 Task: Find connections with filter location Laixi with filter topic #Jobwith filter profile language German with filter current company R1 RCM with filter school Jadavpur University with filter industry Dairy Product Manufacturing with filter service category Customer Support with filter keywords title Principal
Action: Mouse moved to (256, 297)
Screenshot: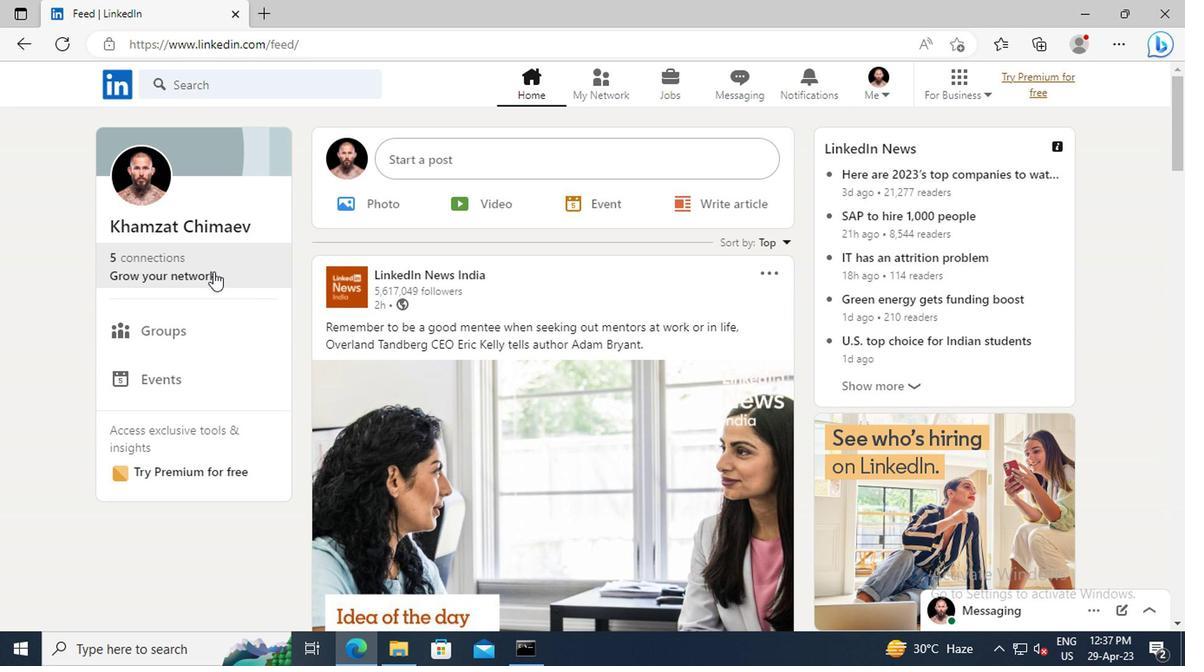 
Action: Mouse pressed left at (256, 297)
Screenshot: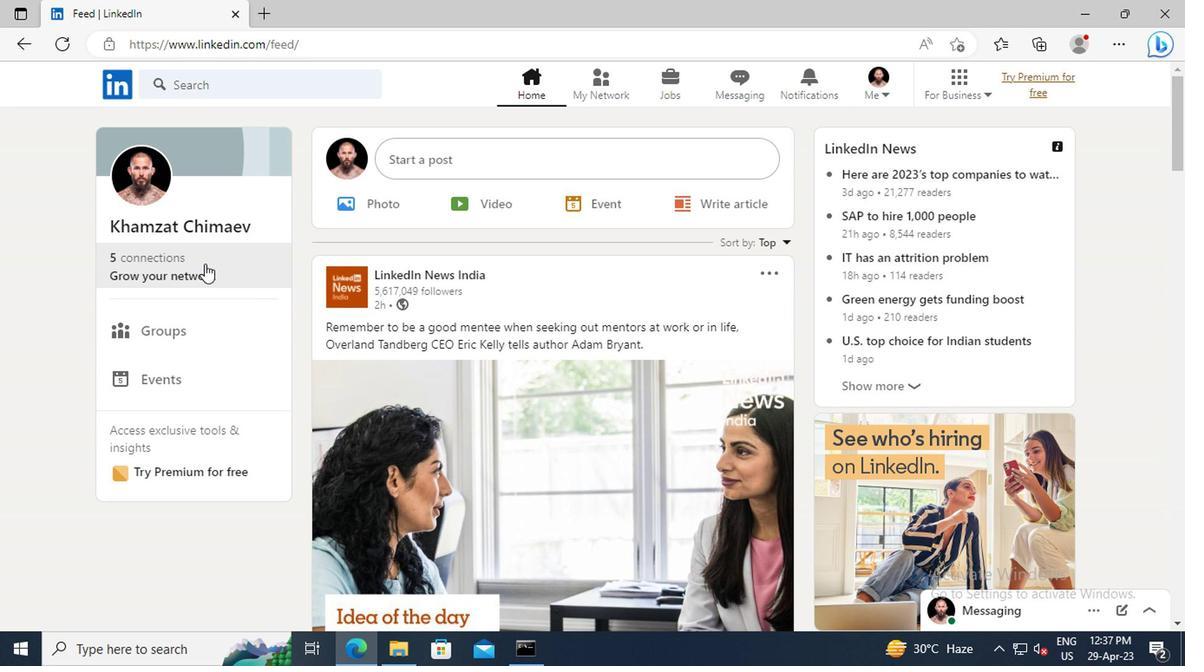 
Action: Mouse moved to (246, 242)
Screenshot: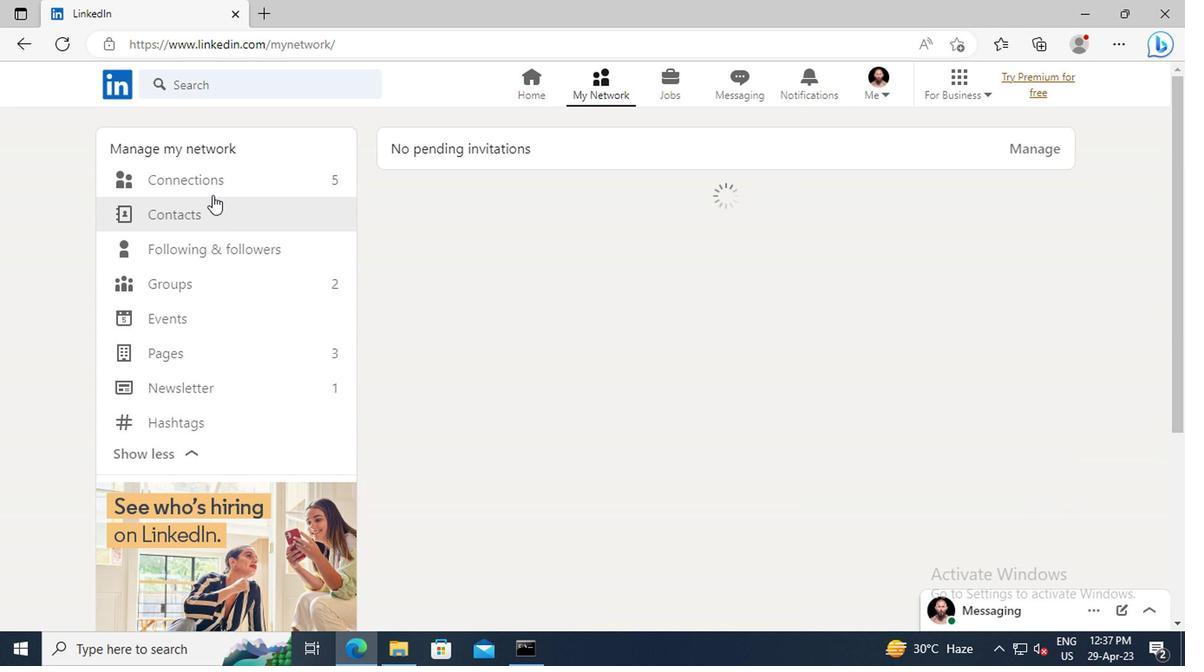 
Action: Mouse pressed left at (246, 242)
Screenshot: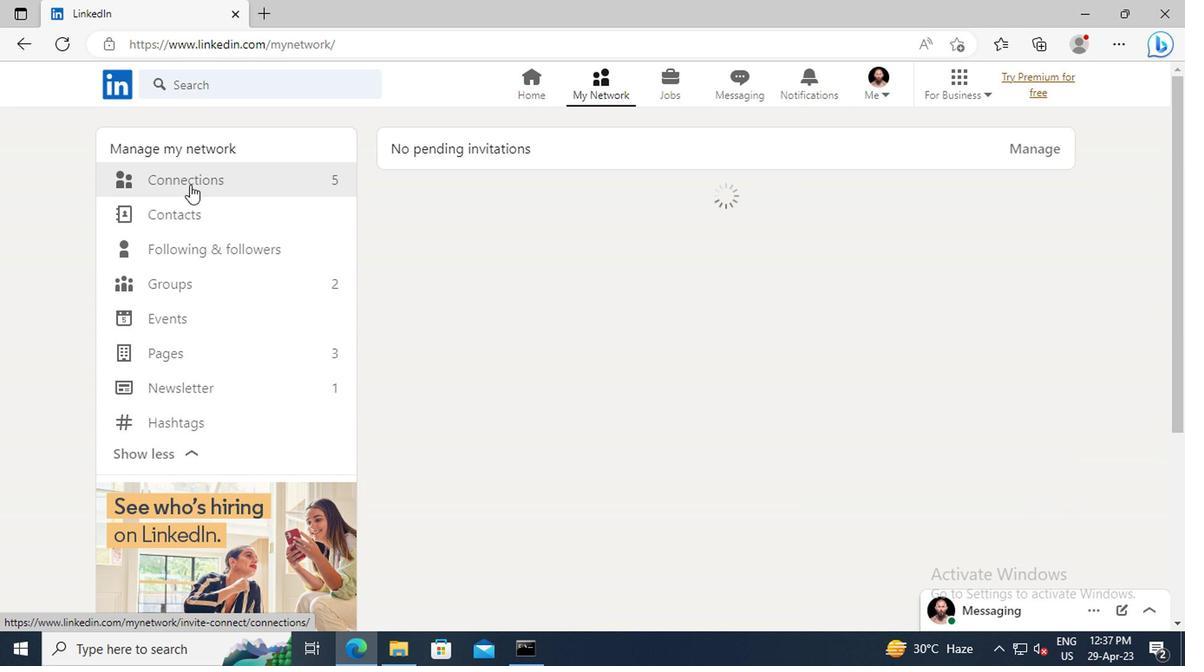 
Action: Mouse moved to (611, 242)
Screenshot: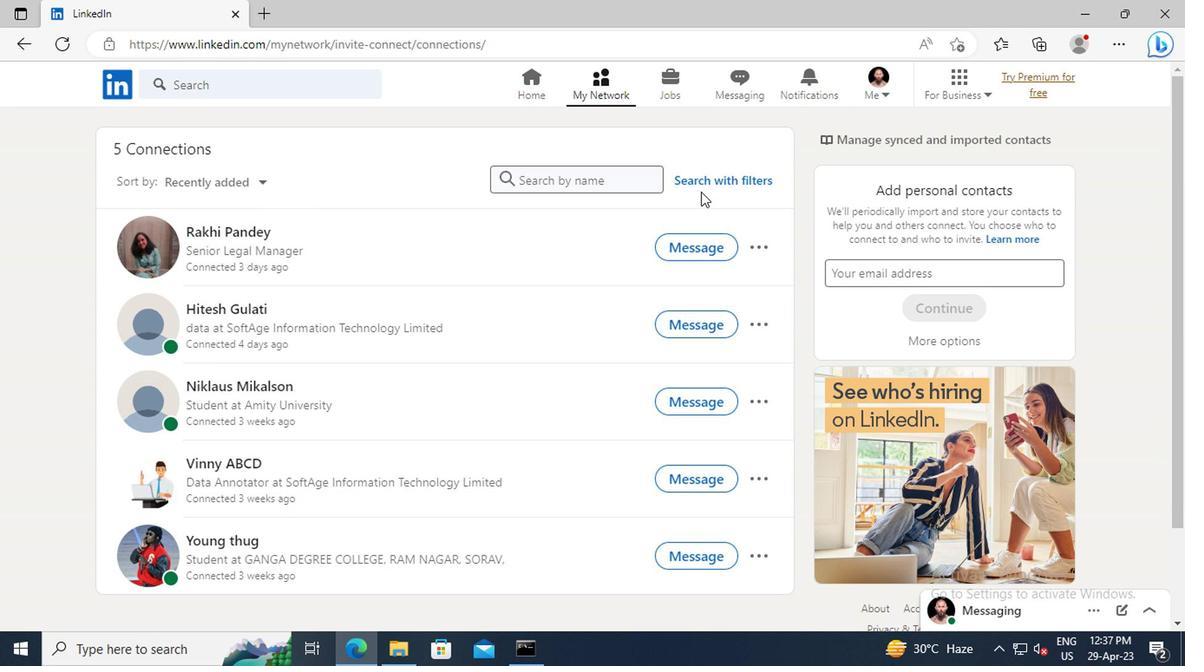
Action: Mouse pressed left at (611, 242)
Screenshot: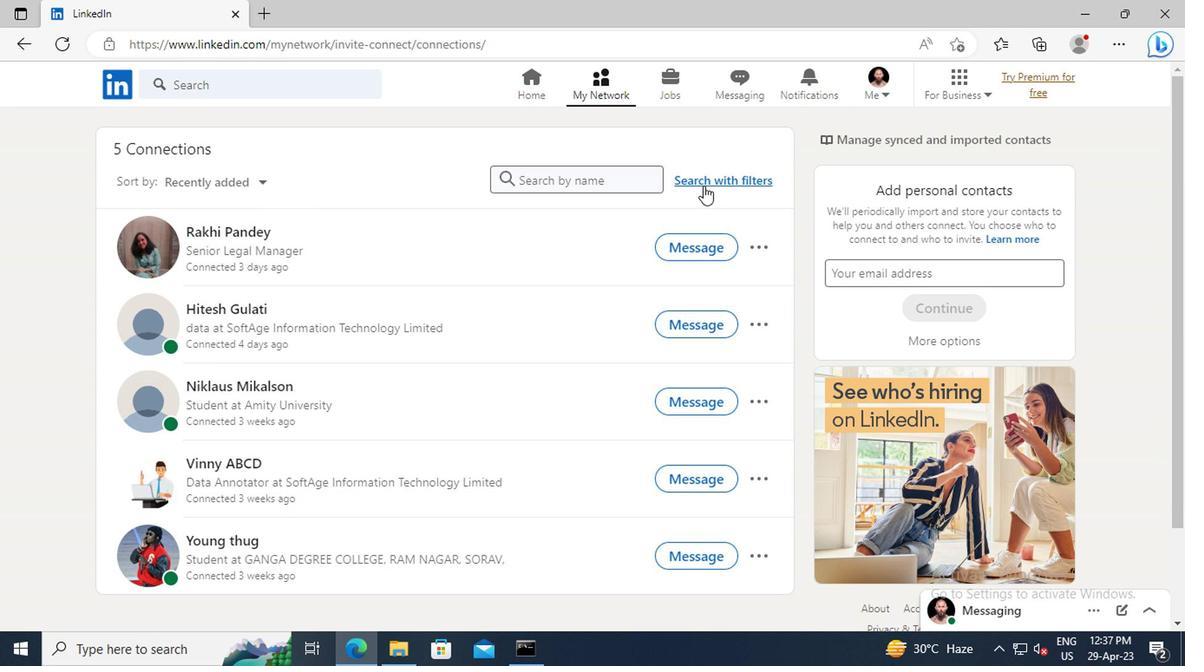 
Action: Mouse moved to (583, 208)
Screenshot: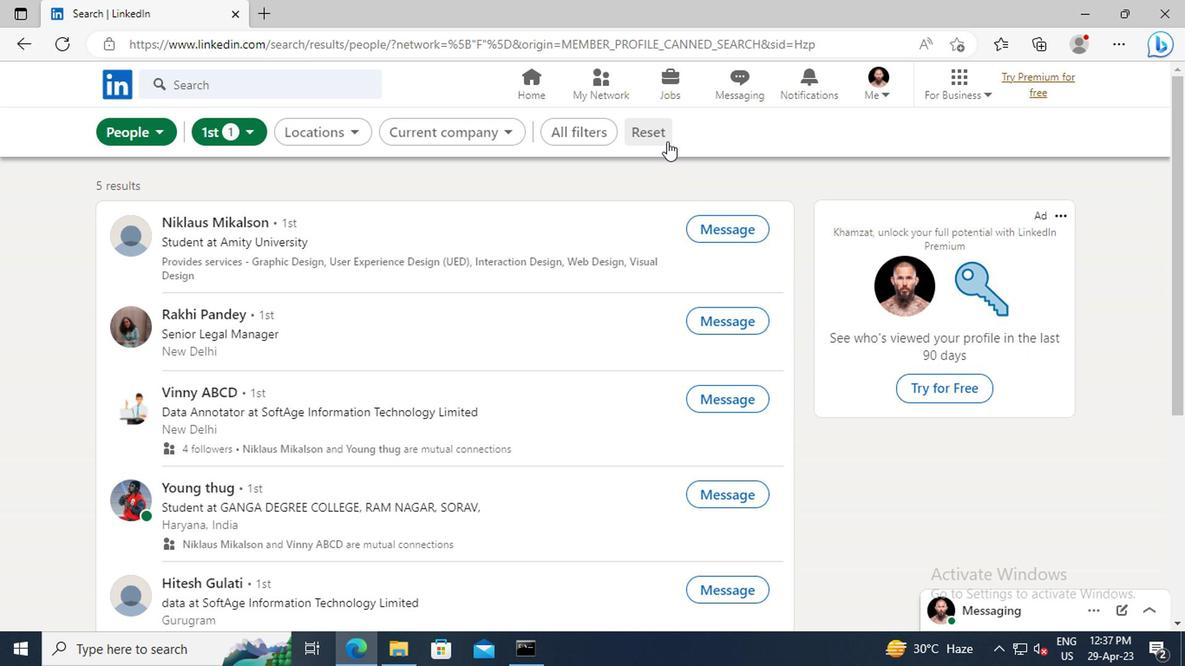 
Action: Mouse pressed left at (583, 208)
Screenshot: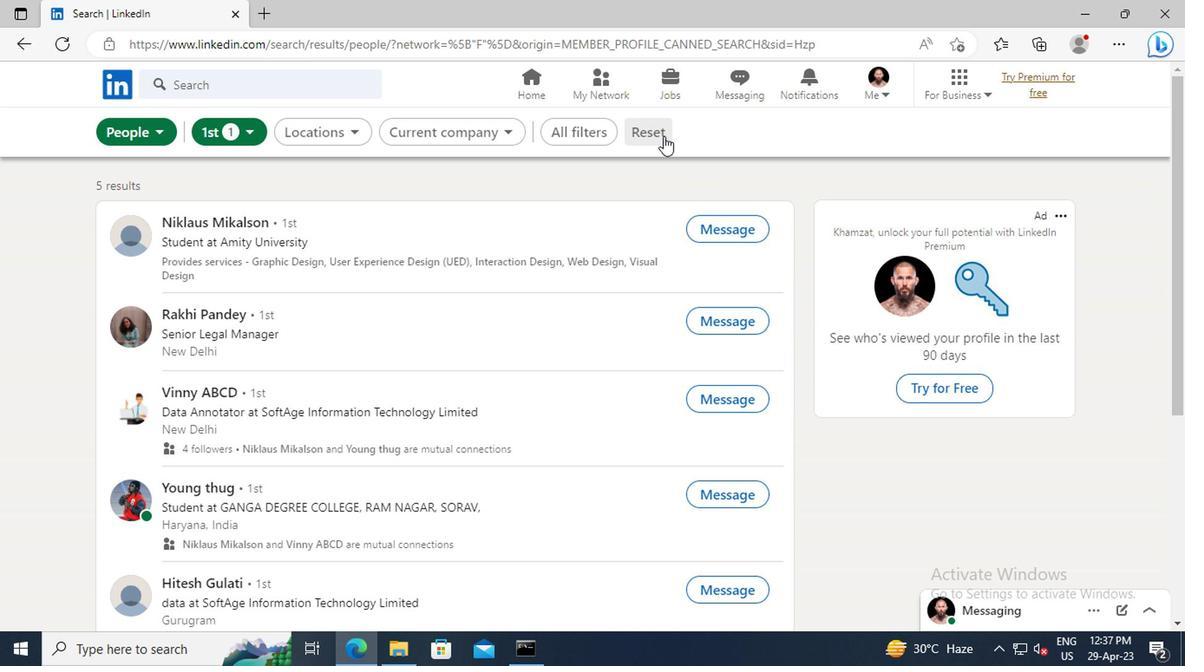 
Action: Mouse moved to (566, 204)
Screenshot: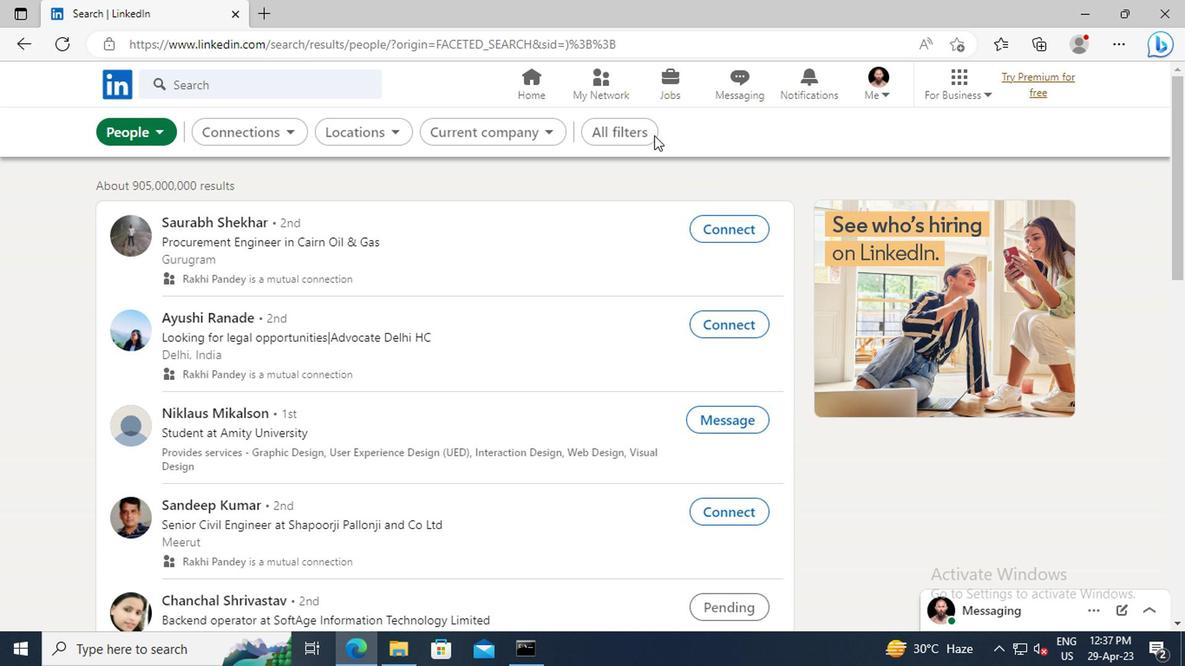 
Action: Mouse pressed left at (566, 204)
Screenshot: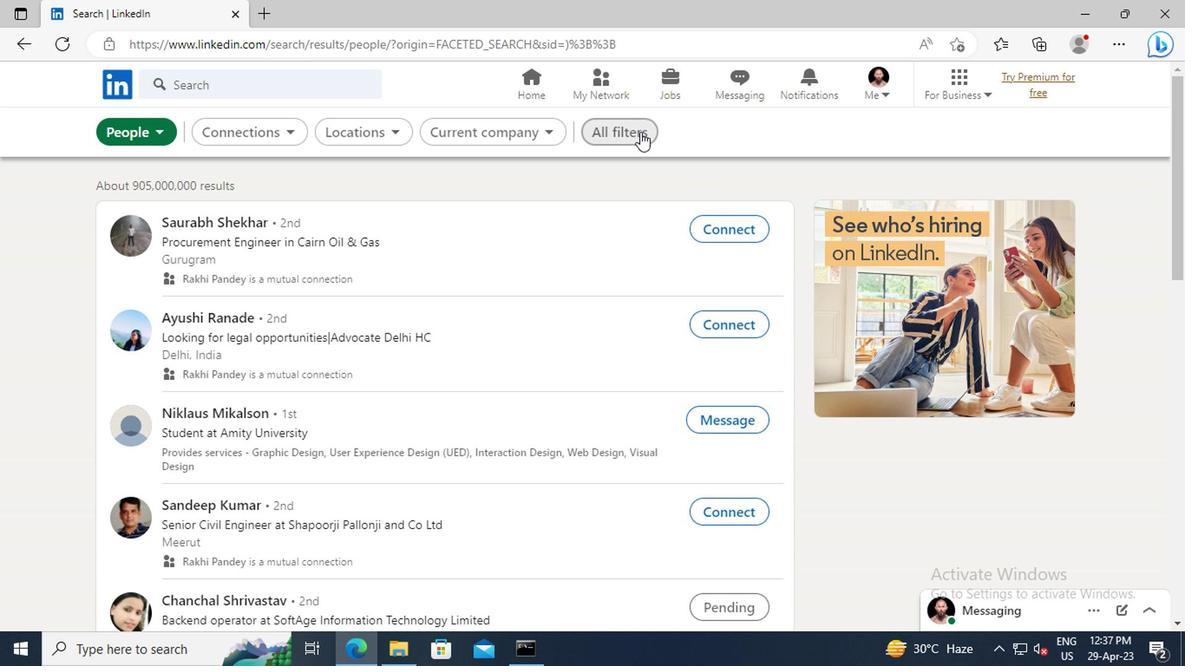 
Action: Mouse moved to (810, 331)
Screenshot: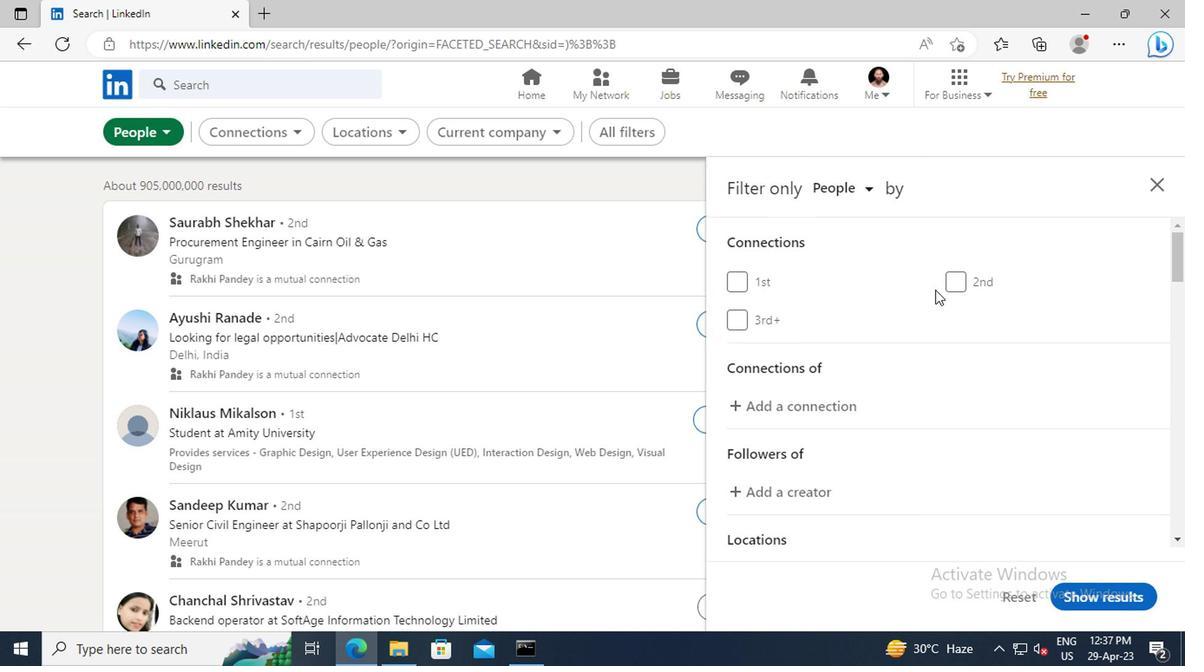 
Action: Mouse scrolled (810, 330) with delta (0, 0)
Screenshot: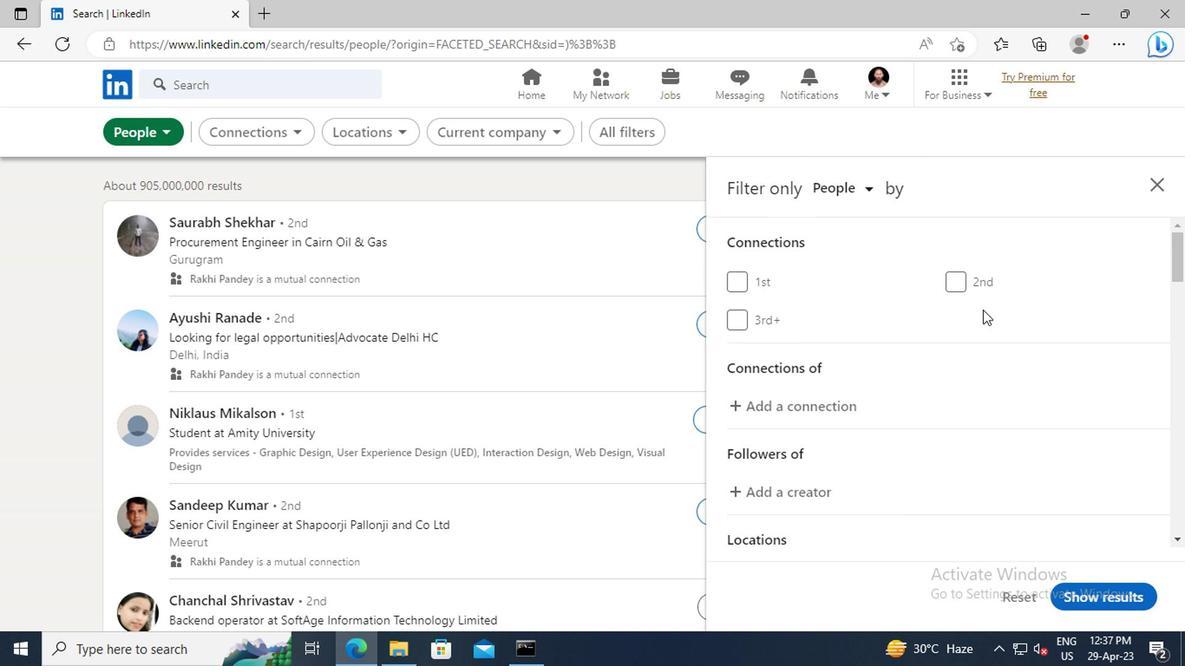 
Action: Mouse scrolled (810, 330) with delta (0, 0)
Screenshot: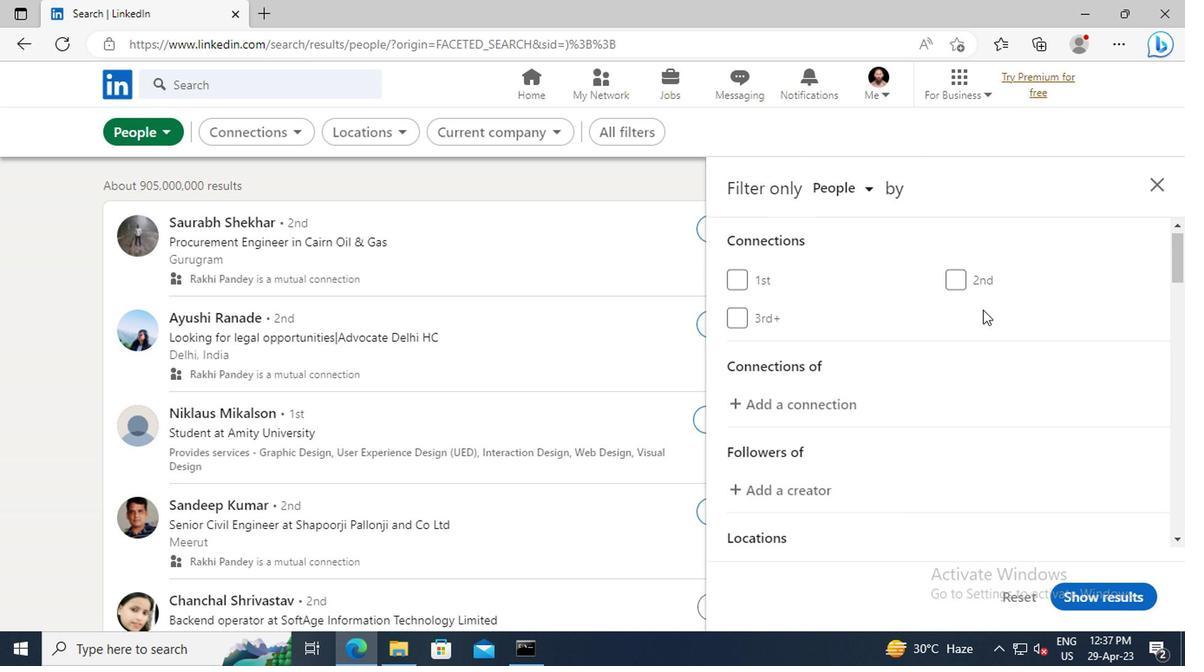 
Action: Mouse scrolled (810, 330) with delta (0, 0)
Screenshot: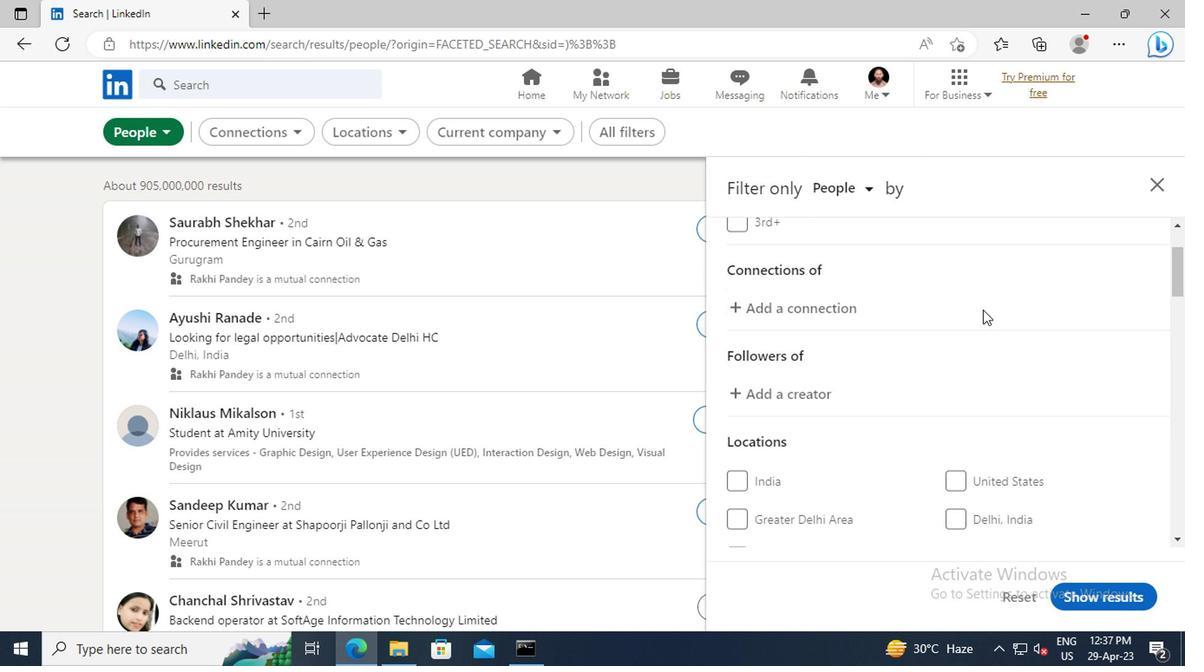 
Action: Mouse scrolled (810, 330) with delta (0, 0)
Screenshot: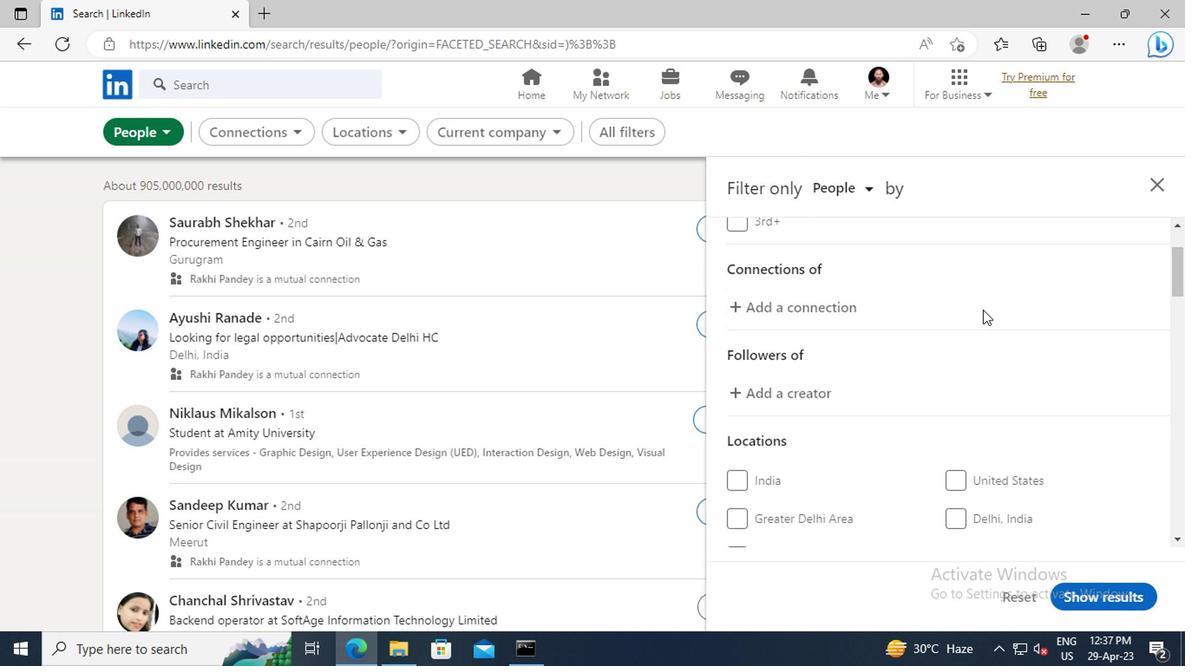 
Action: Mouse scrolled (810, 330) with delta (0, 0)
Screenshot: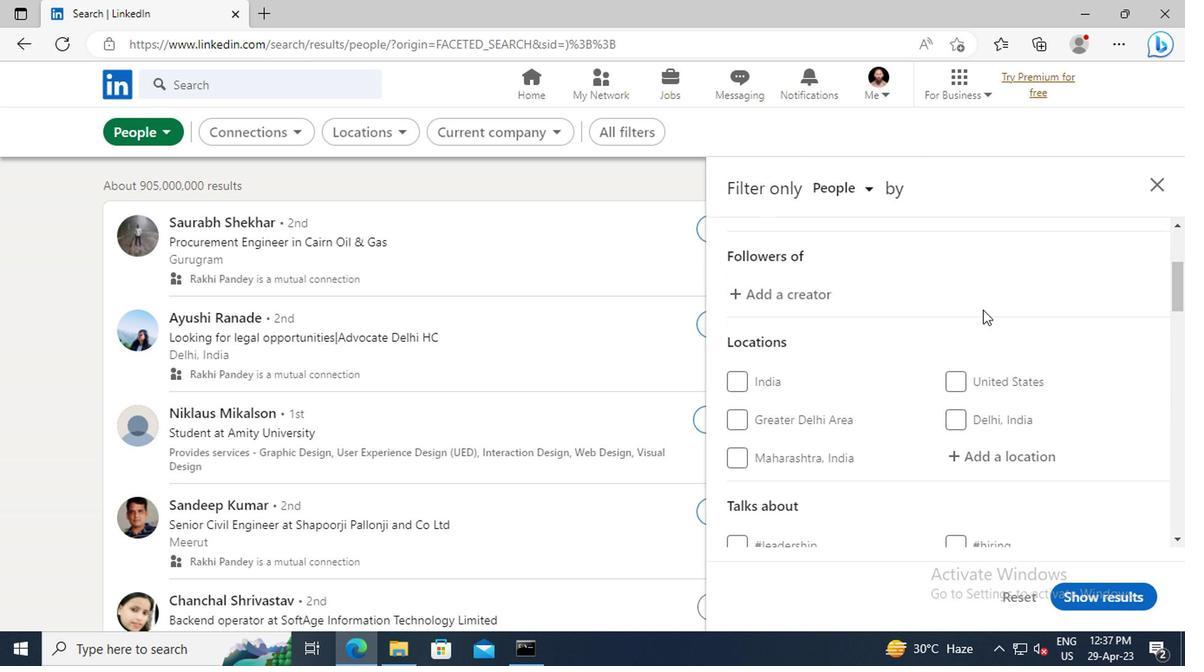 
Action: Mouse scrolled (810, 330) with delta (0, 0)
Screenshot: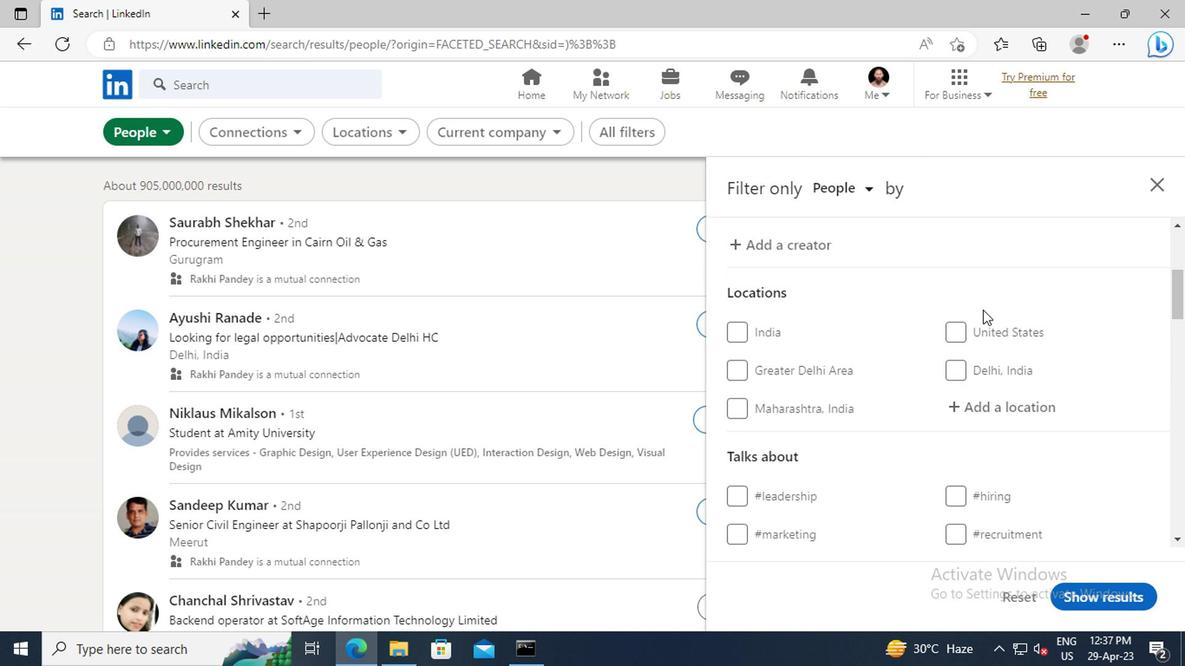
Action: Mouse moved to (807, 360)
Screenshot: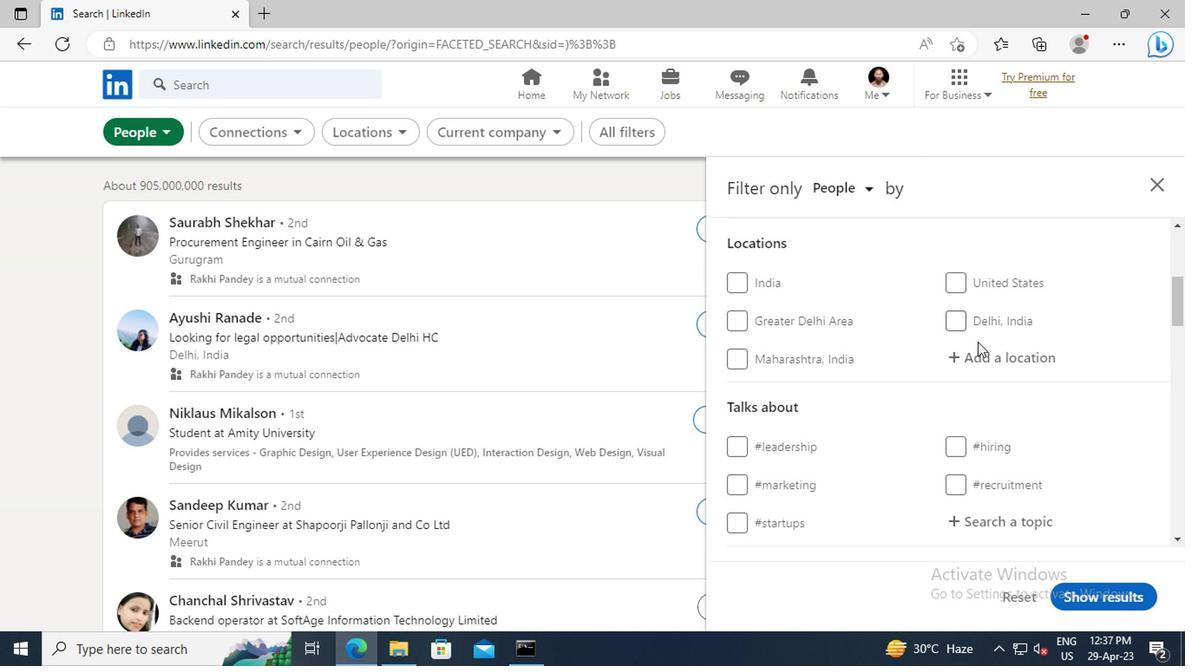 
Action: Mouse pressed left at (807, 360)
Screenshot: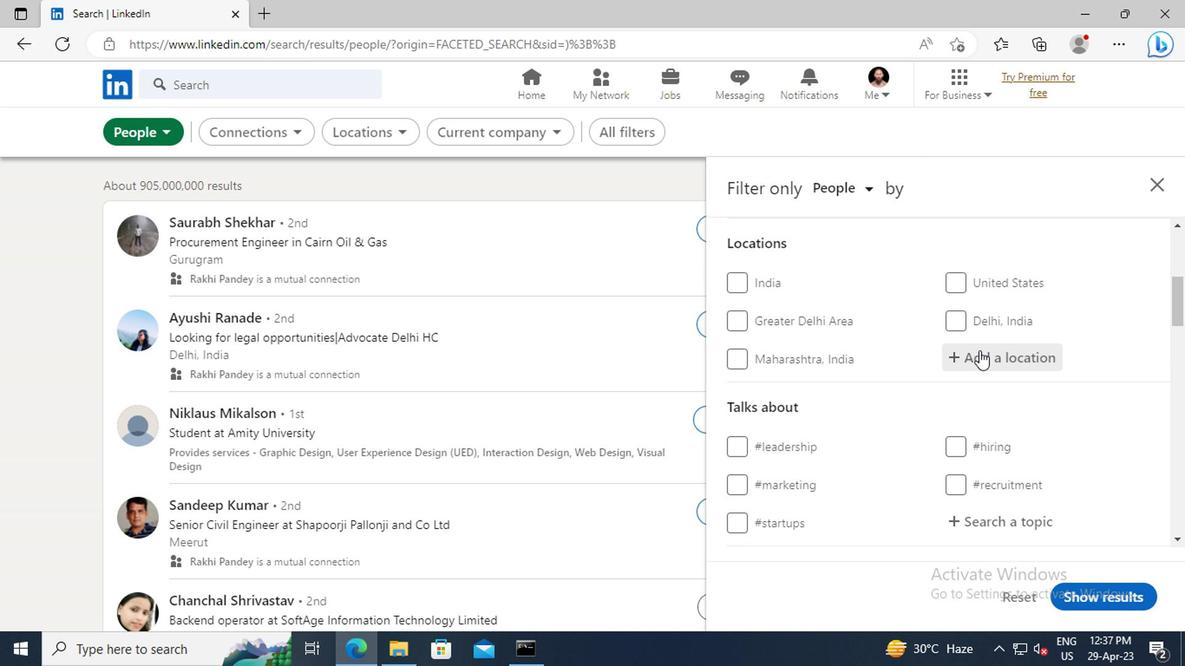 
Action: Key pressed <Key.shift>LAIXI<Key.enter>
Screenshot: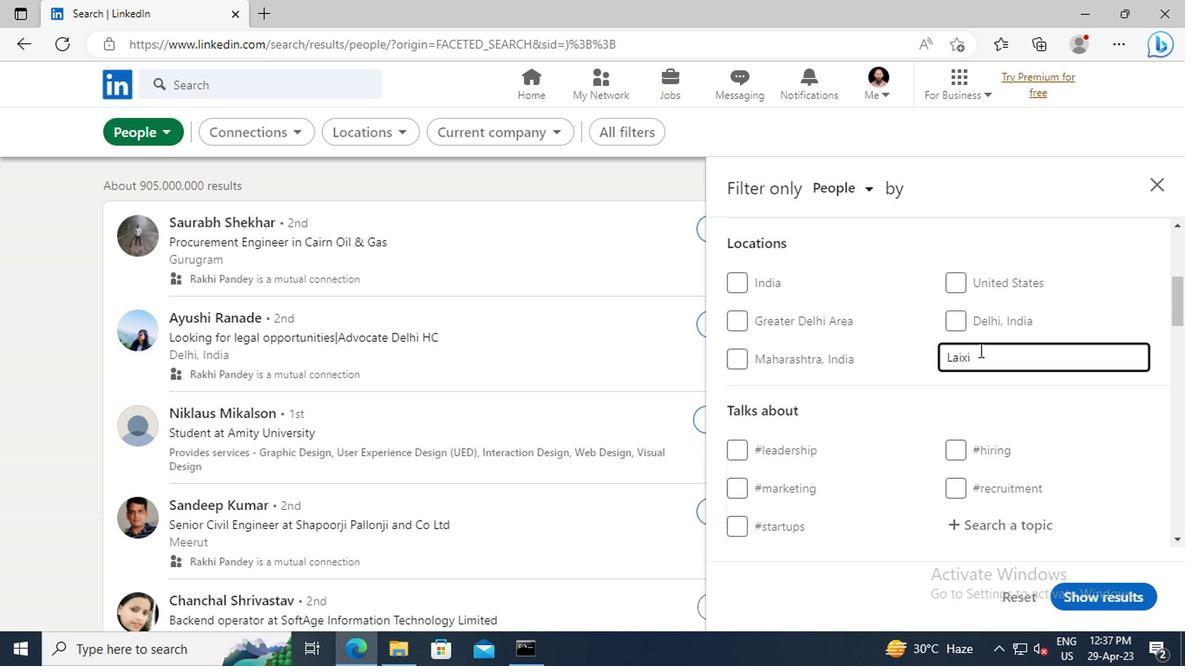 
Action: Mouse scrolled (807, 359) with delta (0, 0)
Screenshot: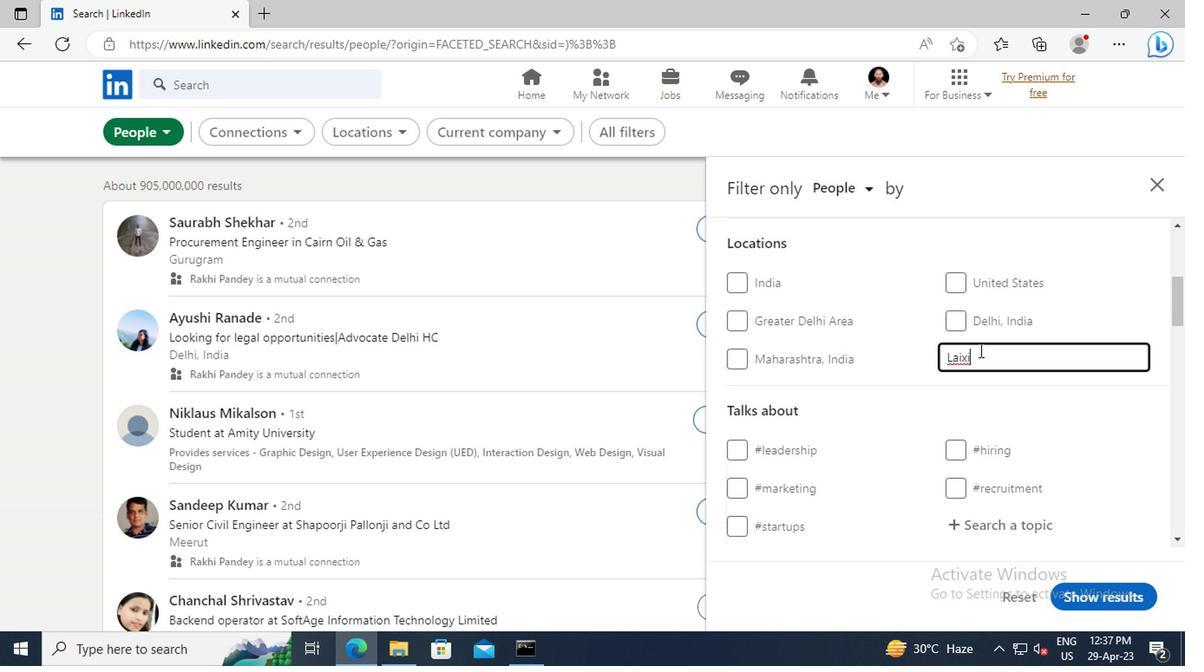 
Action: Mouse scrolled (807, 359) with delta (0, 0)
Screenshot: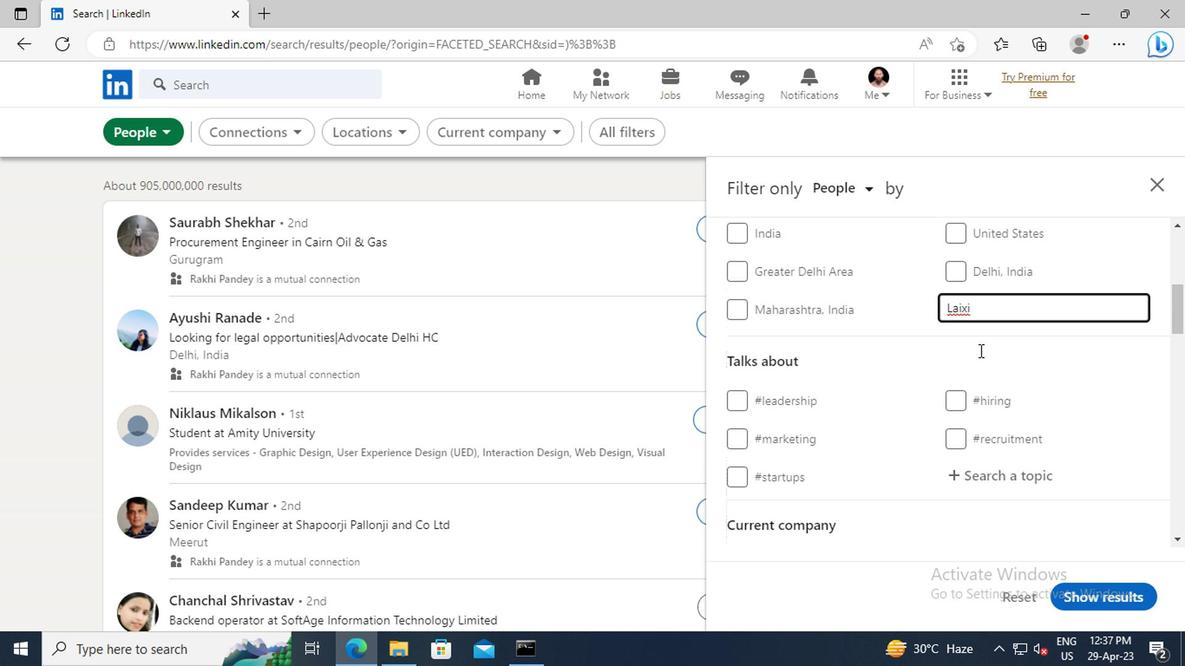 
Action: Mouse moved to (806, 410)
Screenshot: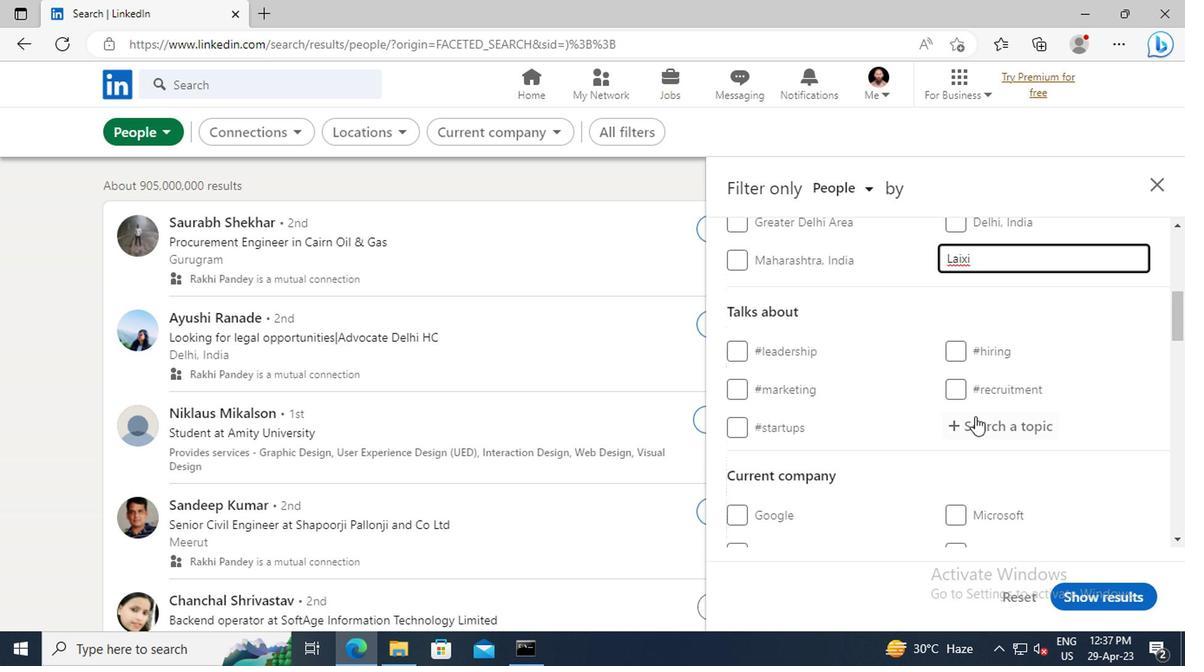 
Action: Mouse pressed left at (806, 410)
Screenshot: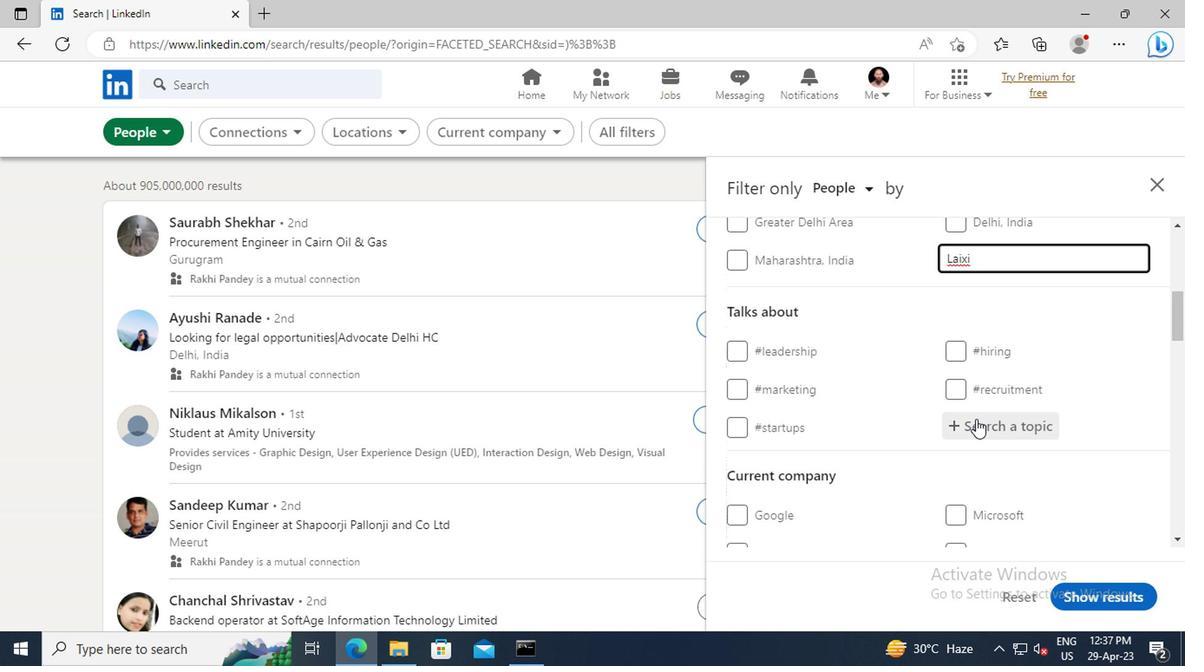 
Action: Key pressed <Key.shift>JOB
Screenshot: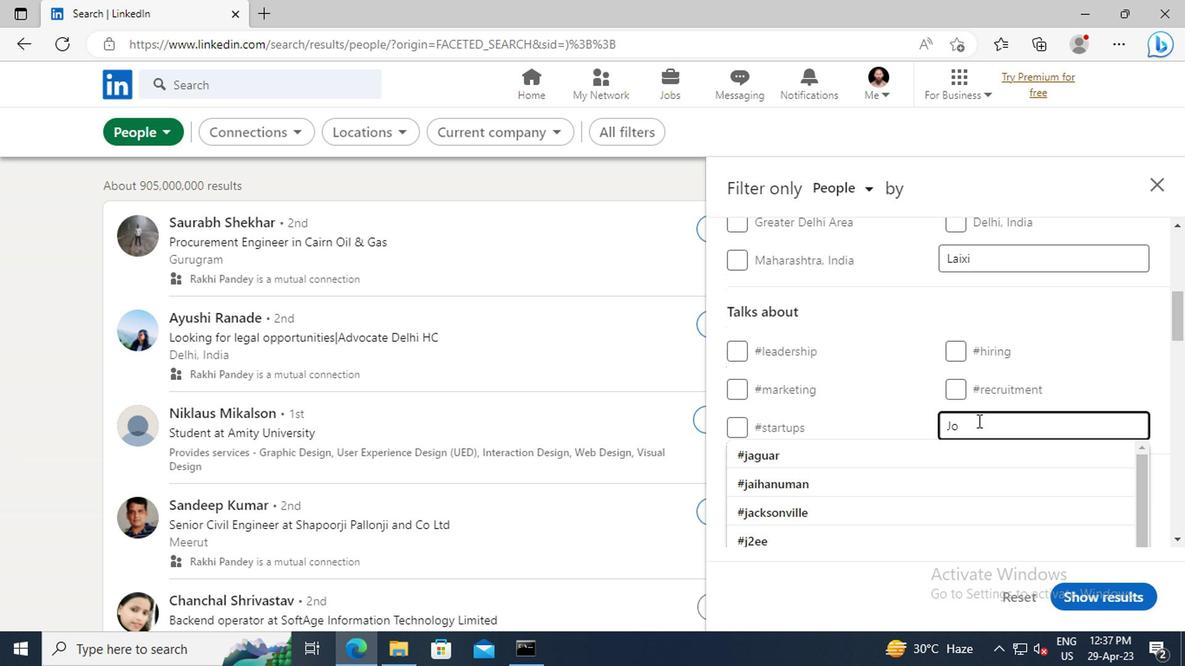 
Action: Mouse moved to (806, 432)
Screenshot: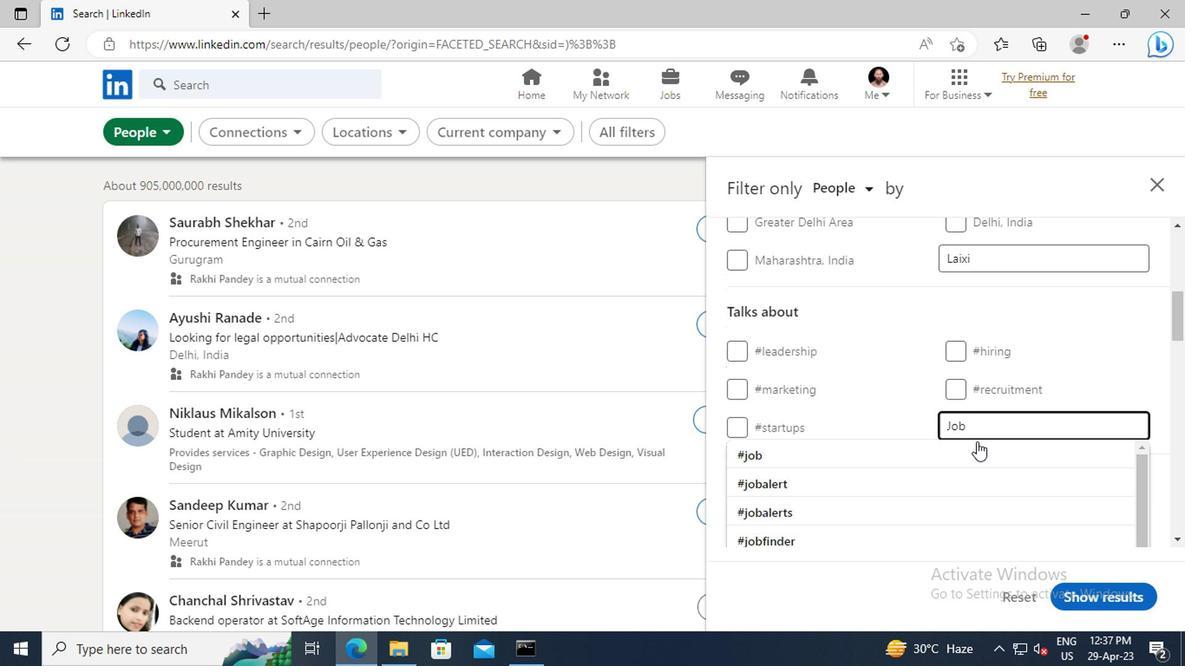 
Action: Mouse pressed left at (806, 432)
Screenshot: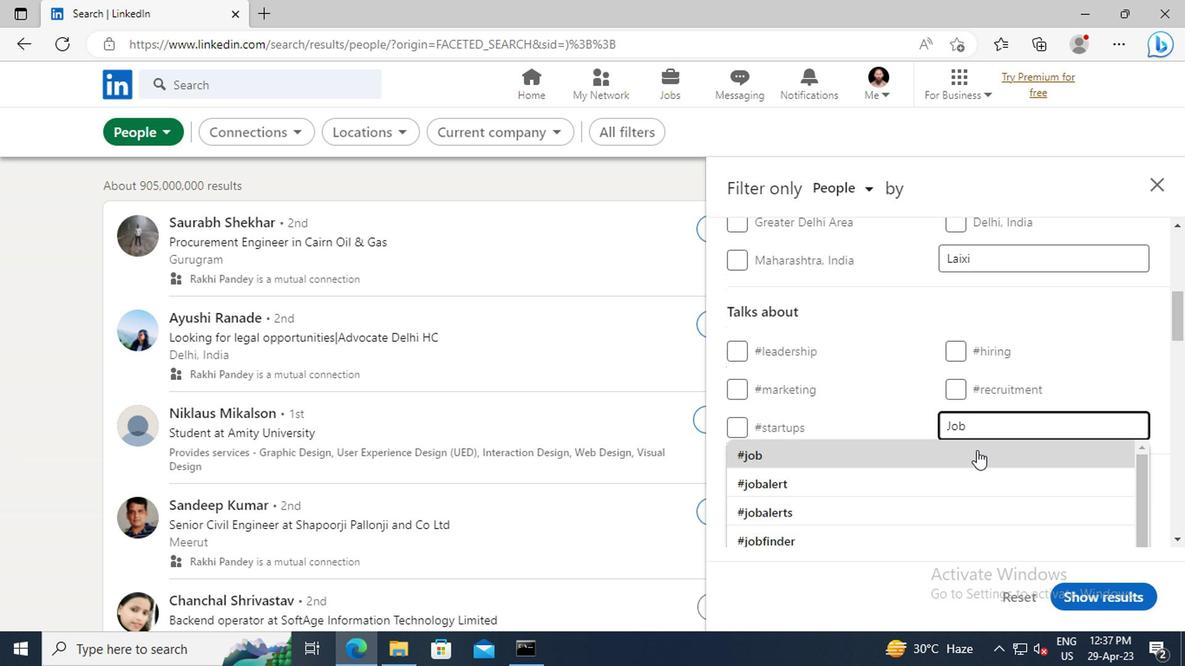 
Action: Mouse moved to (807, 426)
Screenshot: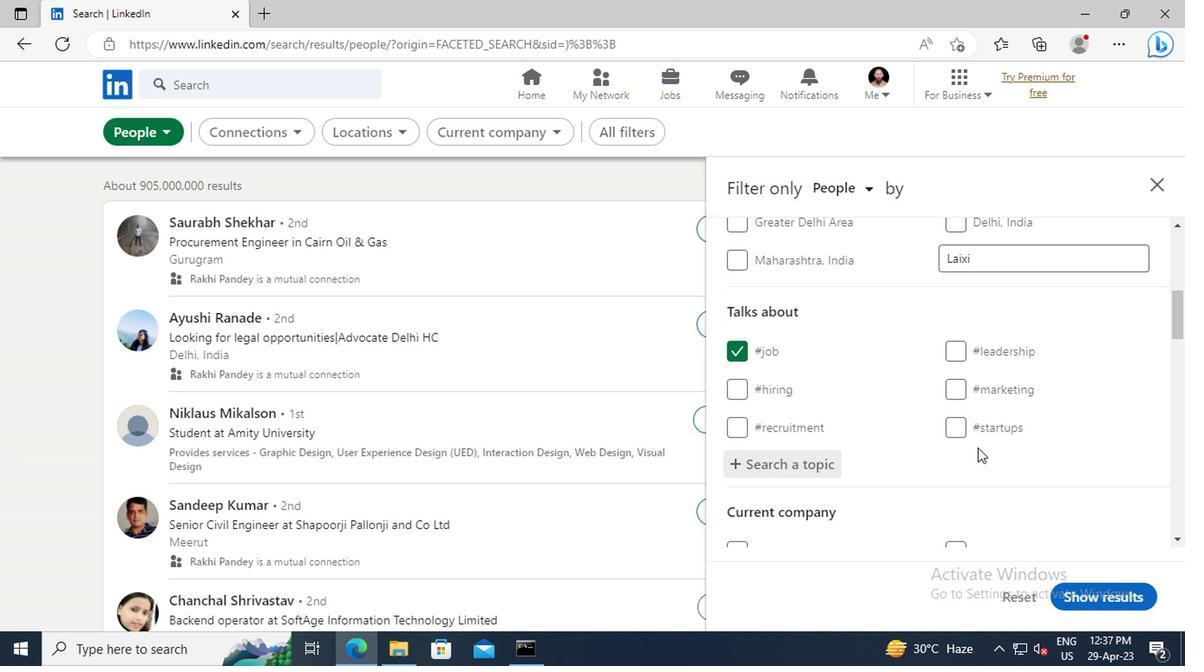 
Action: Mouse scrolled (807, 425) with delta (0, 0)
Screenshot: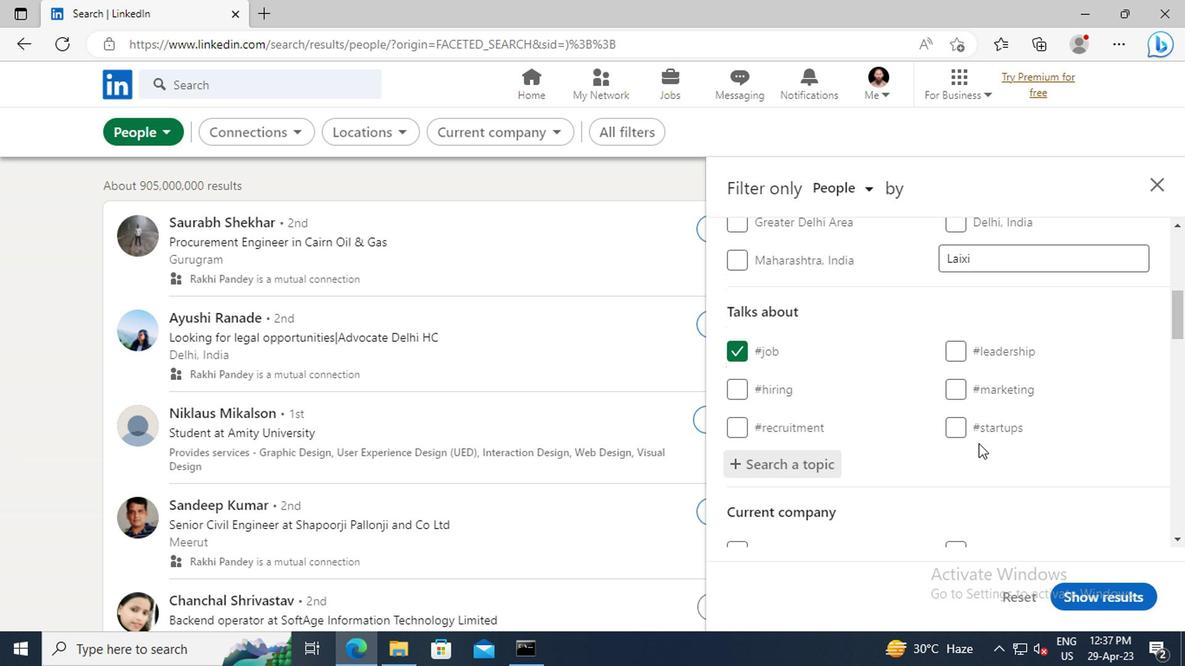 
Action: Mouse moved to (813, 404)
Screenshot: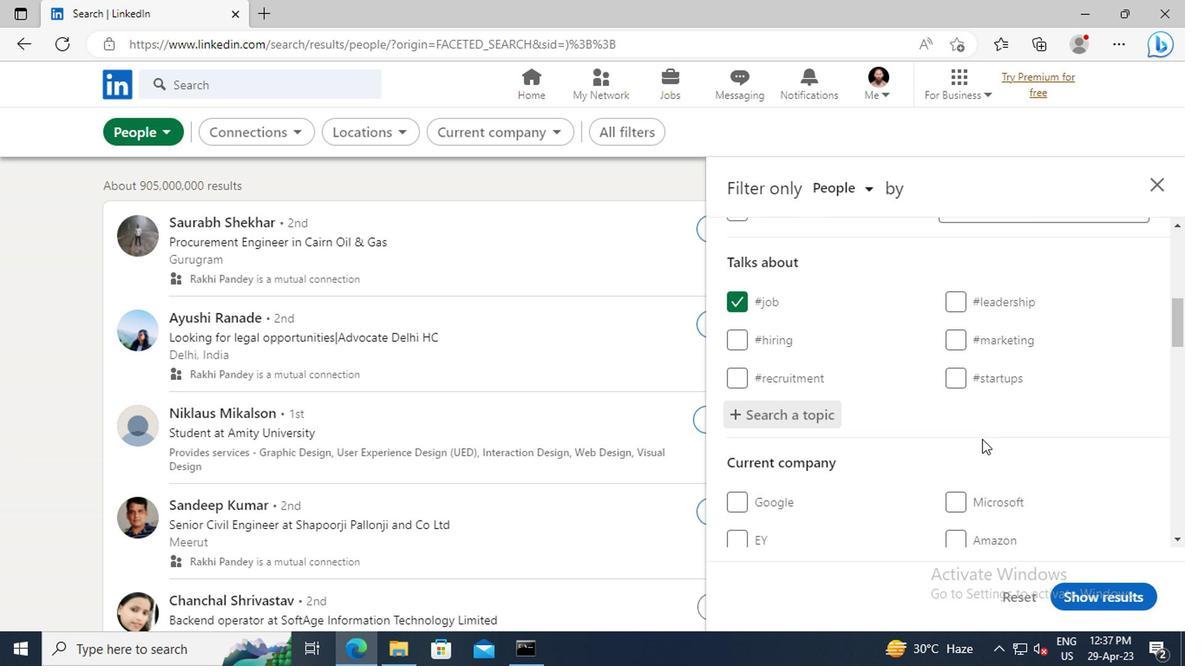
Action: Mouse scrolled (813, 403) with delta (0, 0)
Screenshot: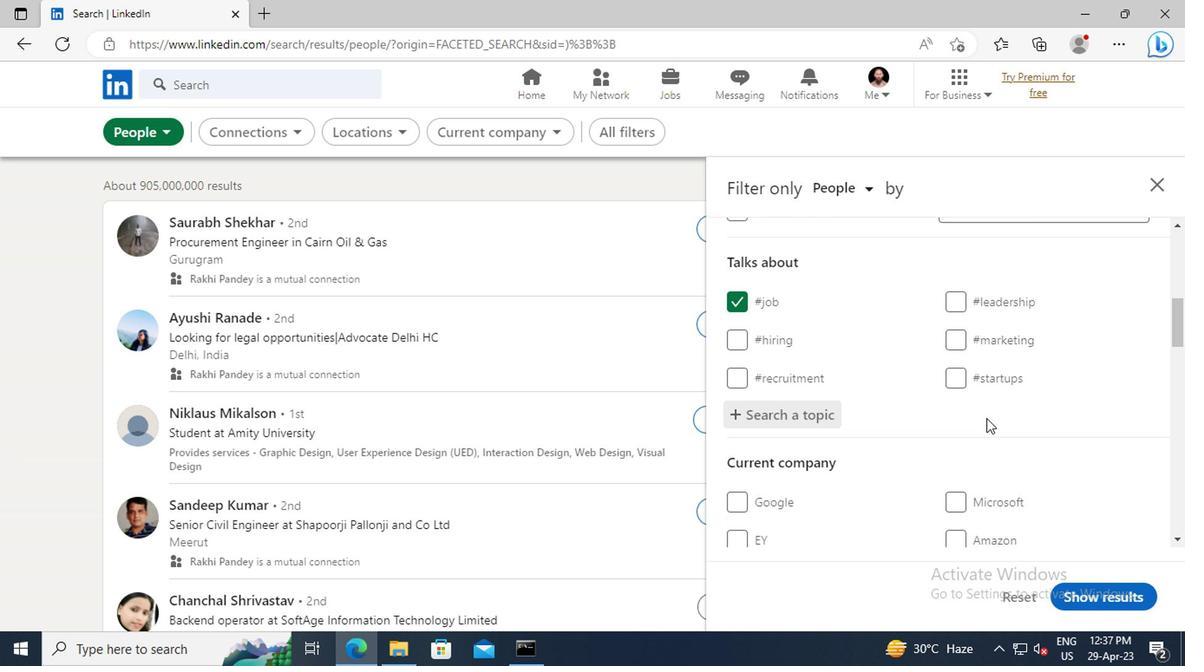 
Action: Mouse scrolled (813, 403) with delta (0, 0)
Screenshot: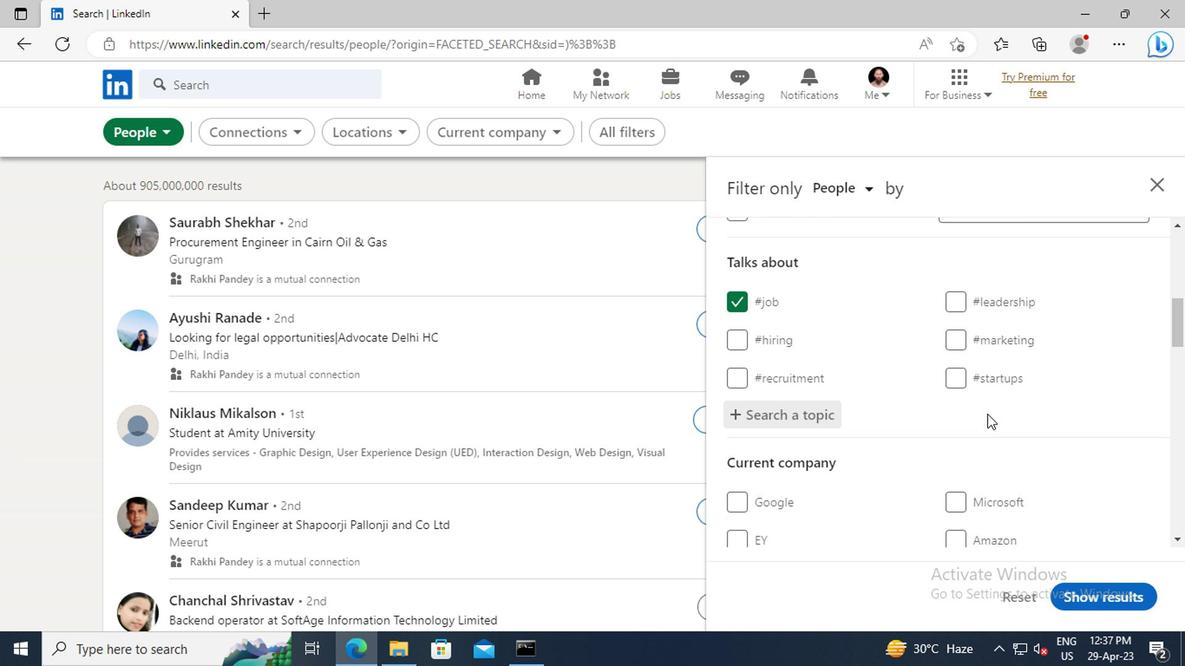 
Action: Mouse moved to (814, 390)
Screenshot: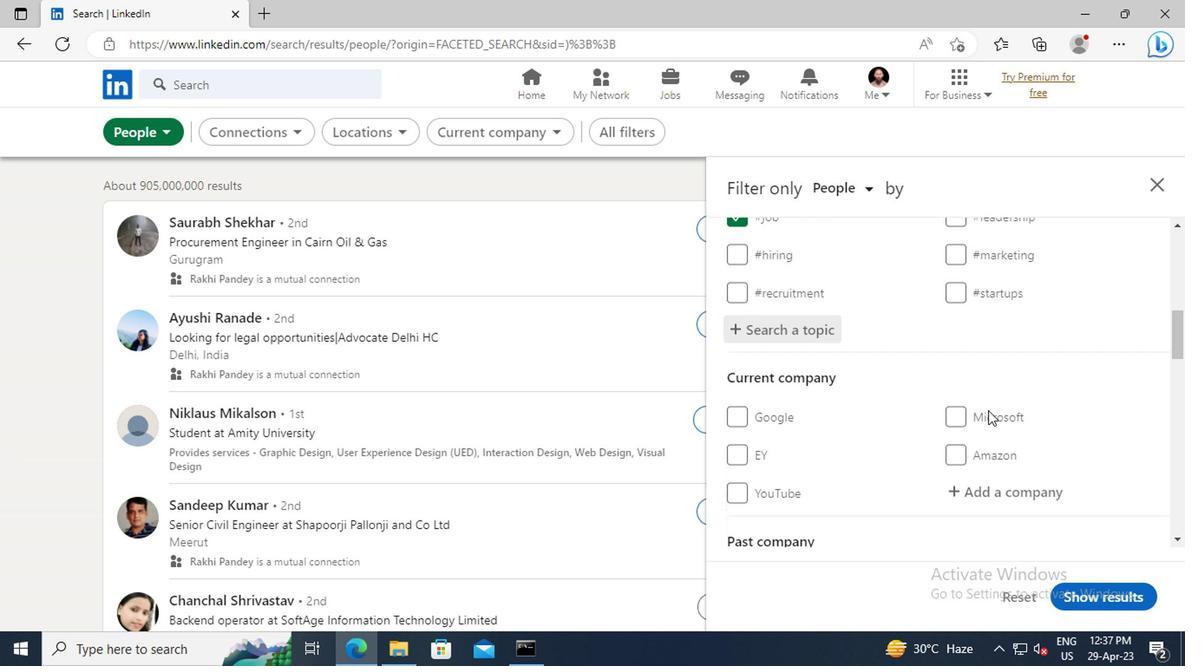 
Action: Mouse scrolled (814, 389) with delta (0, 0)
Screenshot: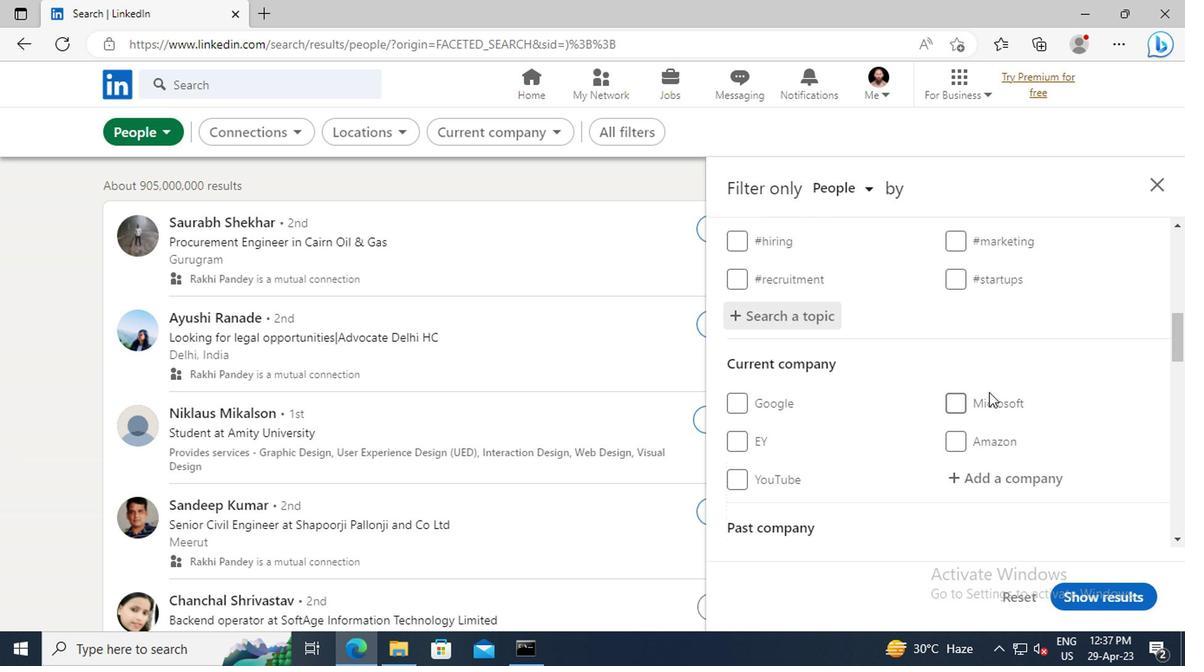
Action: Mouse scrolled (814, 389) with delta (0, 0)
Screenshot: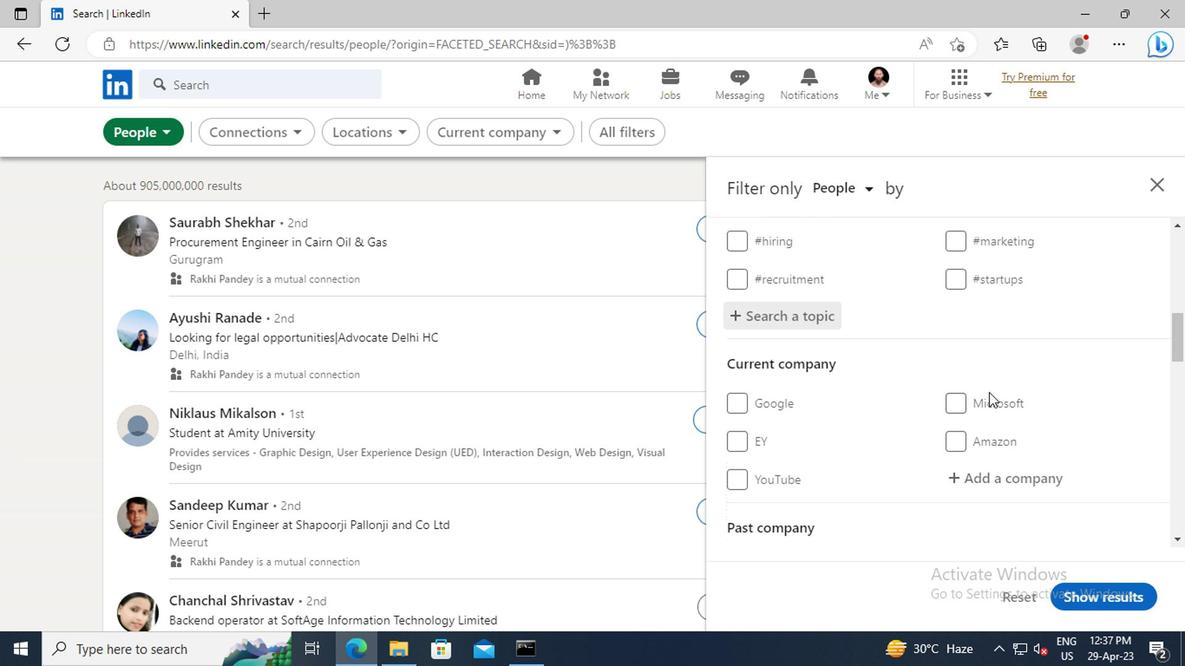 
Action: Mouse scrolled (814, 389) with delta (0, 0)
Screenshot: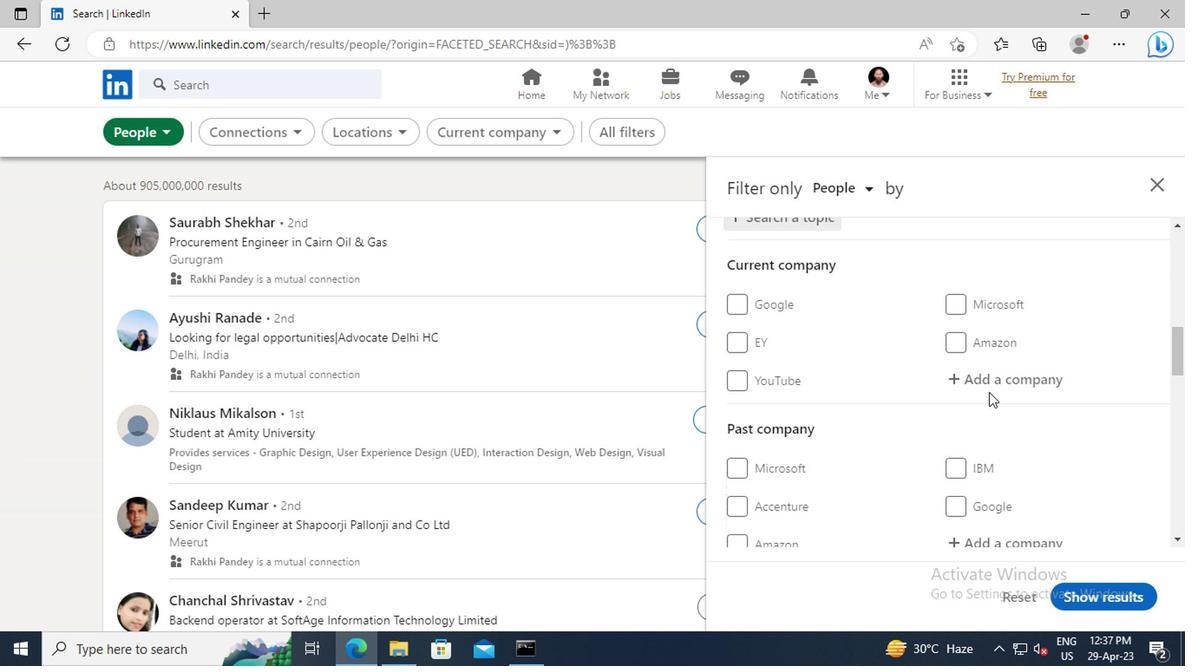 
Action: Mouse scrolled (814, 389) with delta (0, 0)
Screenshot: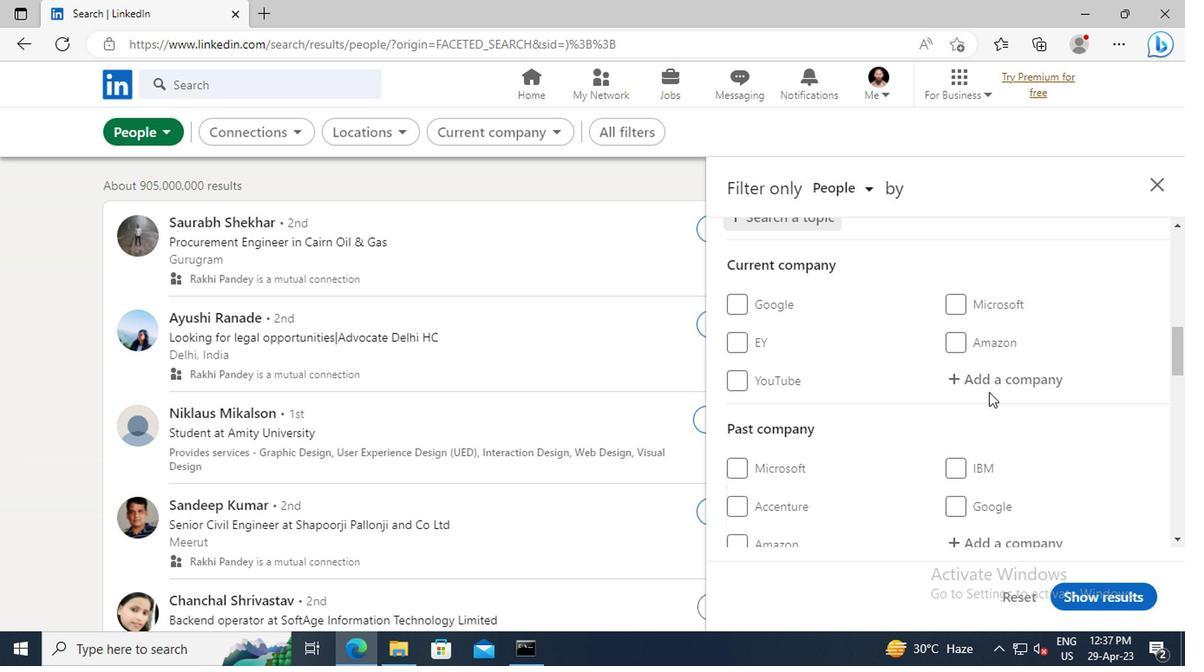 
Action: Mouse scrolled (814, 389) with delta (0, 0)
Screenshot: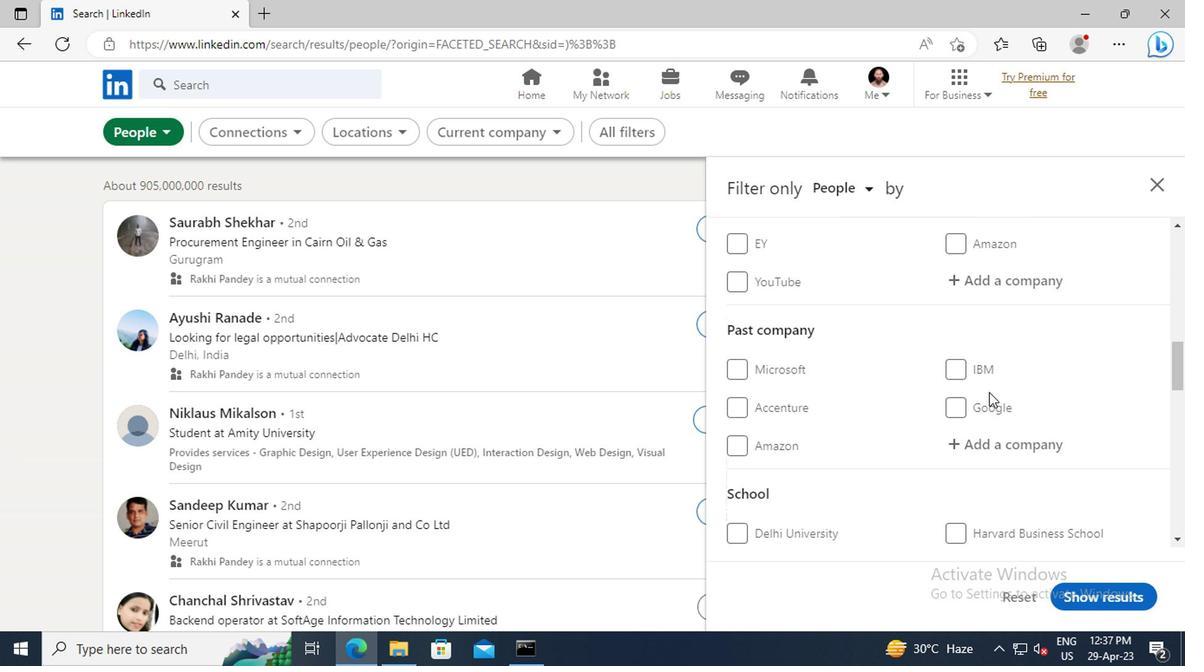 
Action: Mouse scrolled (814, 389) with delta (0, 0)
Screenshot: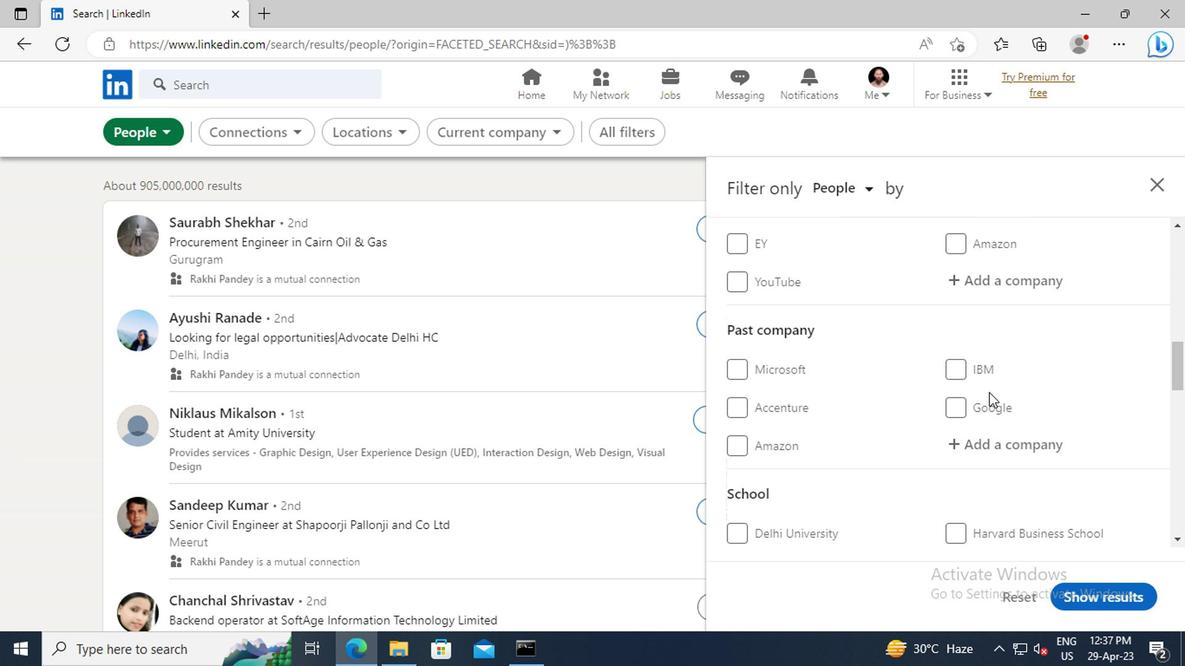 
Action: Mouse scrolled (814, 389) with delta (0, 0)
Screenshot: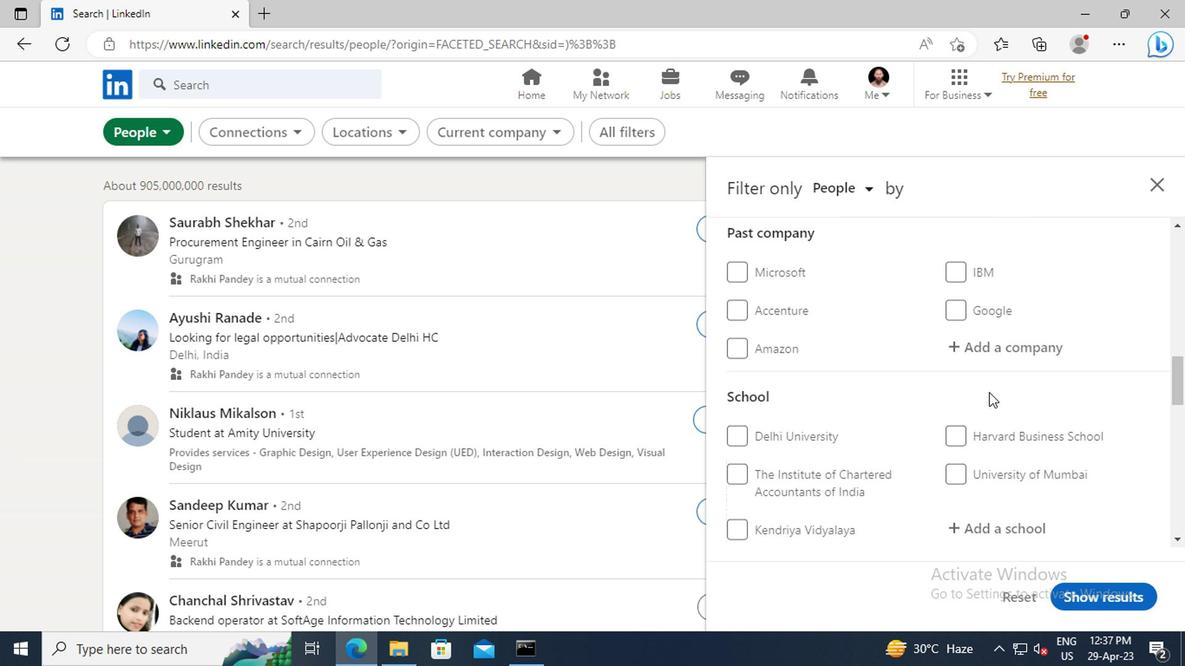 
Action: Mouse scrolled (814, 389) with delta (0, 0)
Screenshot: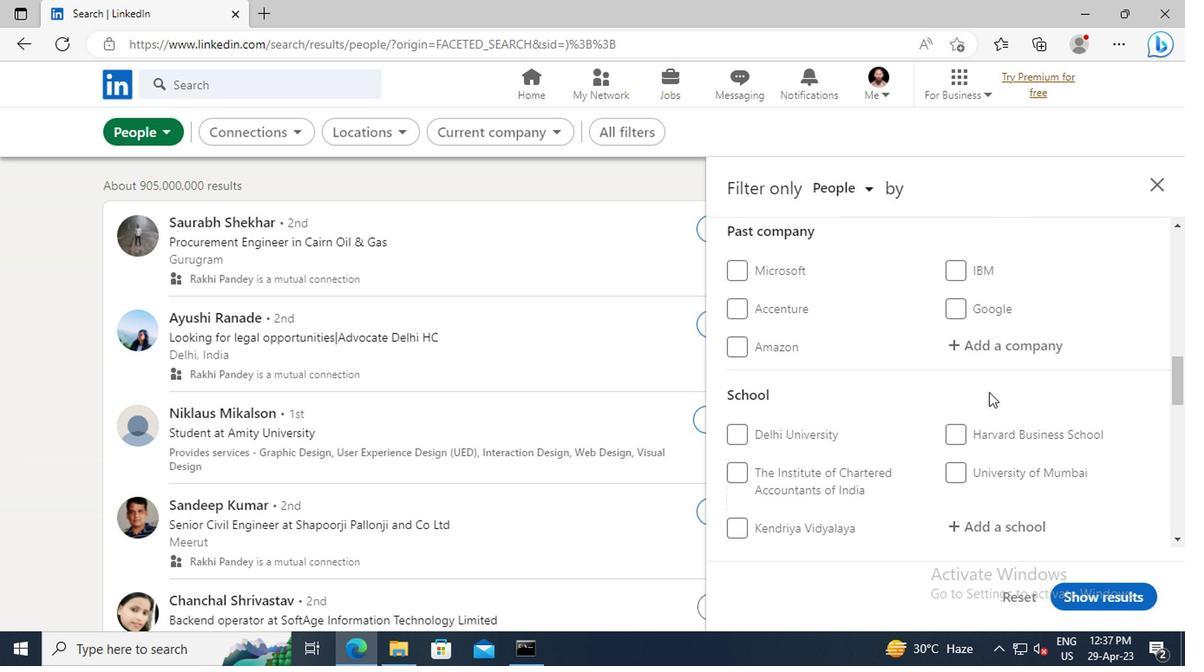 
Action: Mouse scrolled (814, 389) with delta (0, 0)
Screenshot: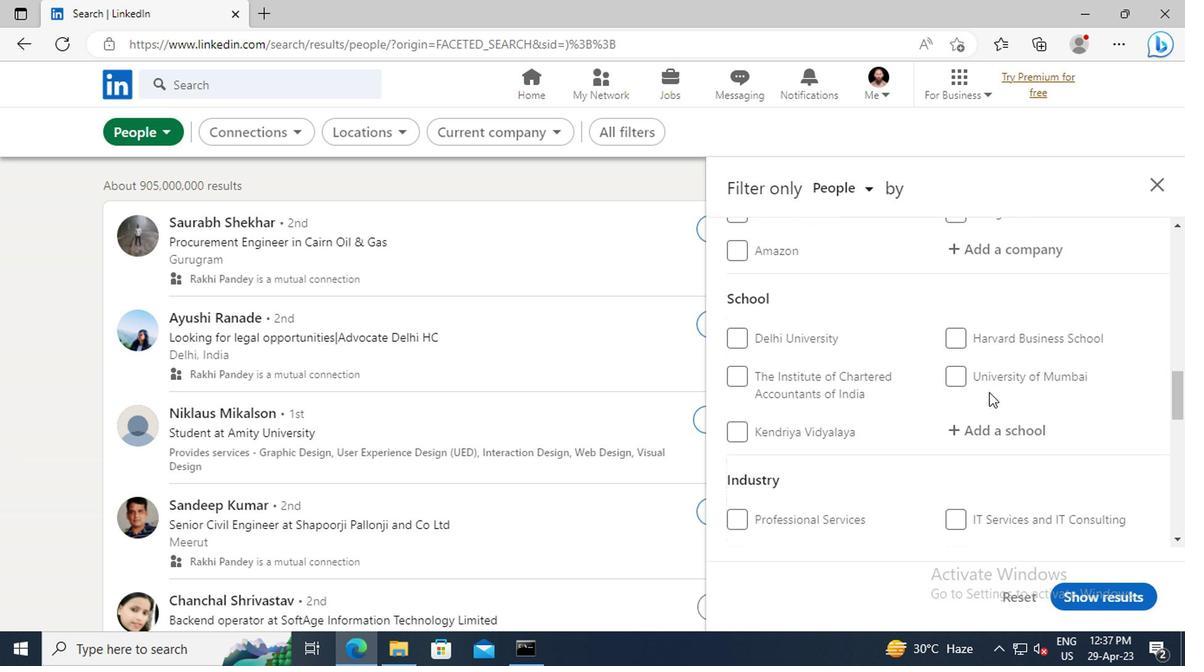 
Action: Mouse scrolled (814, 389) with delta (0, 0)
Screenshot: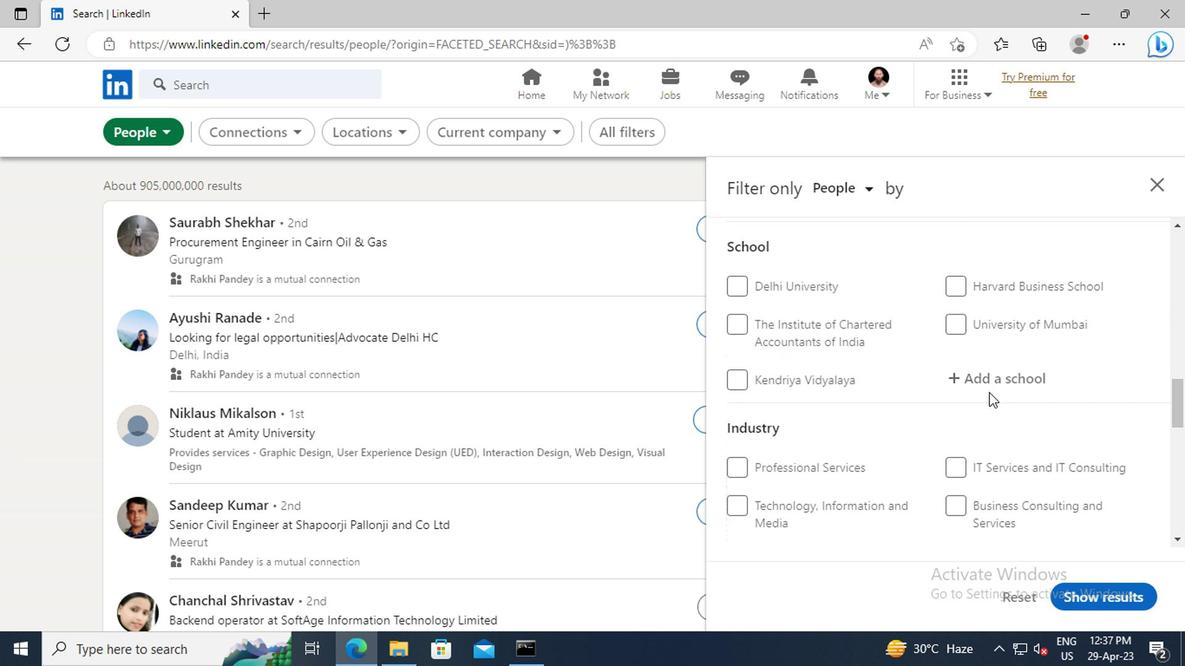 
Action: Mouse scrolled (814, 389) with delta (0, 0)
Screenshot: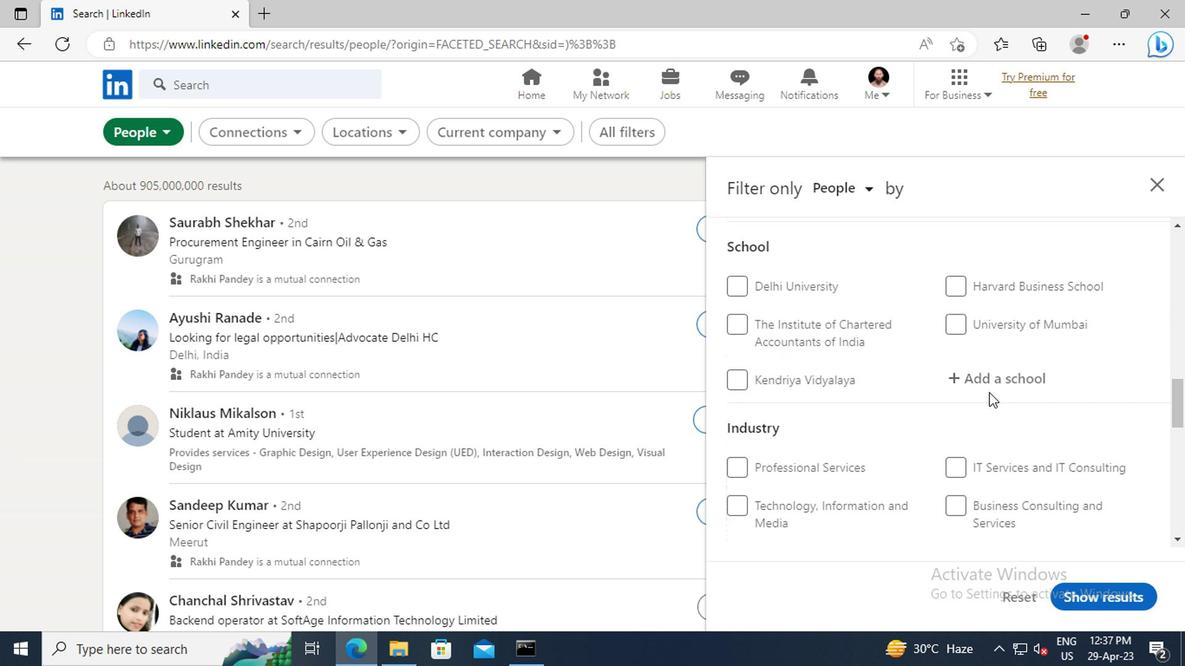 
Action: Mouse scrolled (814, 389) with delta (0, 0)
Screenshot: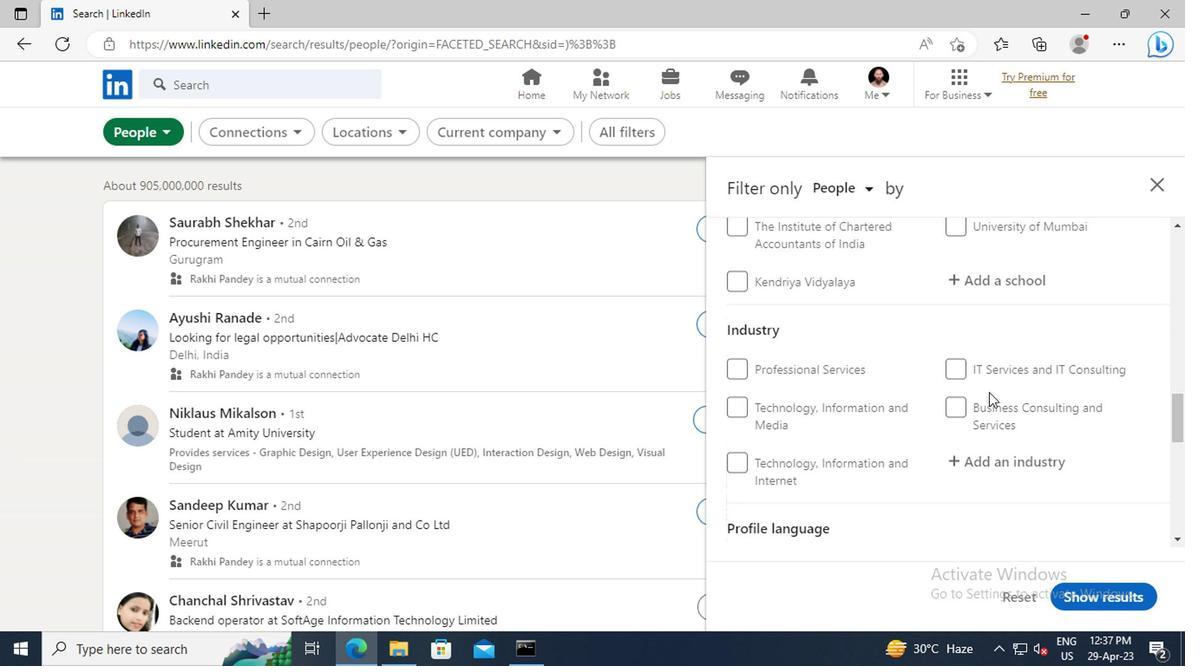 
Action: Mouse scrolled (814, 389) with delta (0, 0)
Screenshot: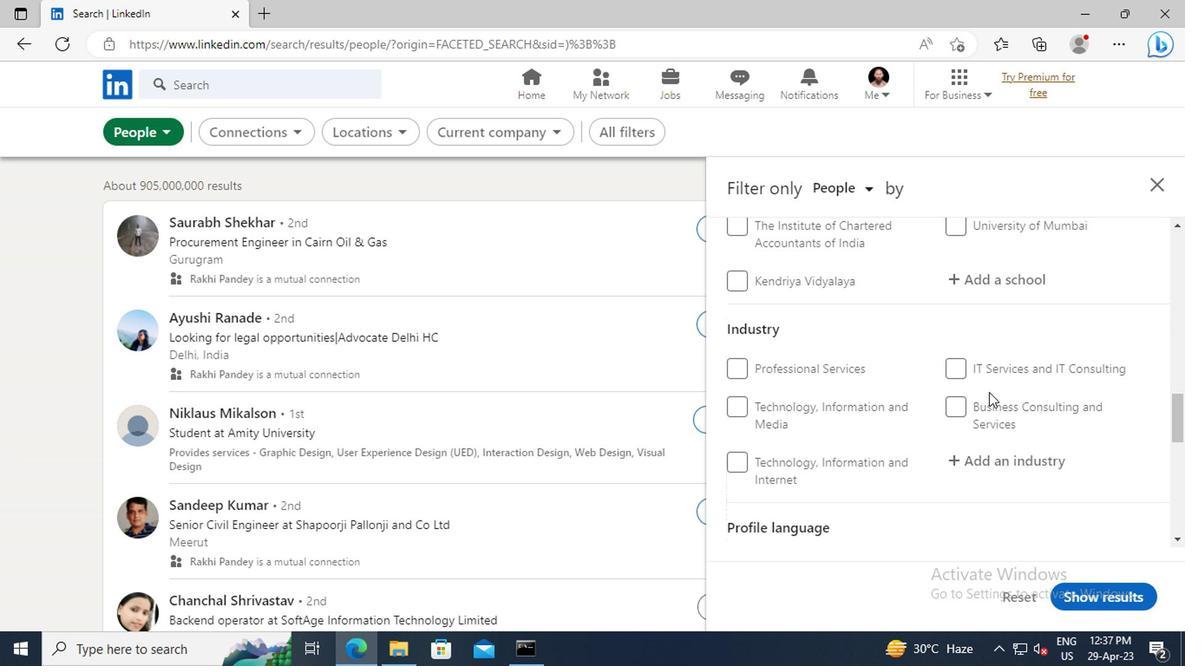 
Action: Mouse scrolled (814, 389) with delta (0, 0)
Screenshot: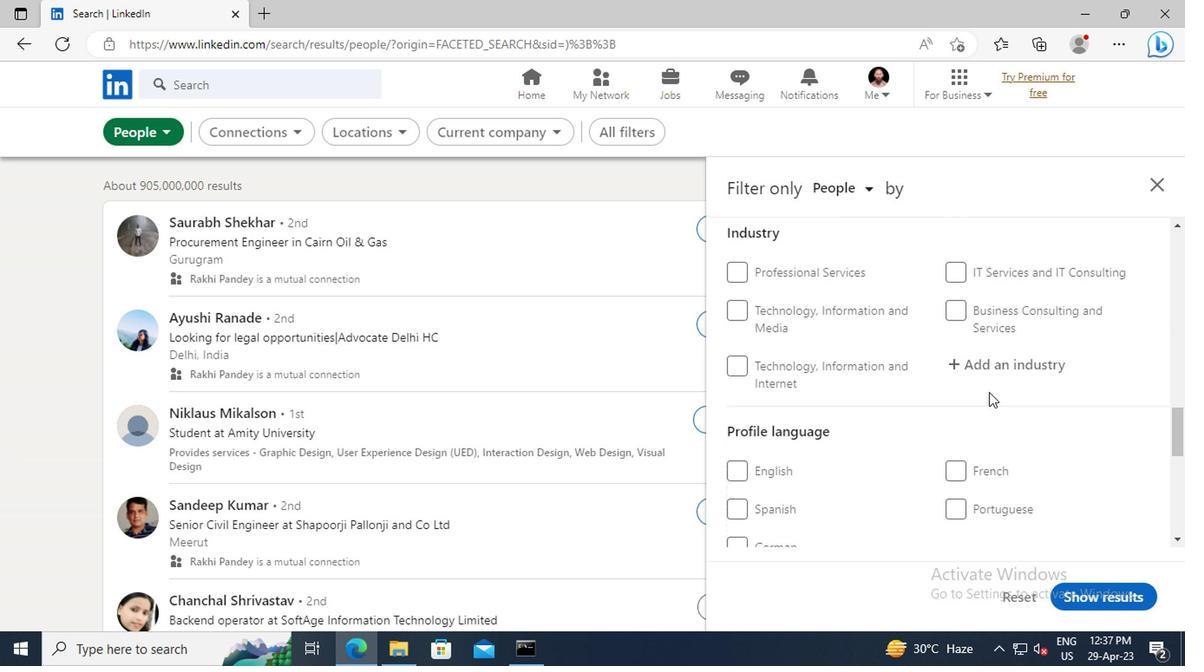 
Action: Mouse moved to (637, 461)
Screenshot: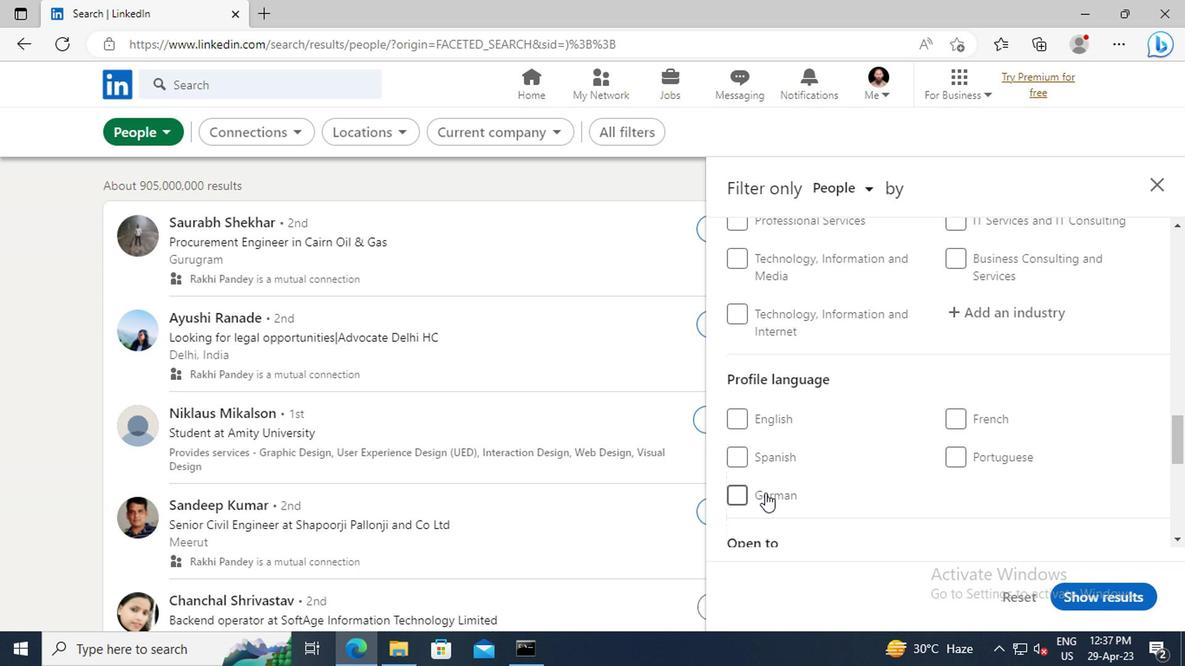 
Action: Mouse pressed left at (637, 461)
Screenshot: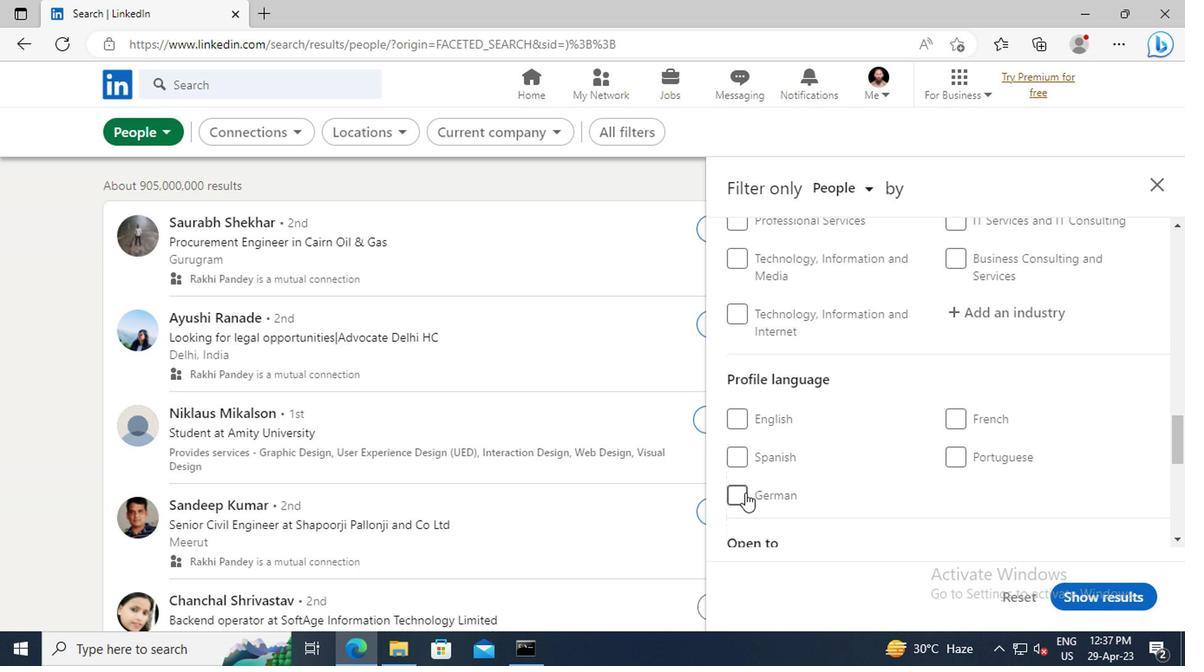 
Action: Mouse moved to (801, 422)
Screenshot: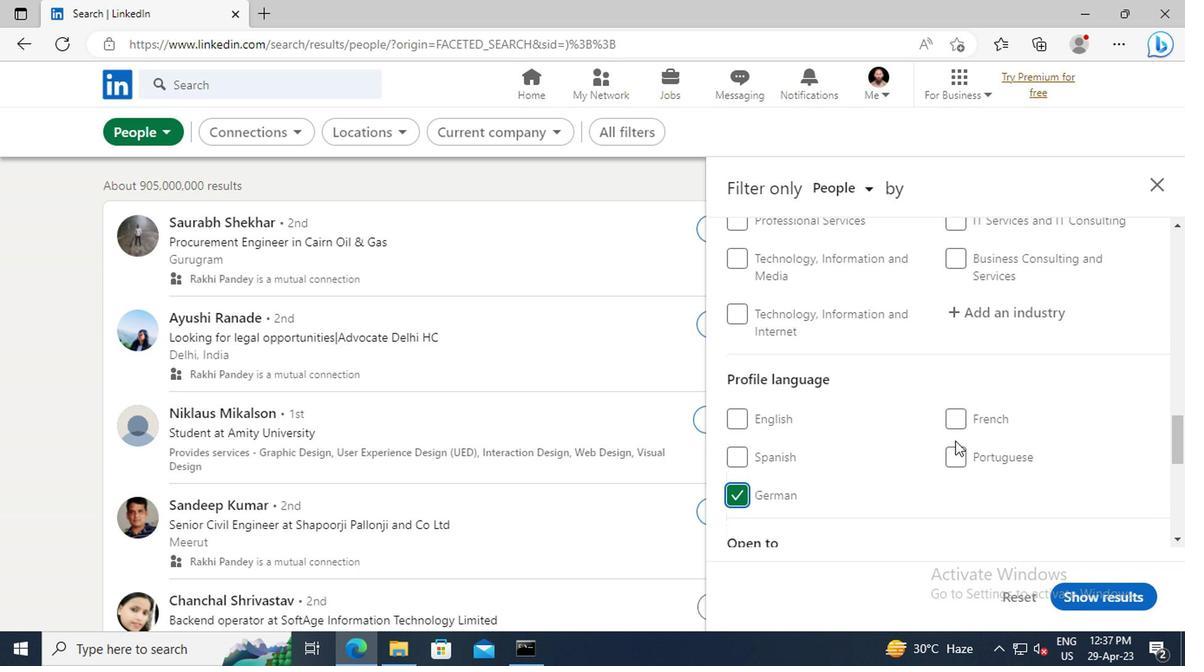 
Action: Mouse scrolled (801, 423) with delta (0, 0)
Screenshot: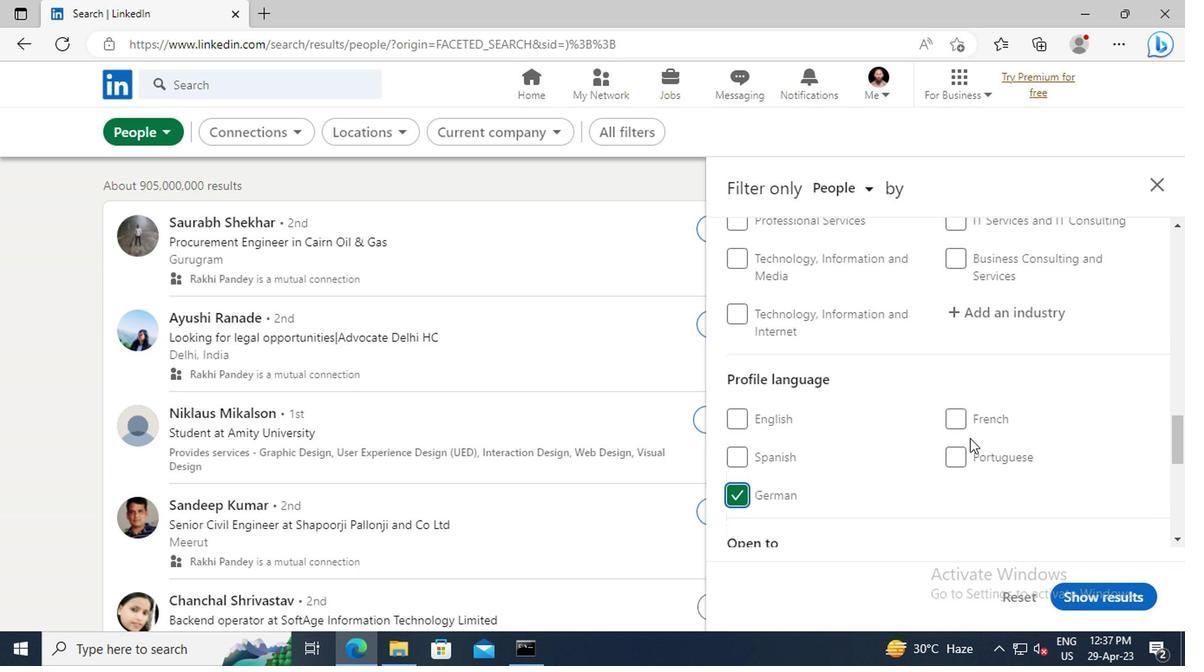 
Action: Mouse scrolled (801, 423) with delta (0, 0)
Screenshot: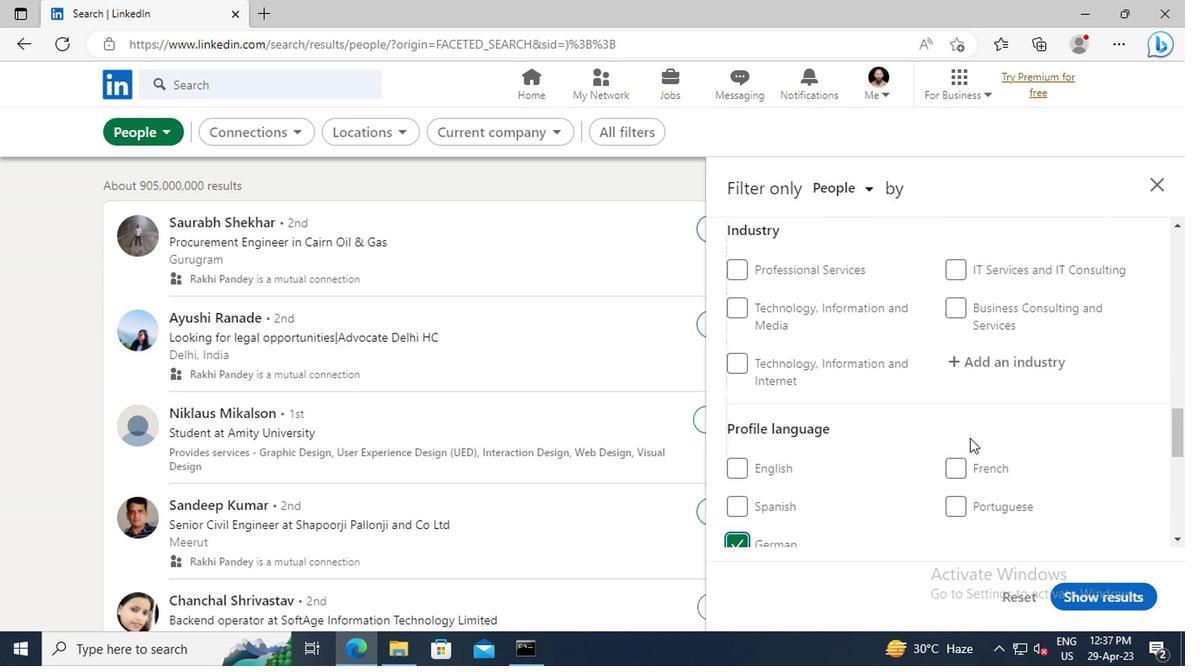 
Action: Mouse scrolled (801, 423) with delta (0, 0)
Screenshot: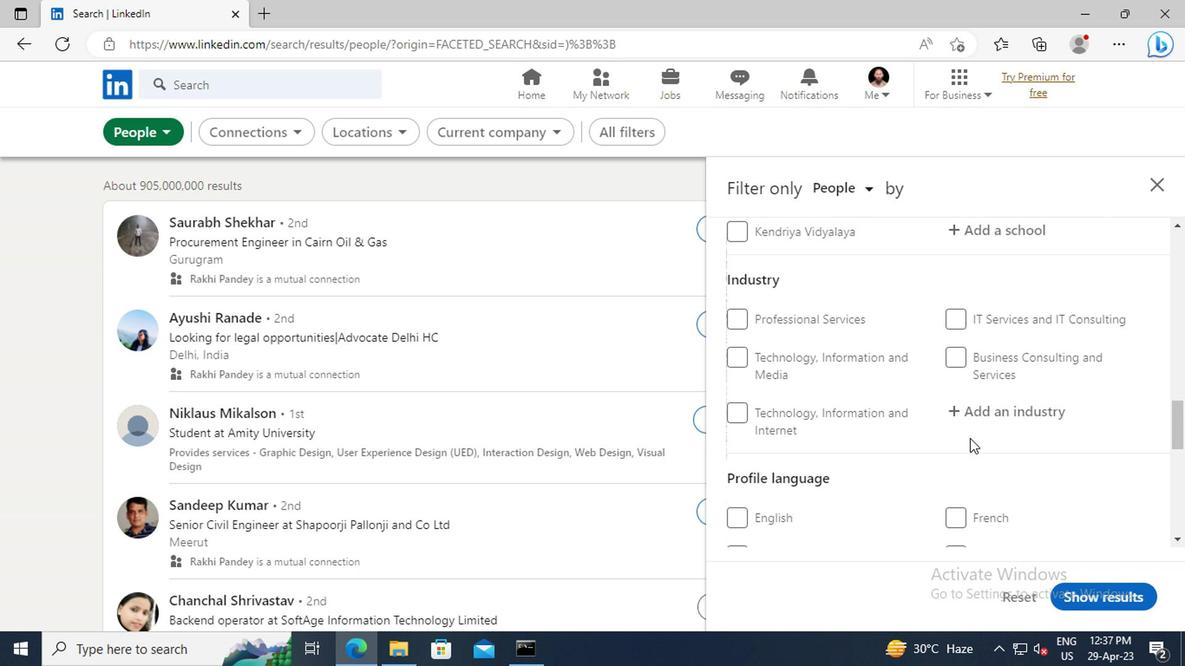 
Action: Mouse scrolled (801, 423) with delta (0, 0)
Screenshot: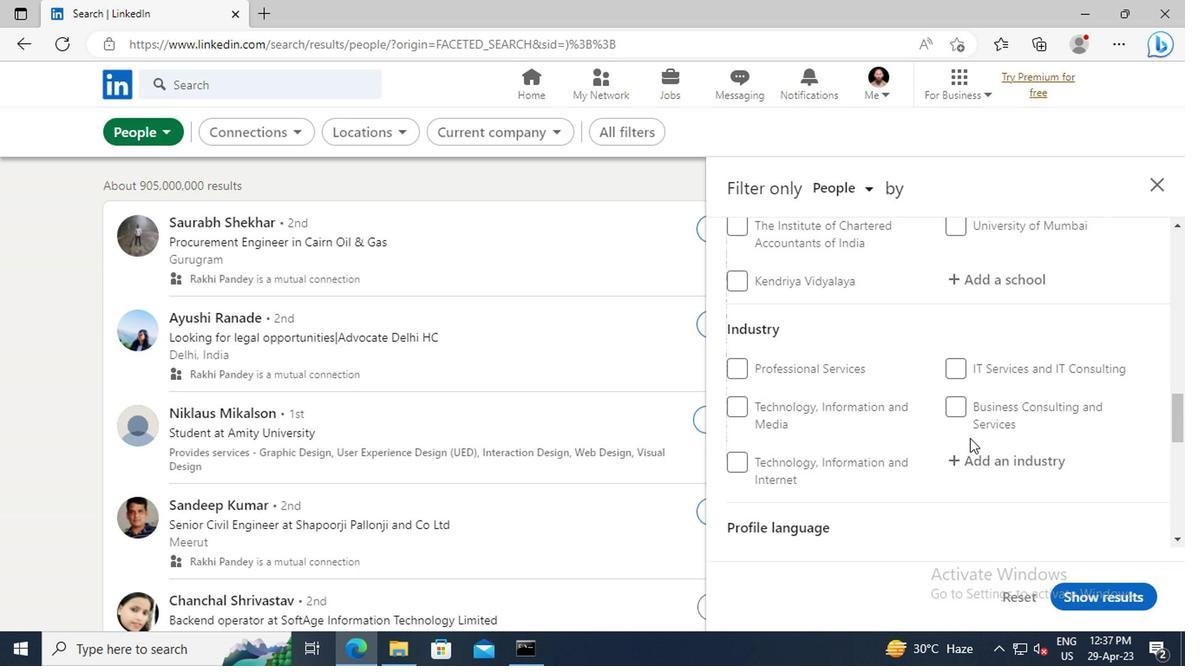 
Action: Mouse scrolled (801, 423) with delta (0, 0)
Screenshot: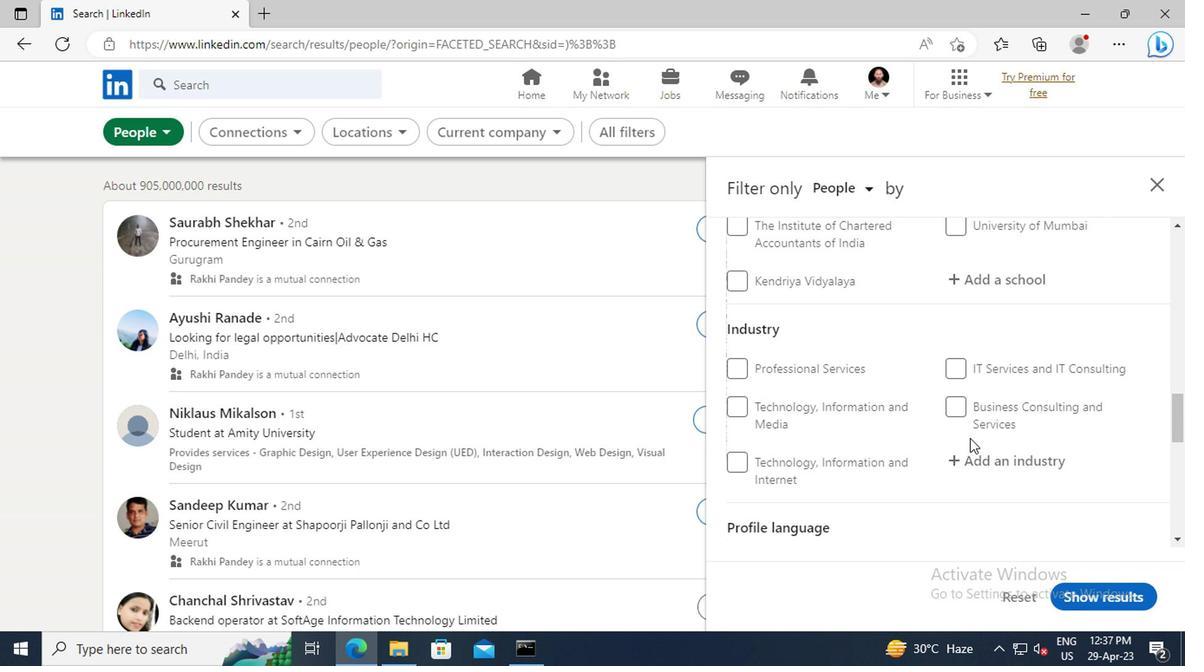 
Action: Mouse scrolled (801, 423) with delta (0, 0)
Screenshot: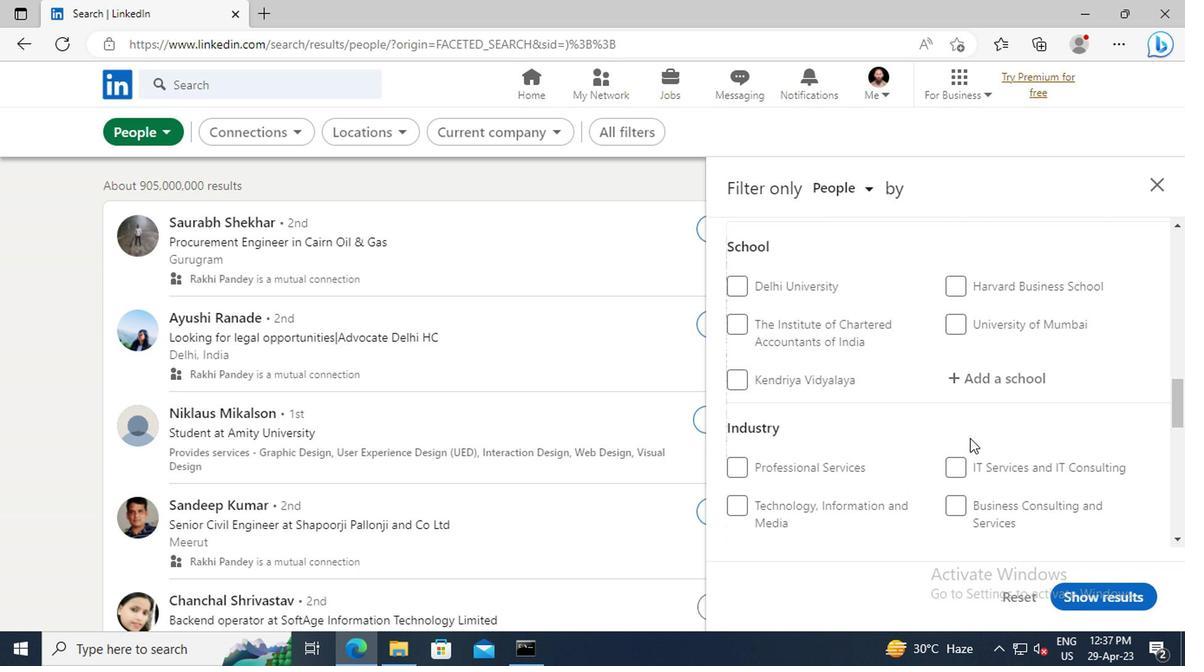 
Action: Mouse scrolled (801, 423) with delta (0, 0)
Screenshot: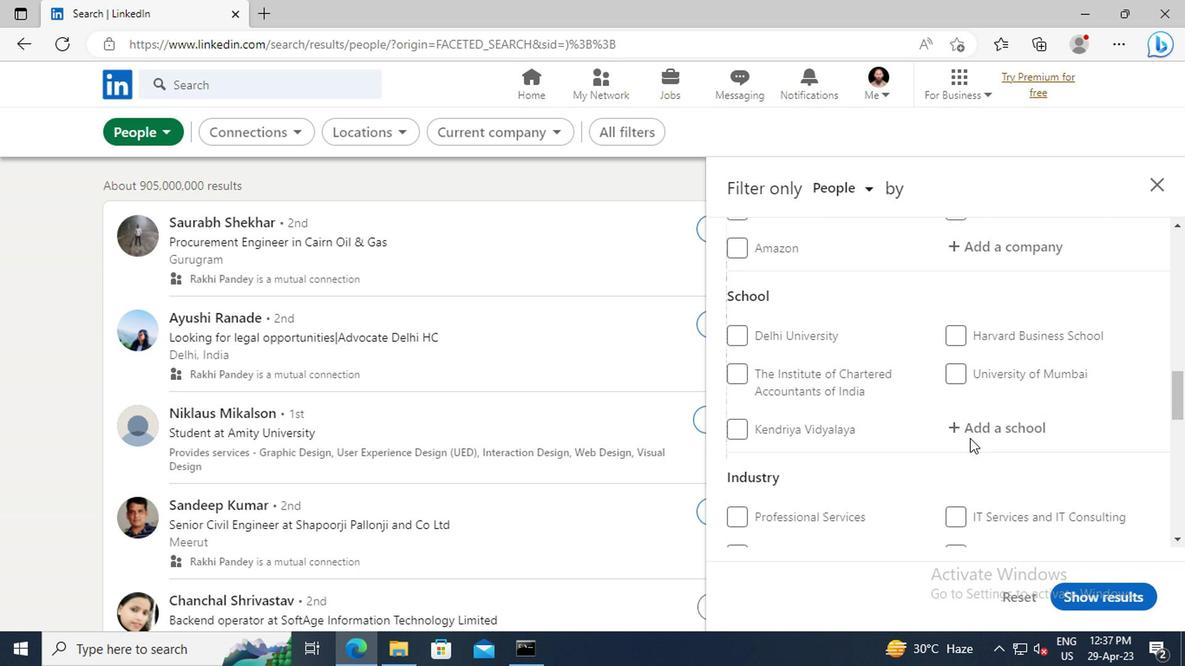 
Action: Mouse scrolled (801, 423) with delta (0, 0)
Screenshot: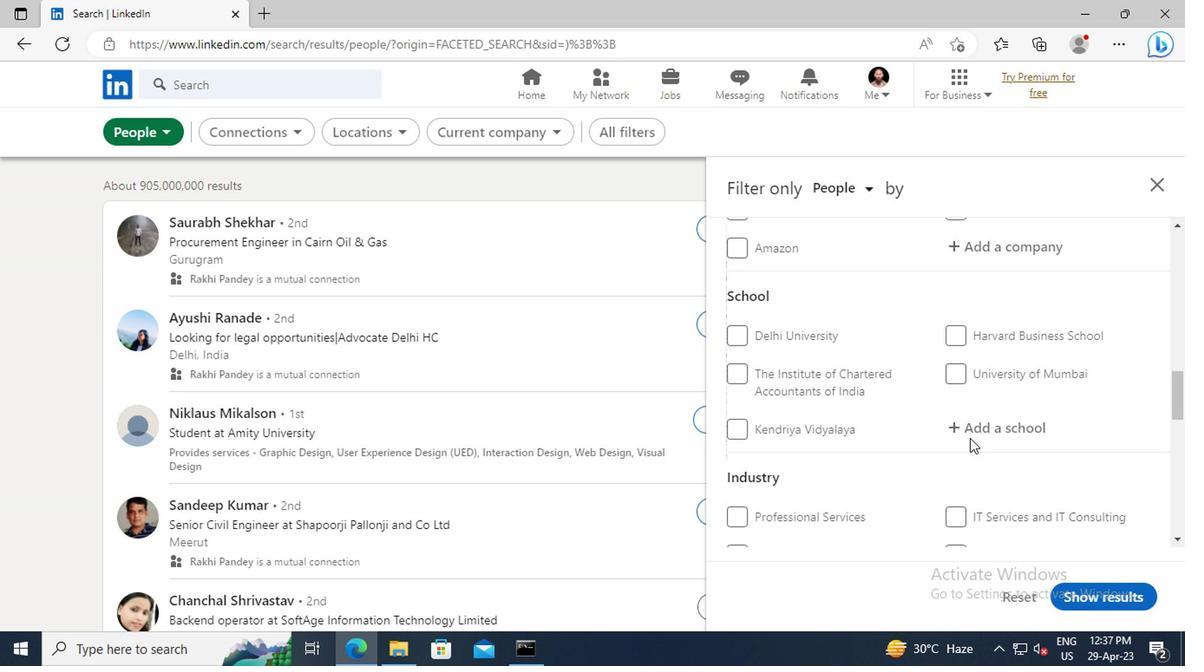 
Action: Mouse scrolled (801, 423) with delta (0, 0)
Screenshot: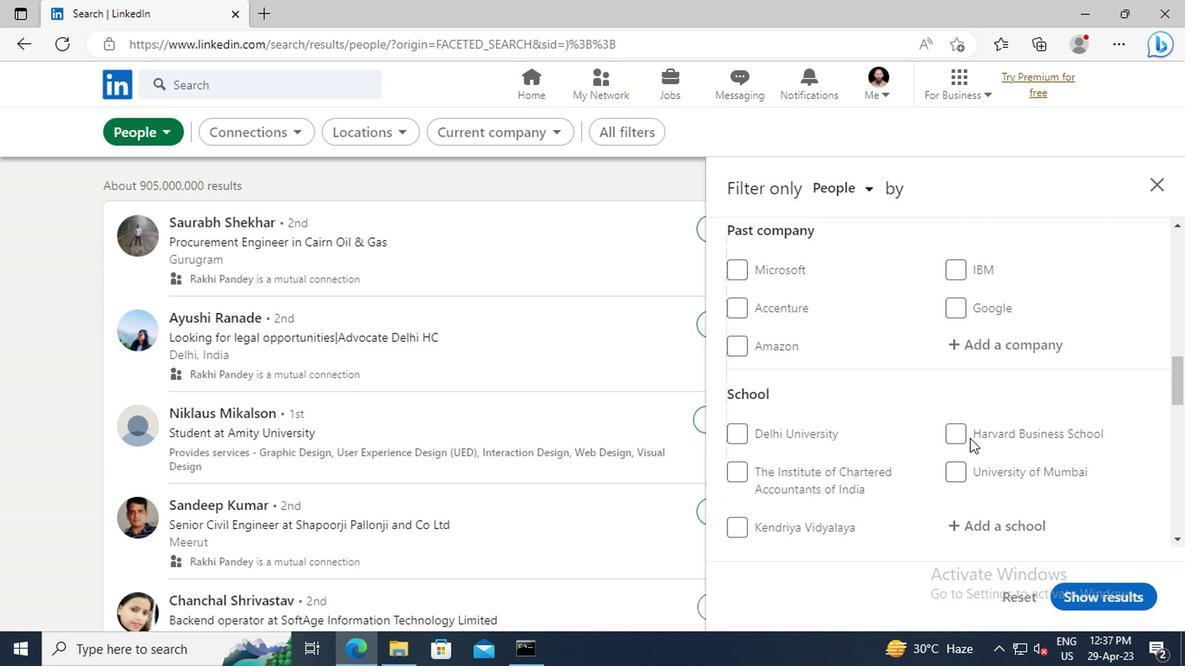 
Action: Mouse moved to (801, 422)
Screenshot: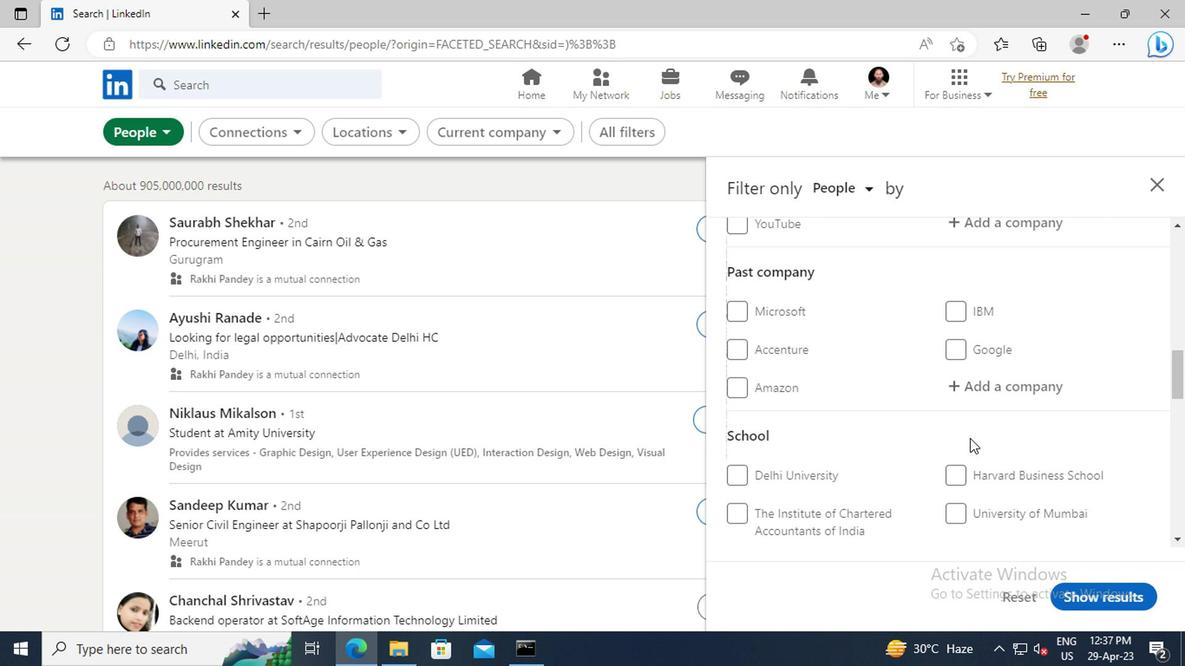 
Action: Mouse scrolled (801, 423) with delta (0, 0)
Screenshot: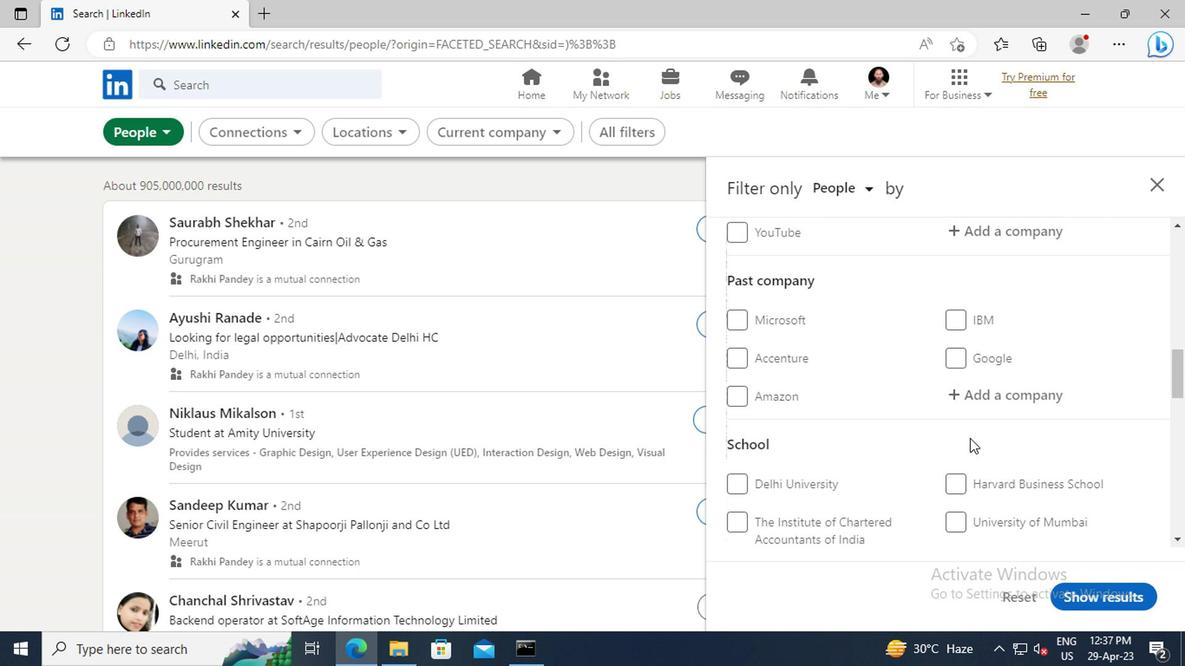 
Action: Mouse moved to (799, 410)
Screenshot: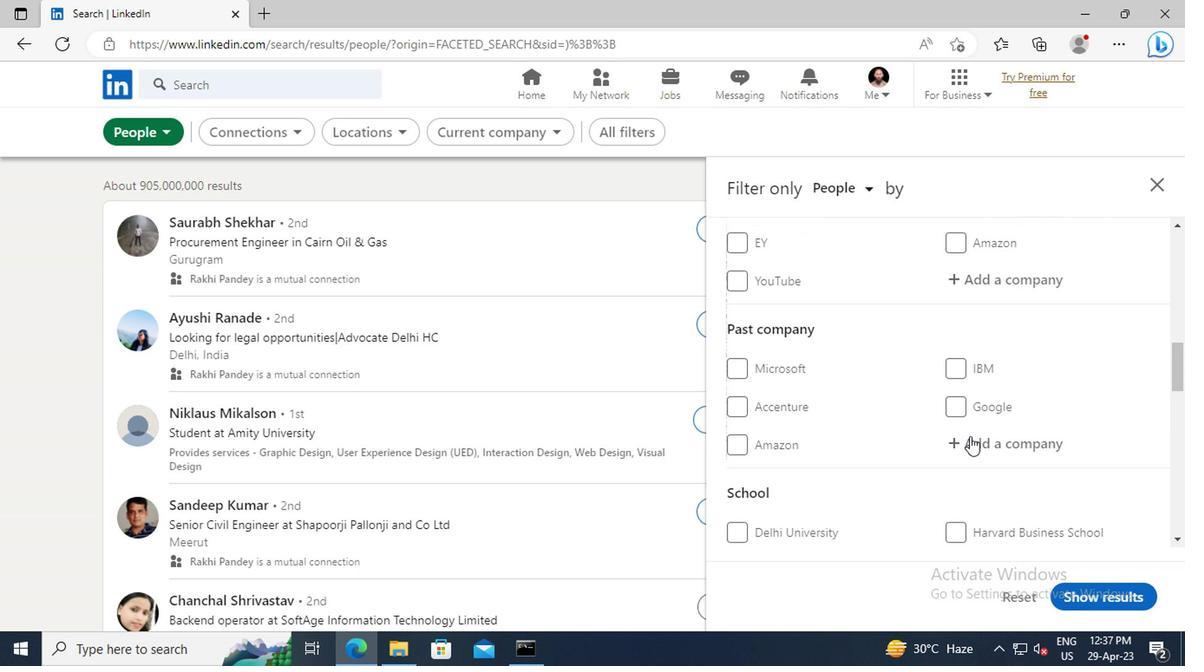 
Action: Mouse scrolled (799, 411) with delta (0, 0)
Screenshot: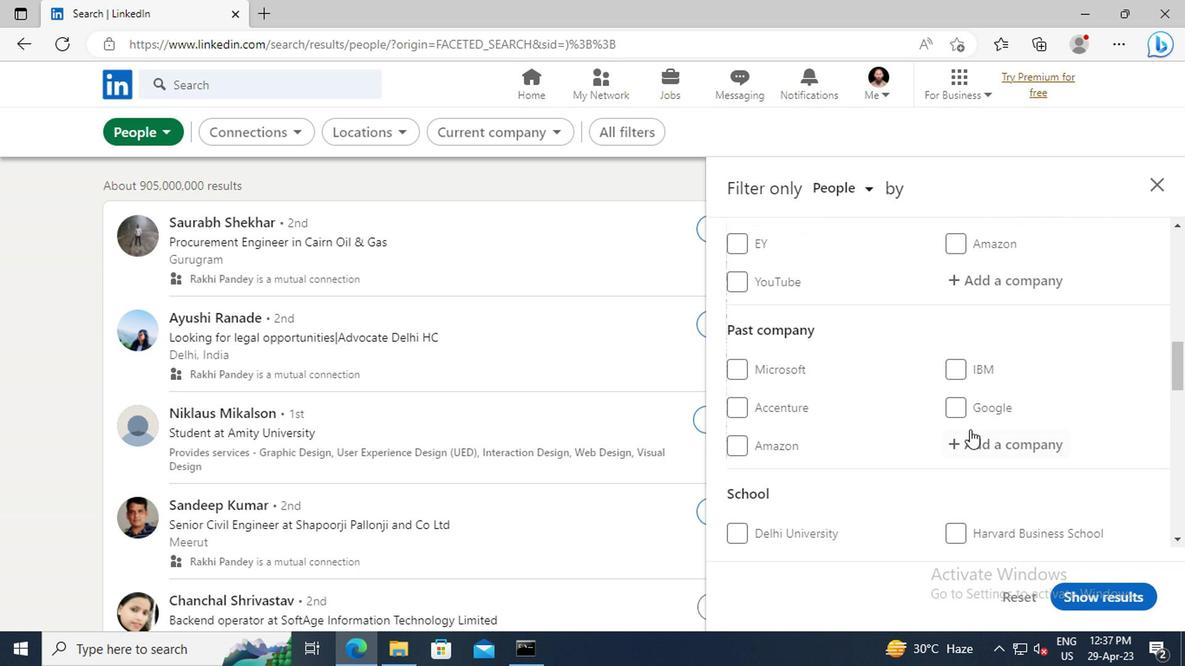 
Action: Mouse scrolled (799, 411) with delta (0, 0)
Screenshot: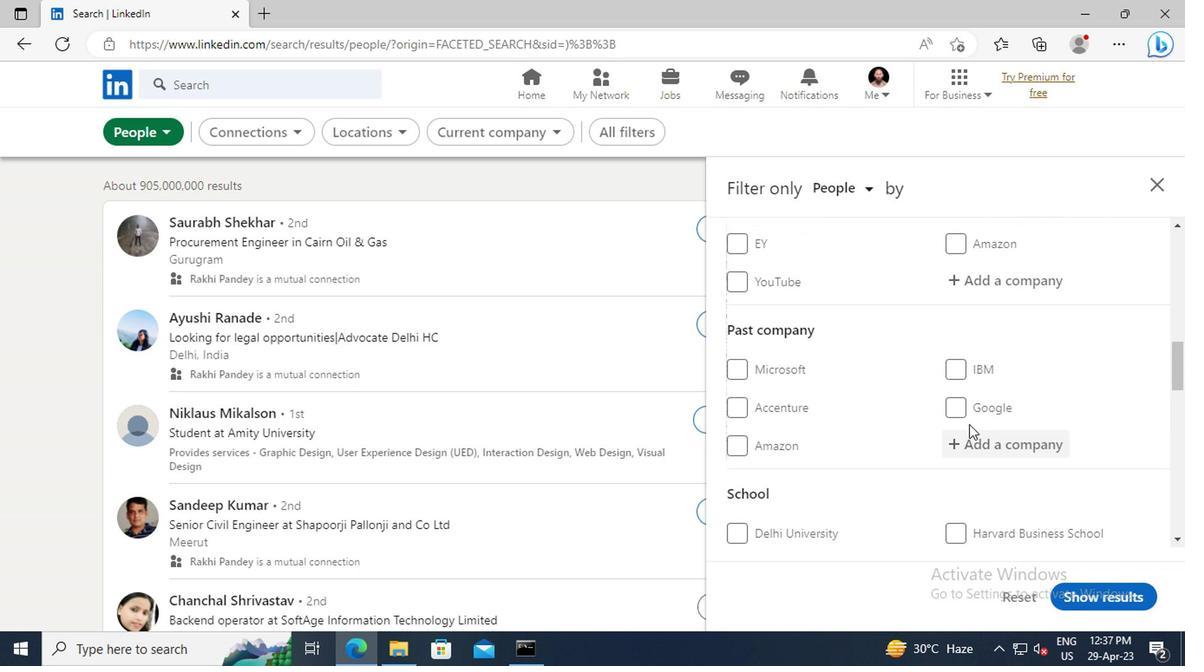 
Action: Mouse moved to (802, 382)
Screenshot: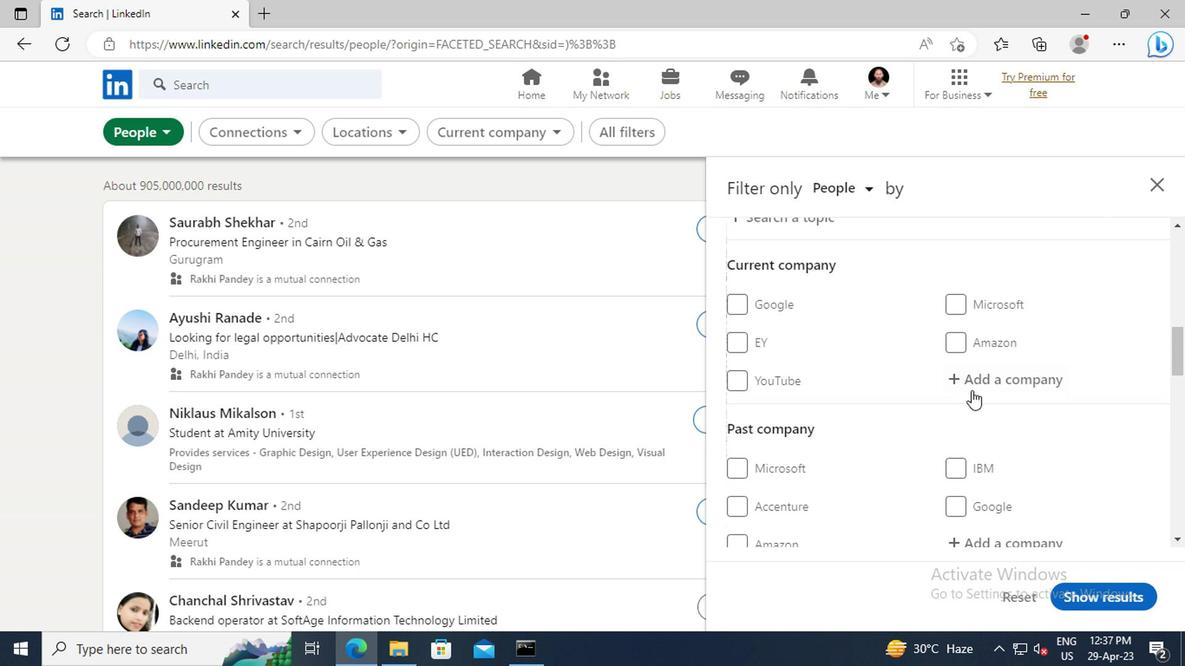 
Action: Mouse pressed left at (802, 382)
Screenshot: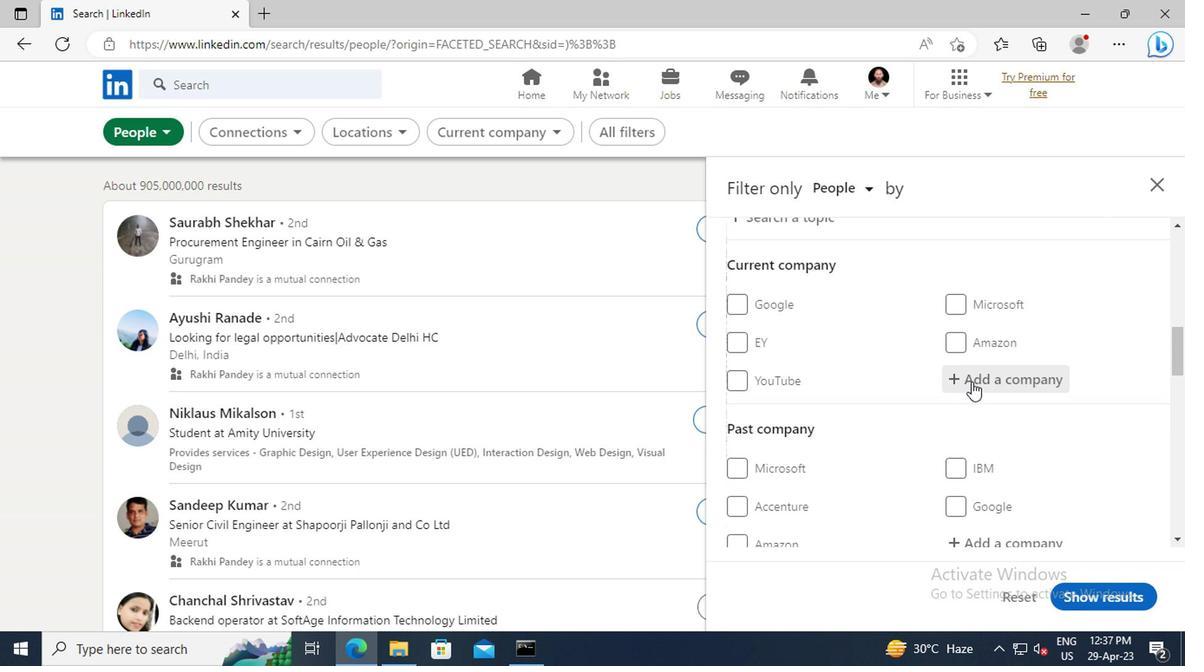 
Action: Key pressed <Key.shift>R1<Key.space><Key.shift>RCM
Screenshot: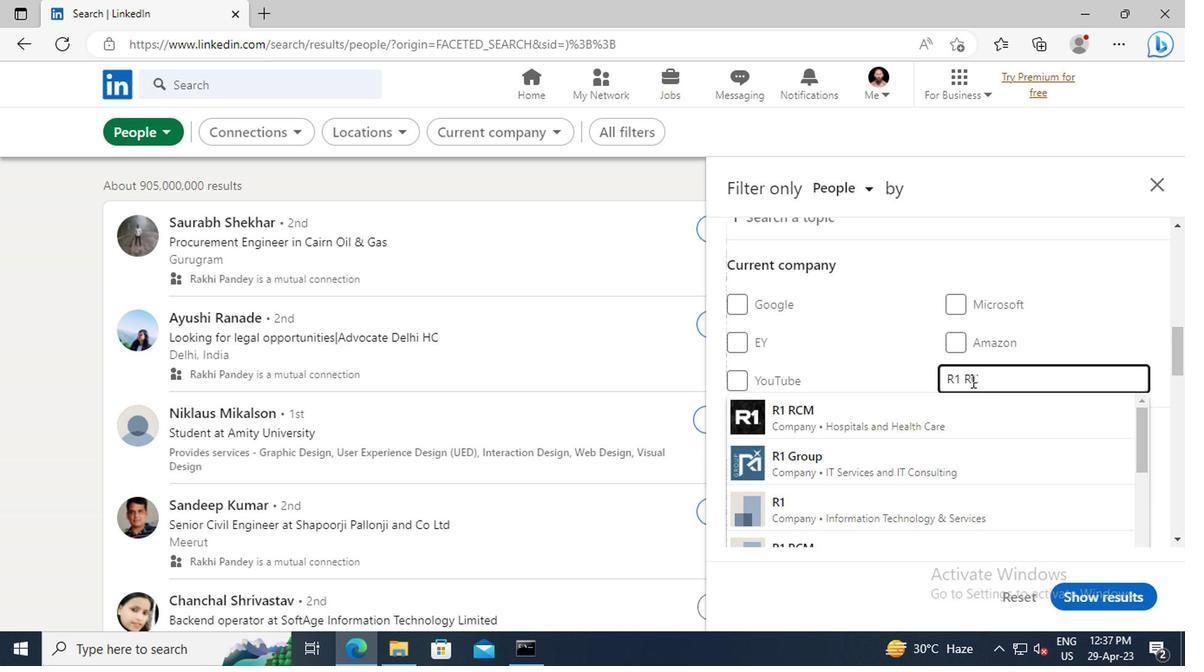 
Action: Mouse moved to (801, 398)
Screenshot: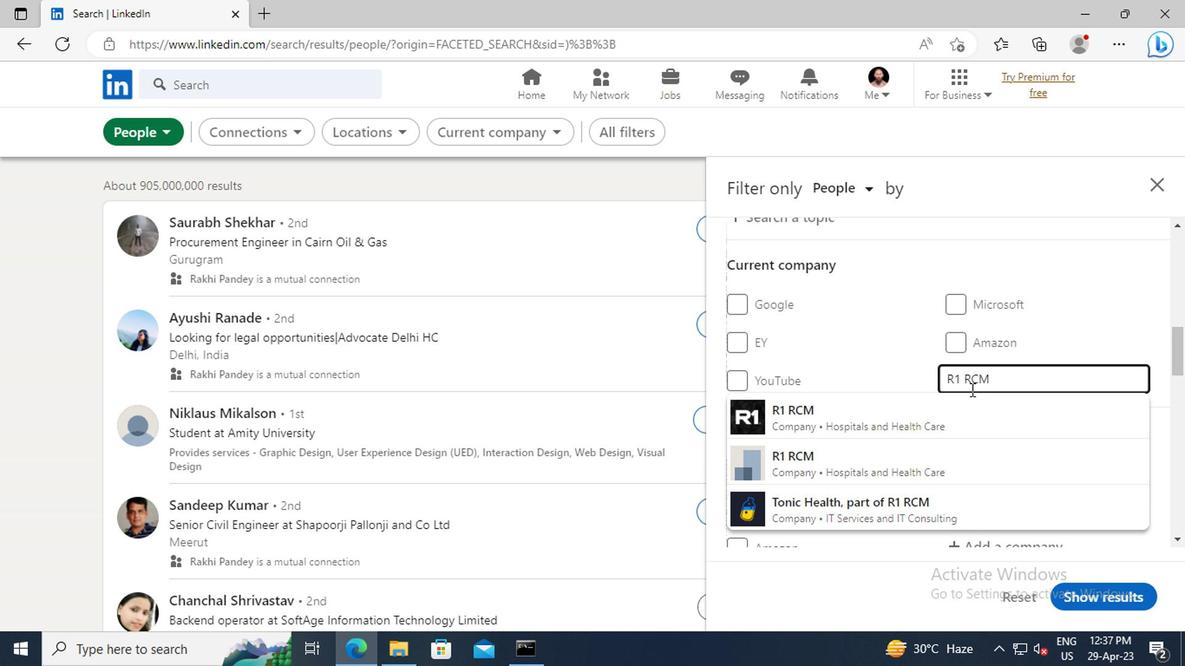 
Action: Mouse pressed left at (801, 398)
Screenshot: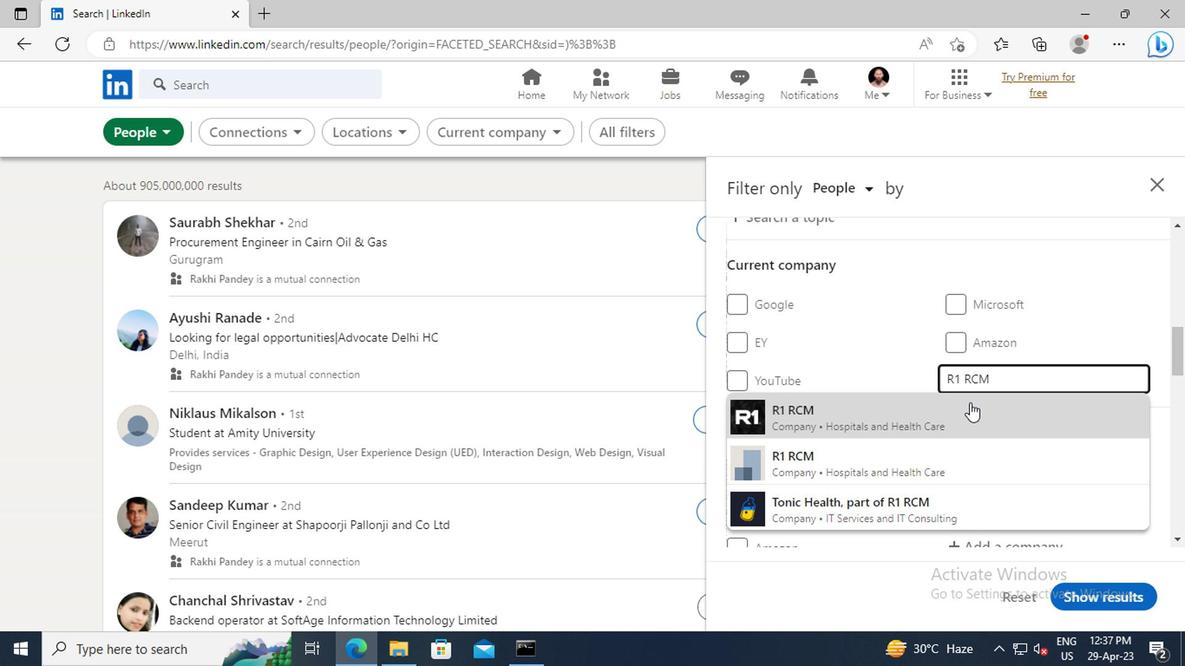 
Action: Mouse scrolled (801, 398) with delta (0, 0)
Screenshot: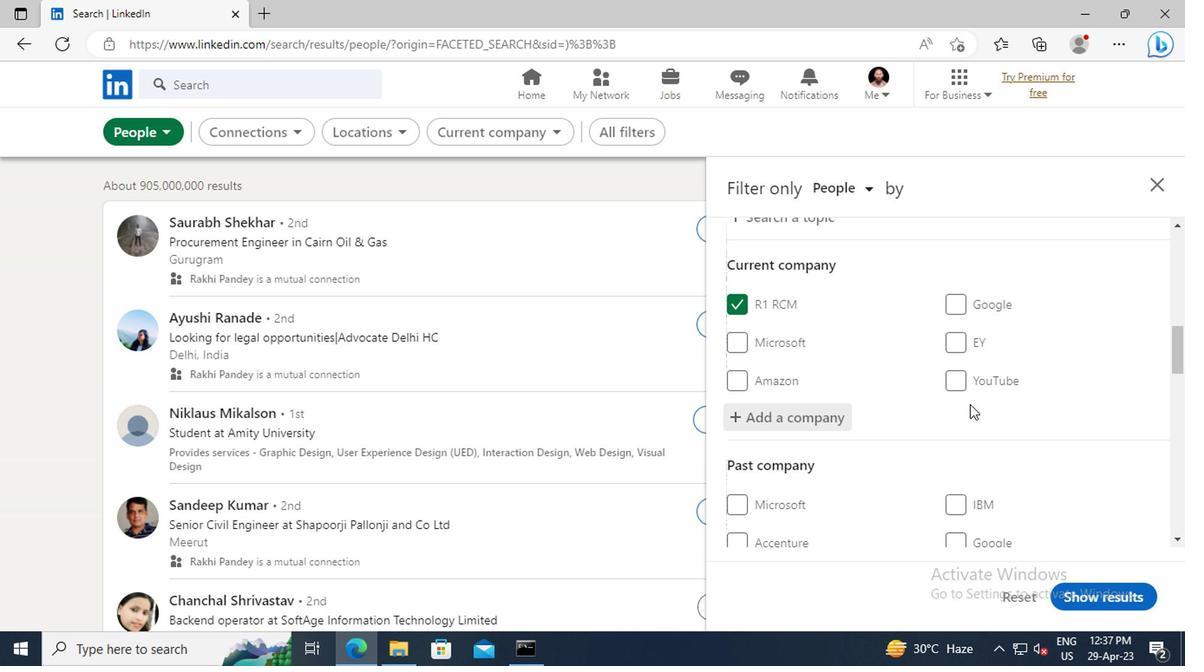 
Action: Mouse moved to (810, 362)
Screenshot: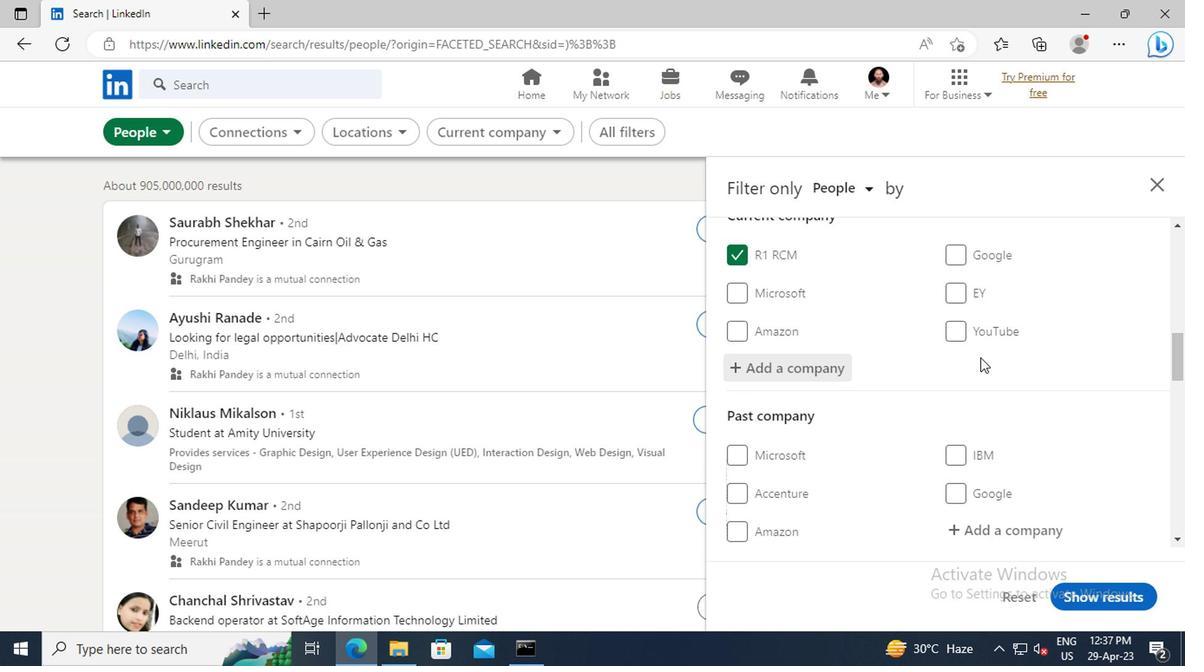 
Action: Mouse scrolled (810, 362) with delta (0, 0)
Screenshot: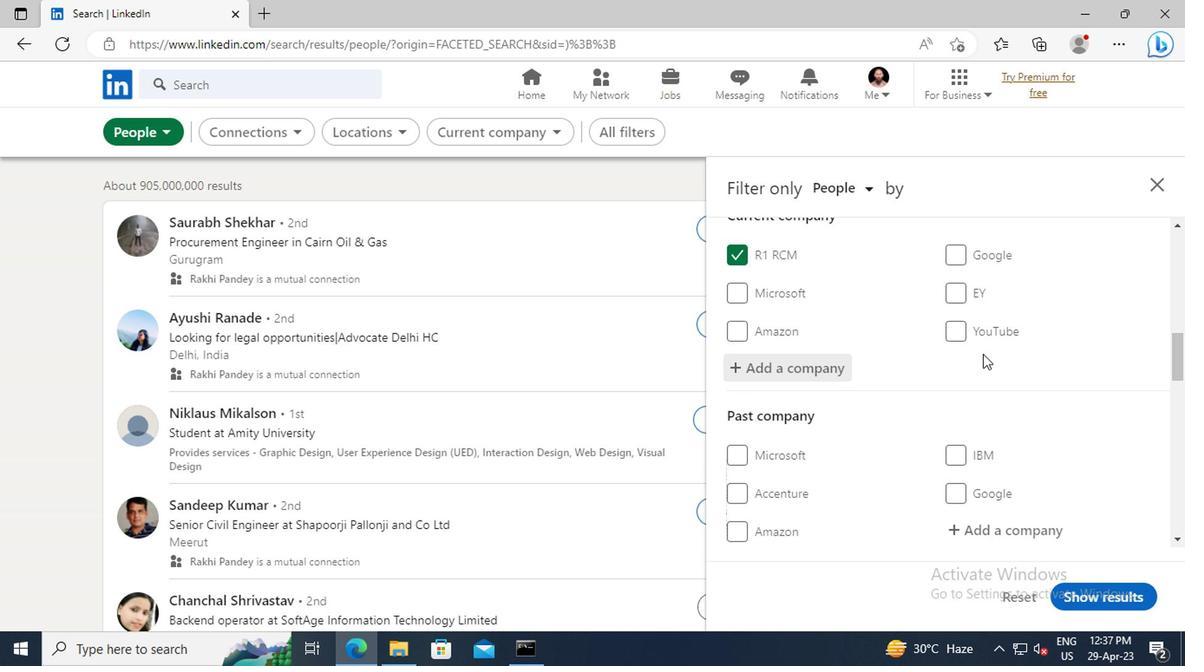 
Action: Mouse scrolled (810, 362) with delta (0, 0)
Screenshot: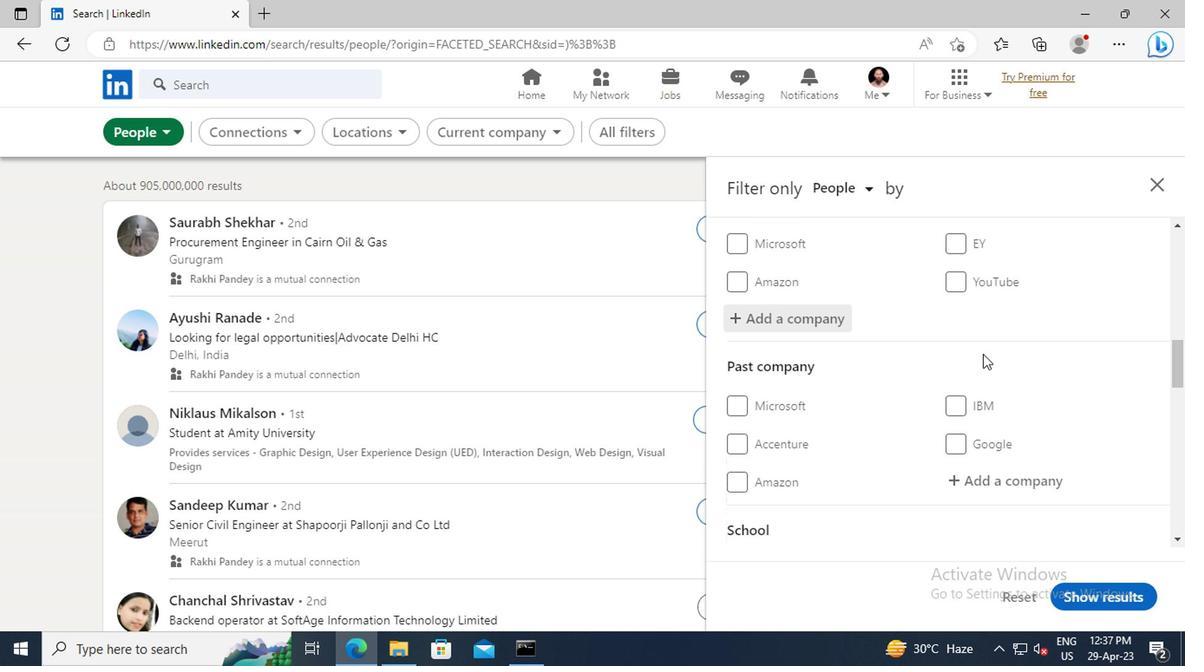 
Action: Mouse scrolled (810, 362) with delta (0, 0)
Screenshot: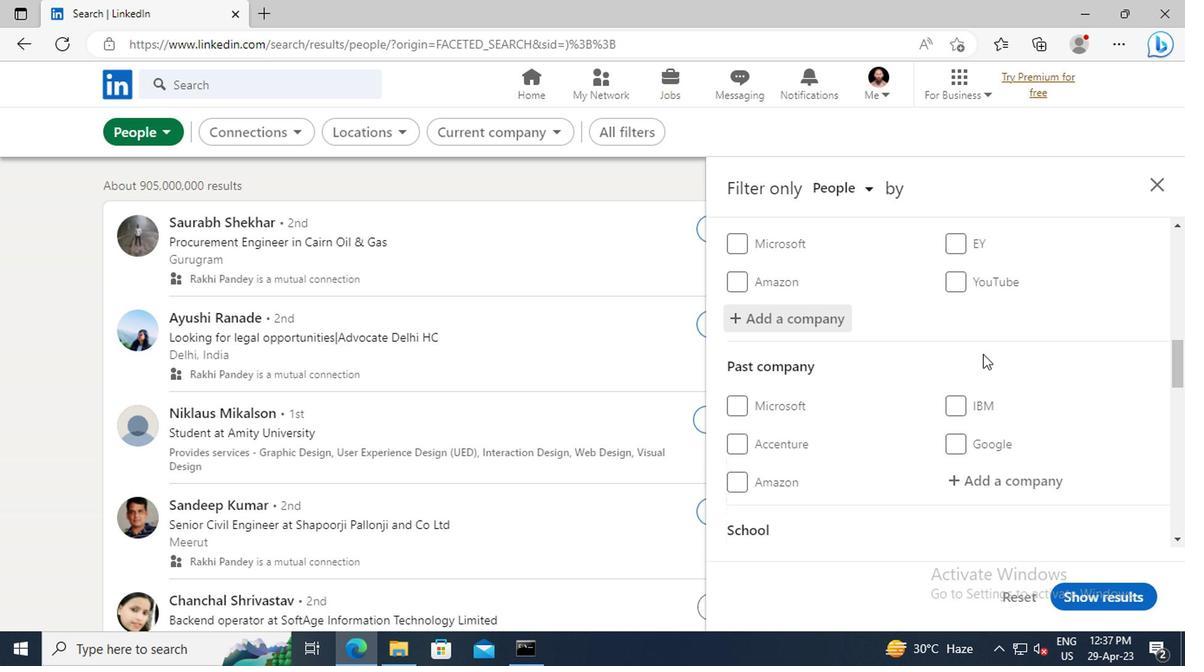 
Action: Mouse scrolled (810, 362) with delta (0, 0)
Screenshot: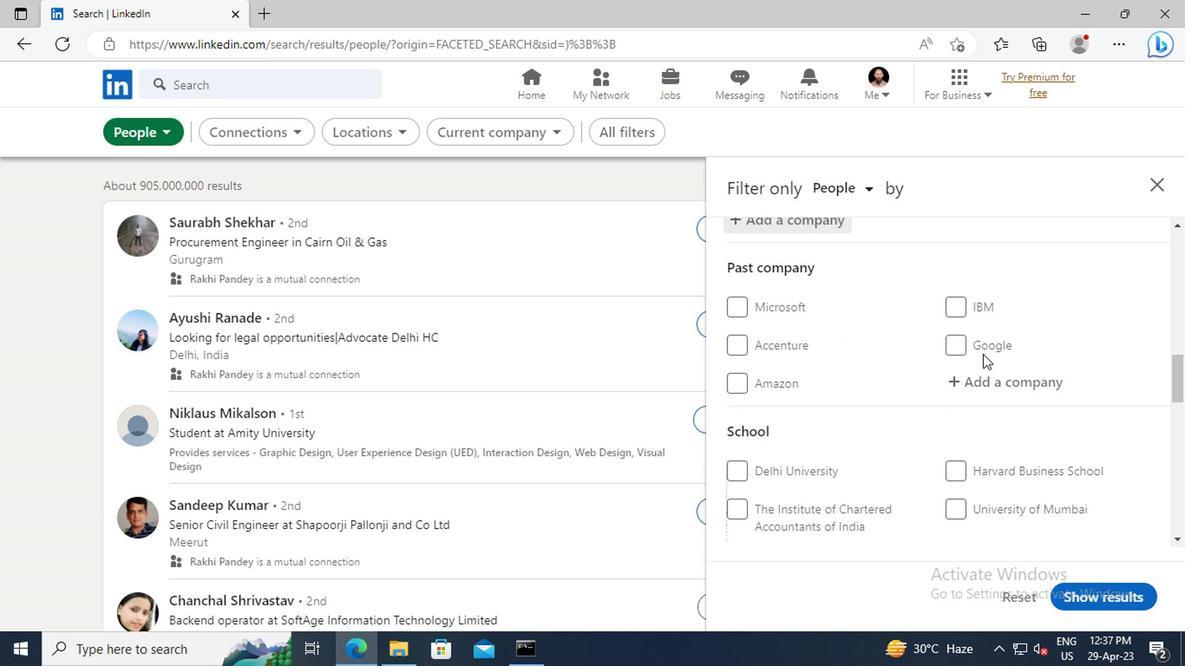 
Action: Mouse scrolled (810, 362) with delta (0, 0)
Screenshot: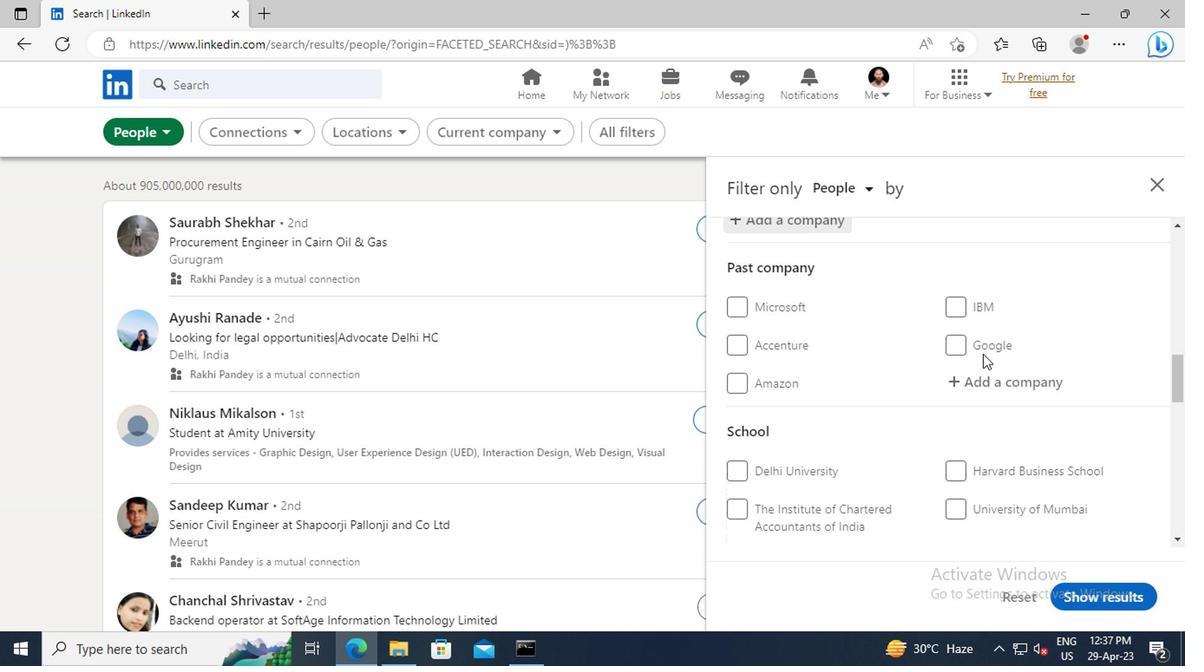 
Action: Mouse scrolled (810, 362) with delta (0, 0)
Screenshot: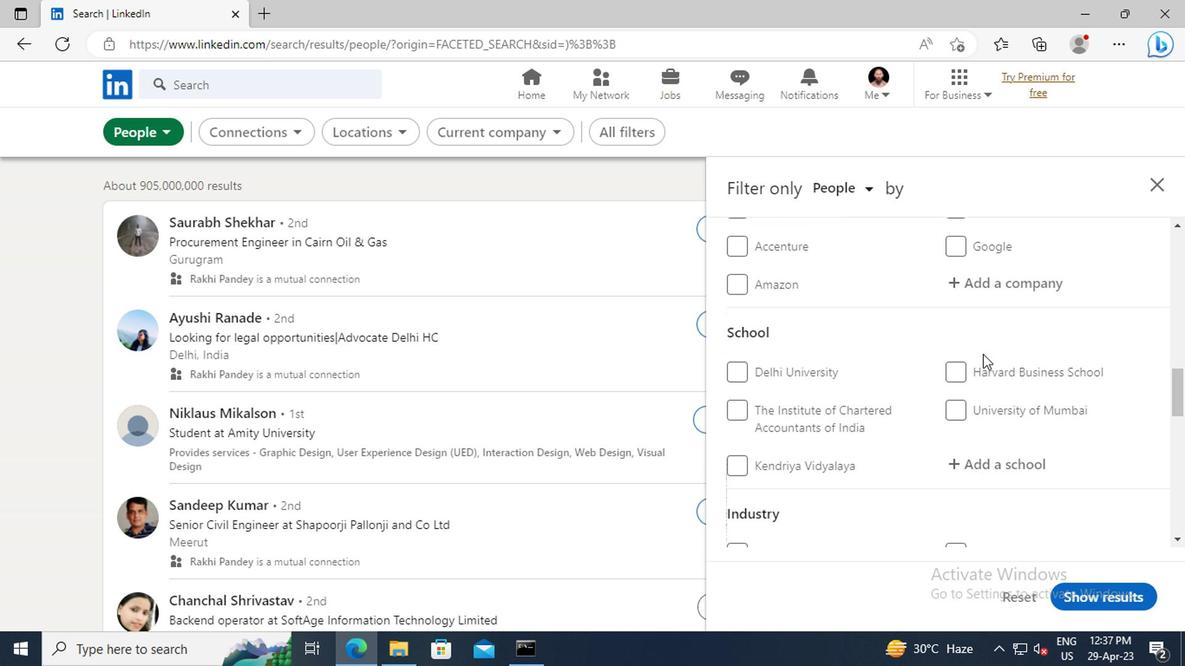 
Action: Mouse scrolled (810, 362) with delta (0, 0)
Screenshot: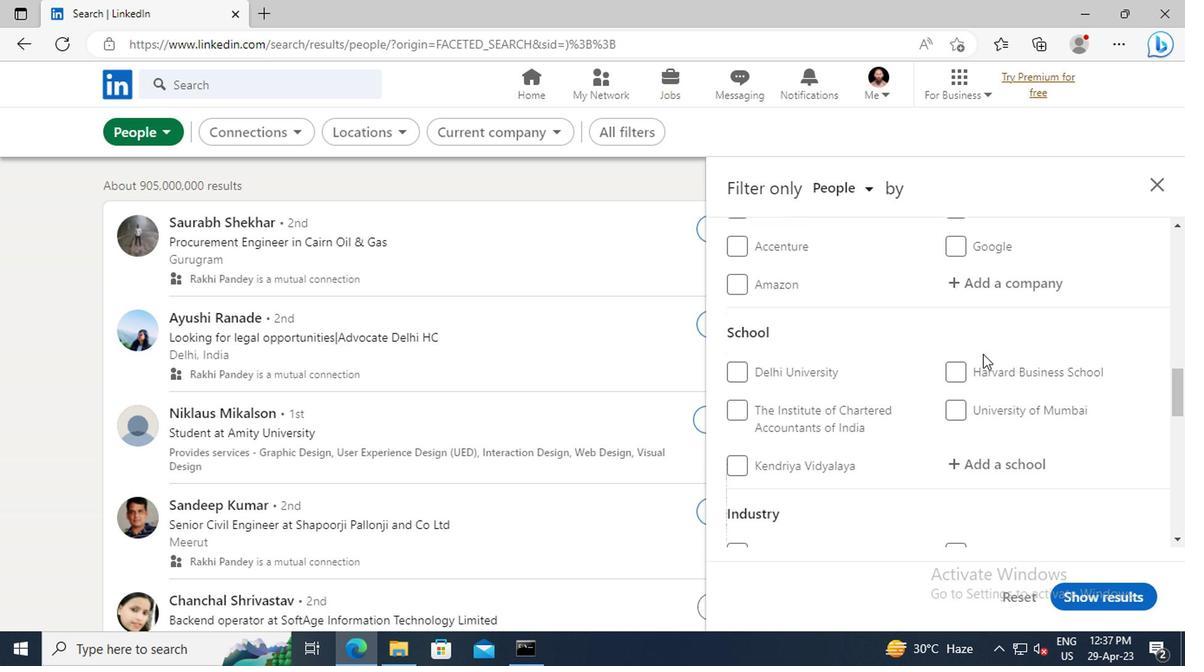 
Action: Mouse moved to (806, 367)
Screenshot: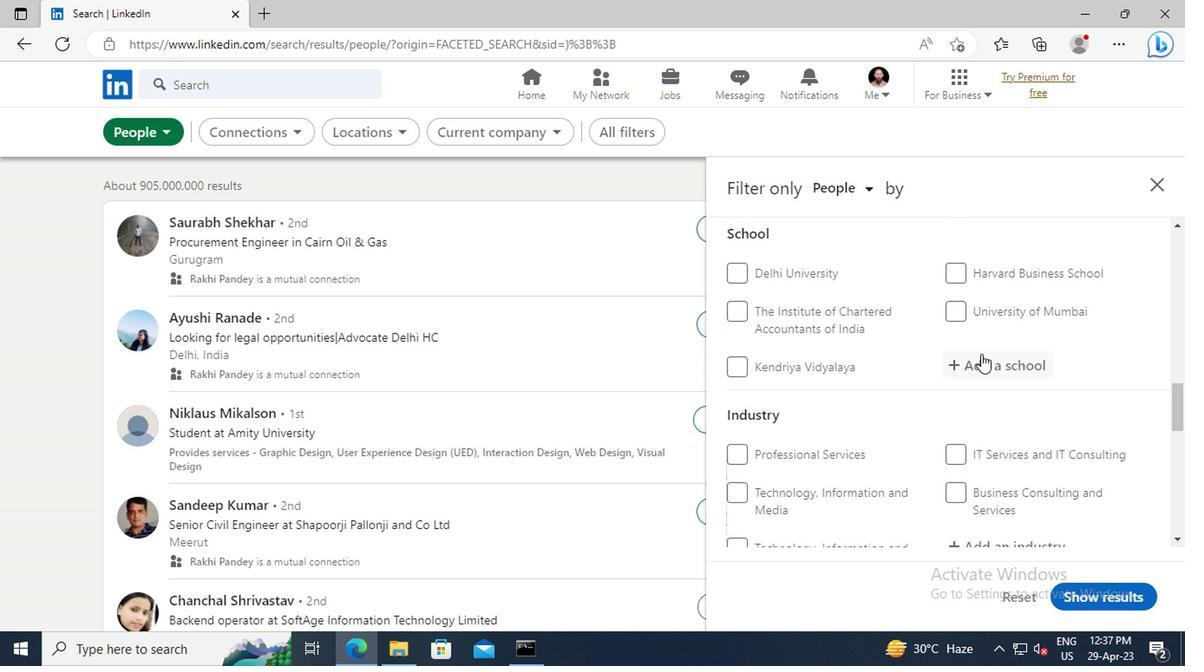 
Action: Mouse pressed left at (806, 367)
Screenshot: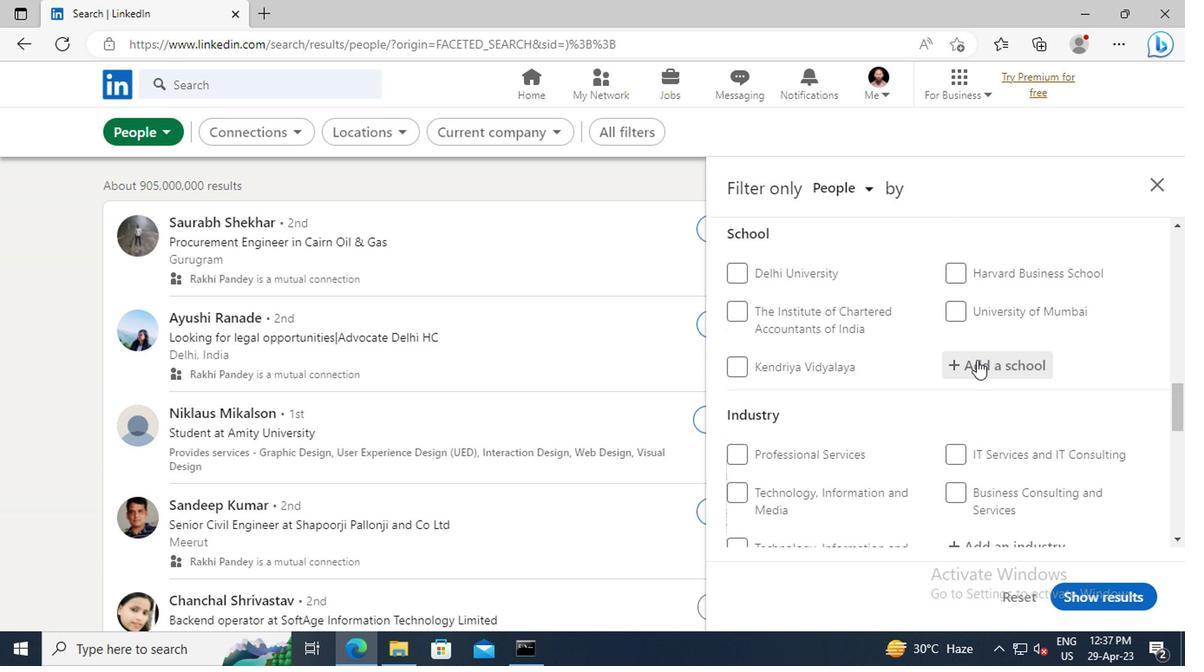 
Action: Key pressed <Key.shift>JADAVPUR<Key.space>
Screenshot: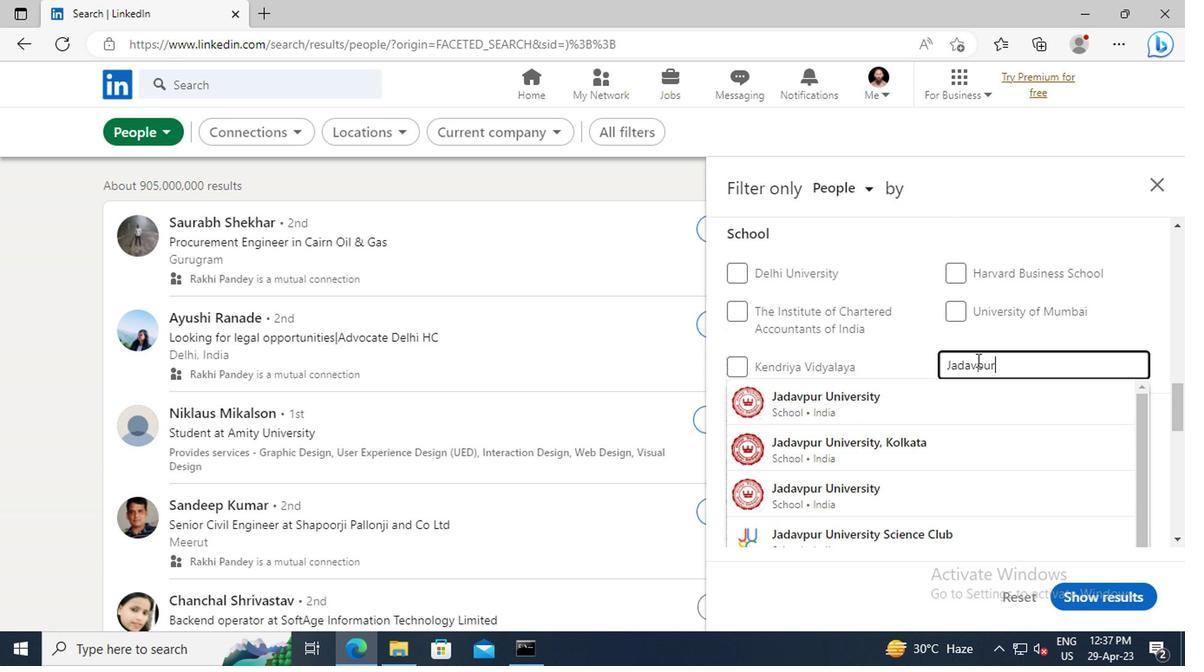 
Action: Mouse moved to (795, 393)
Screenshot: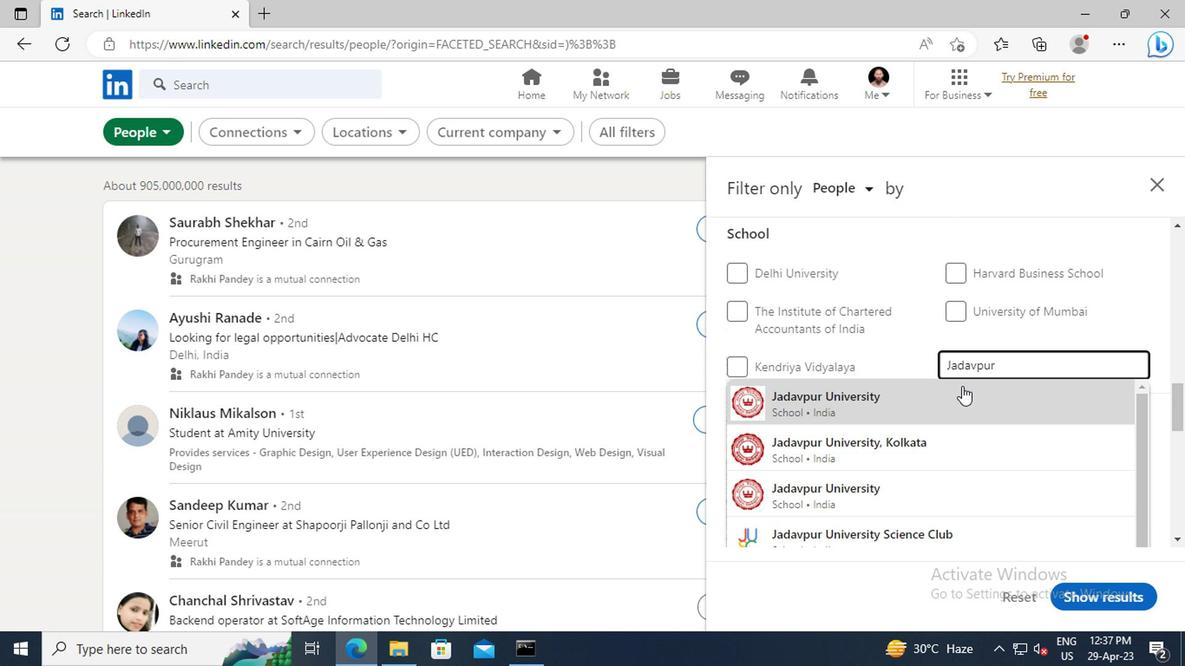 
Action: Mouse pressed left at (795, 393)
Screenshot: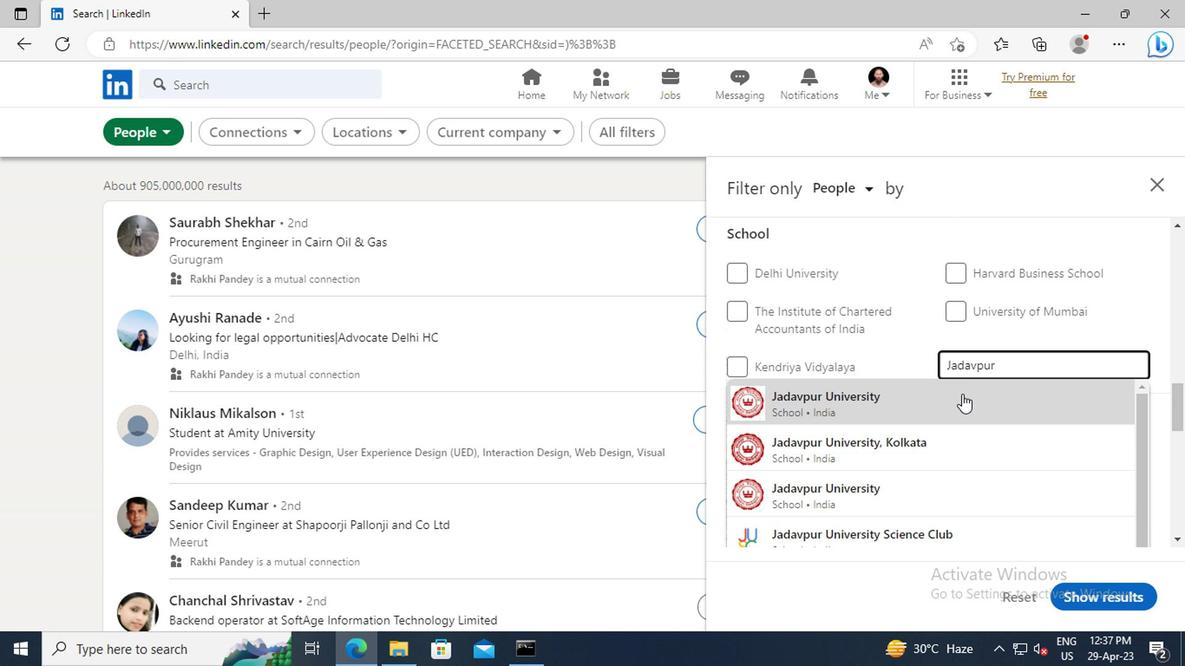 
Action: Mouse scrolled (795, 392) with delta (0, 0)
Screenshot: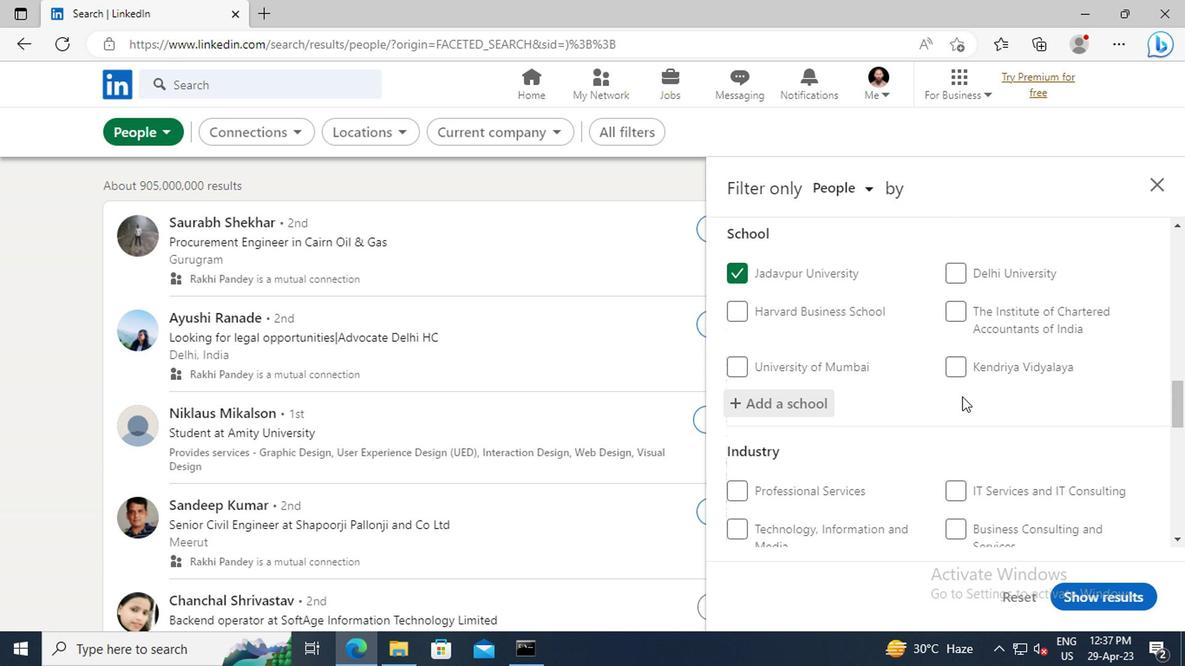 
Action: Mouse moved to (802, 372)
Screenshot: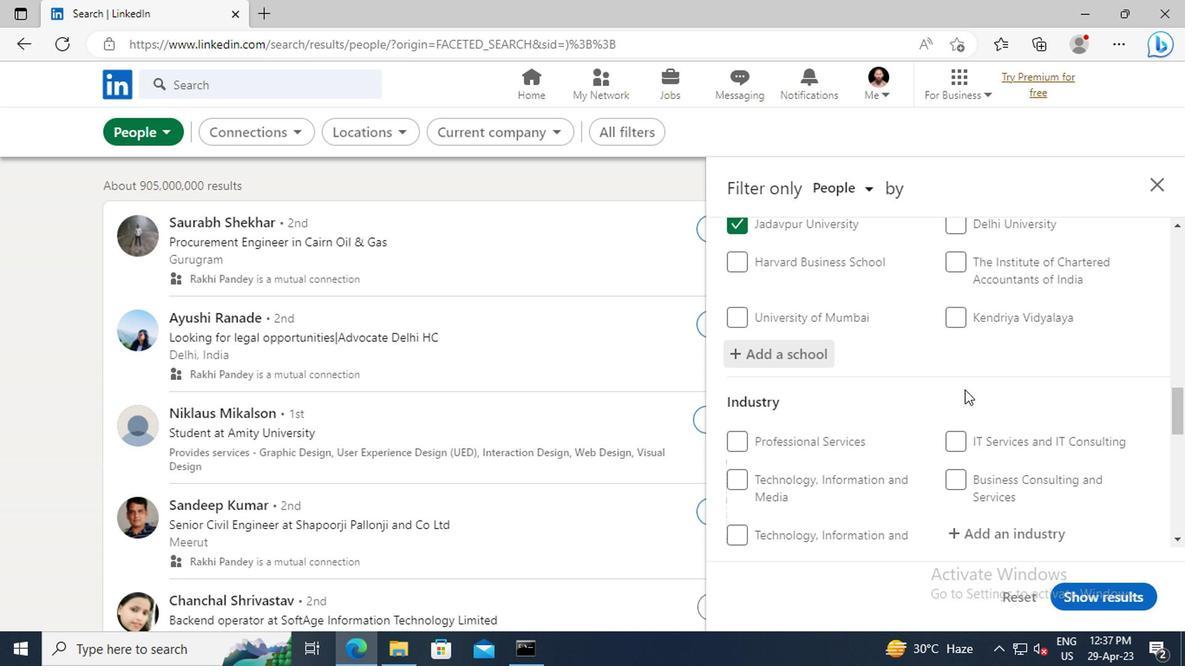 
Action: Mouse scrolled (802, 371) with delta (0, 0)
Screenshot: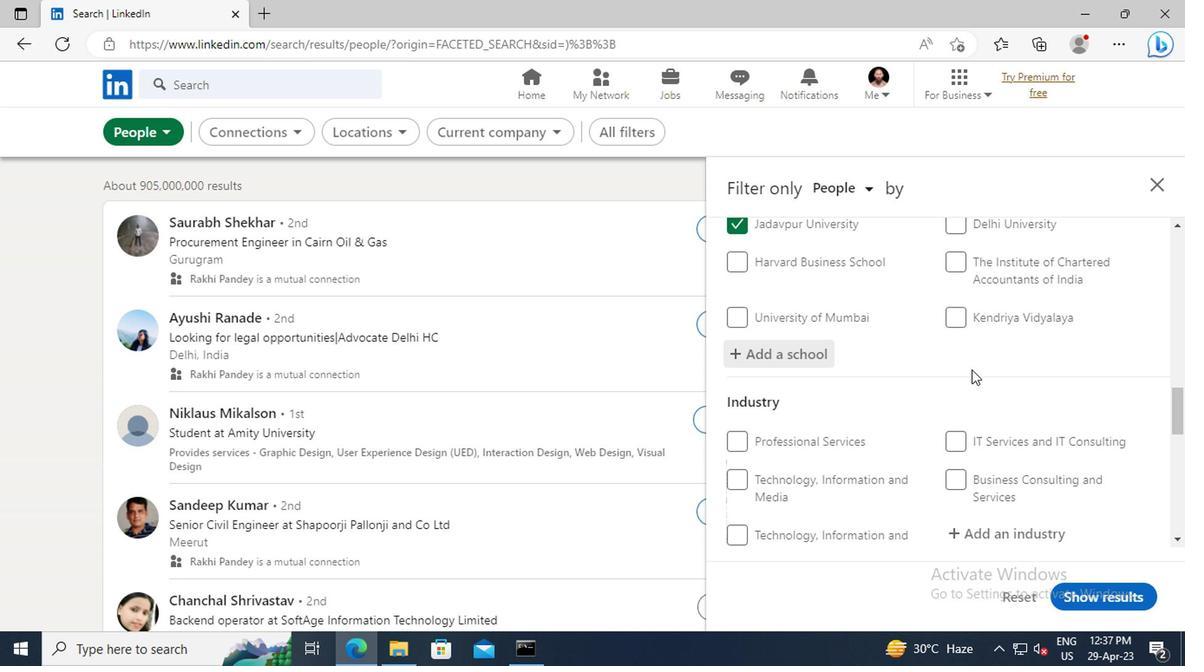 
Action: Mouse moved to (803, 364)
Screenshot: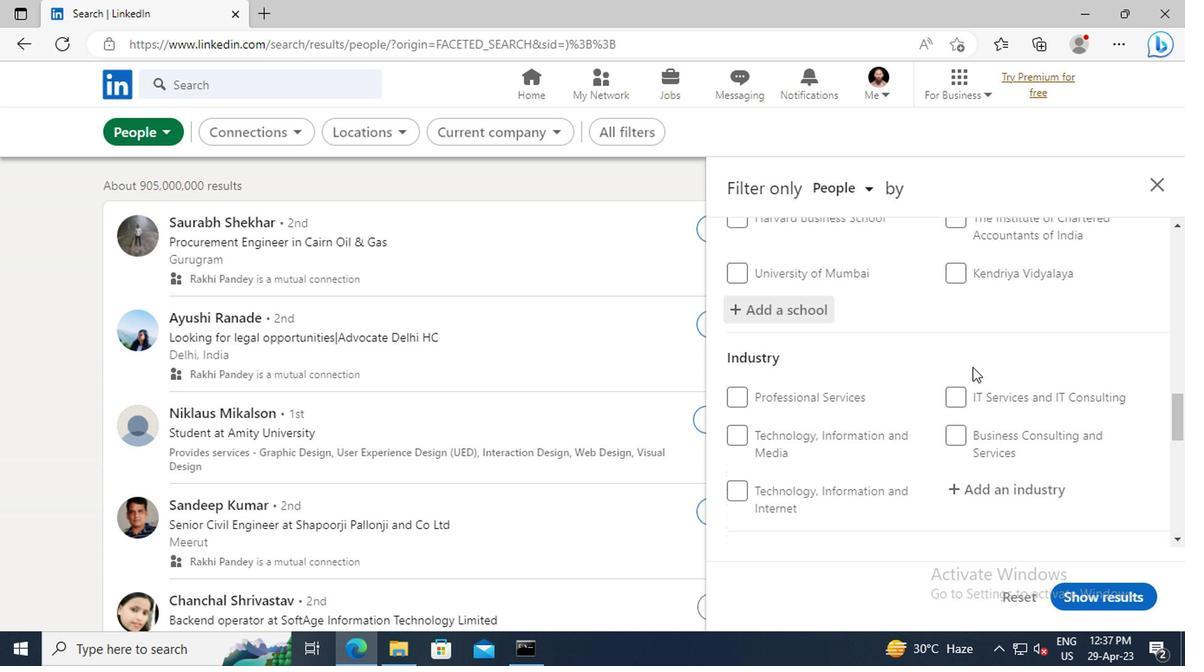 
Action: Mouse scrolled (803, 364) with delta (0, 0)
Screenshot: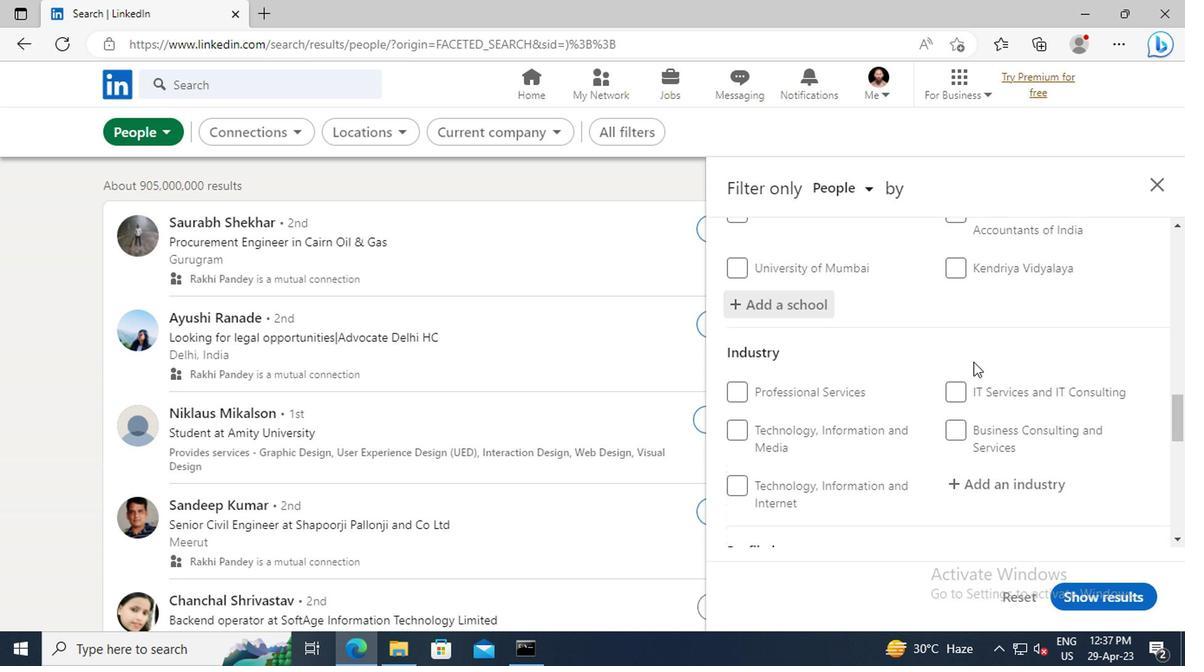 
Action: Mouse scrolled (803, 364) with delta (0, 0)
Screenshot: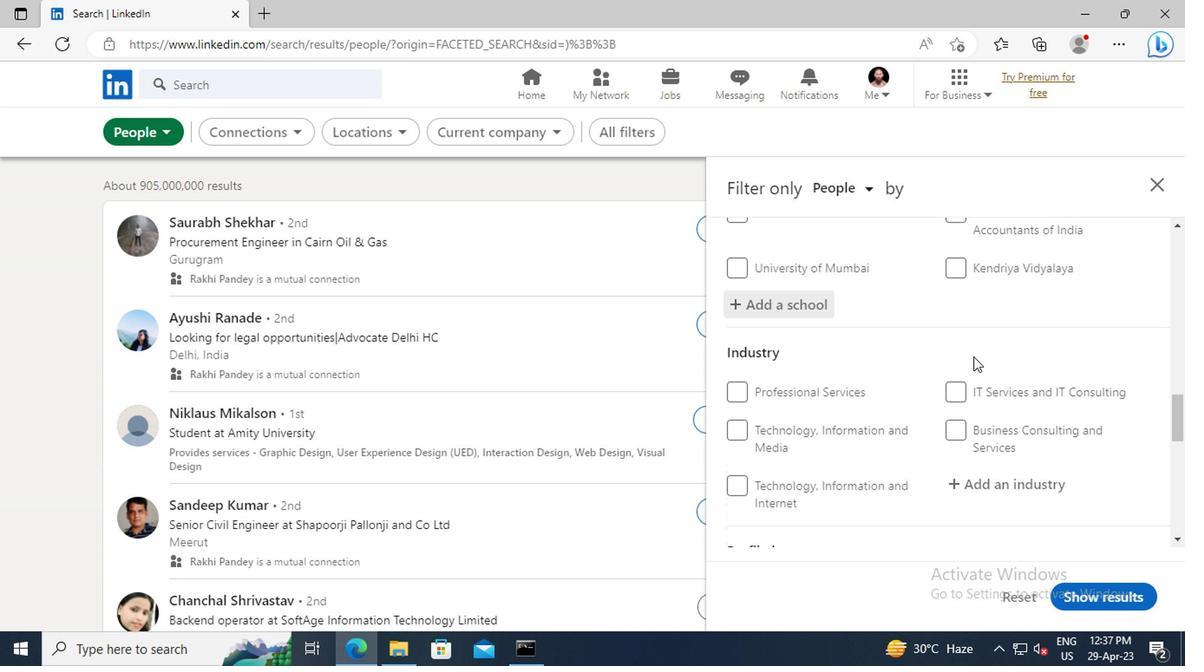 
Action: Mouse moved to (802, 382)
Screenshot: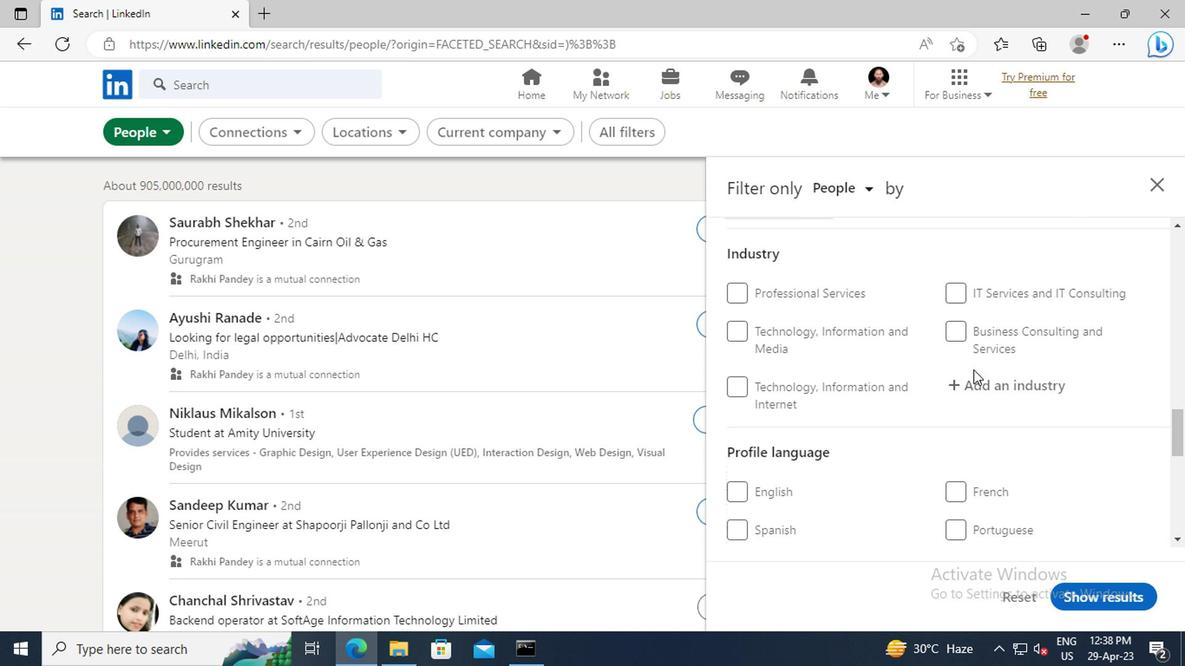 
Action: Mouse pressed left at (802, 382)
Screenshot: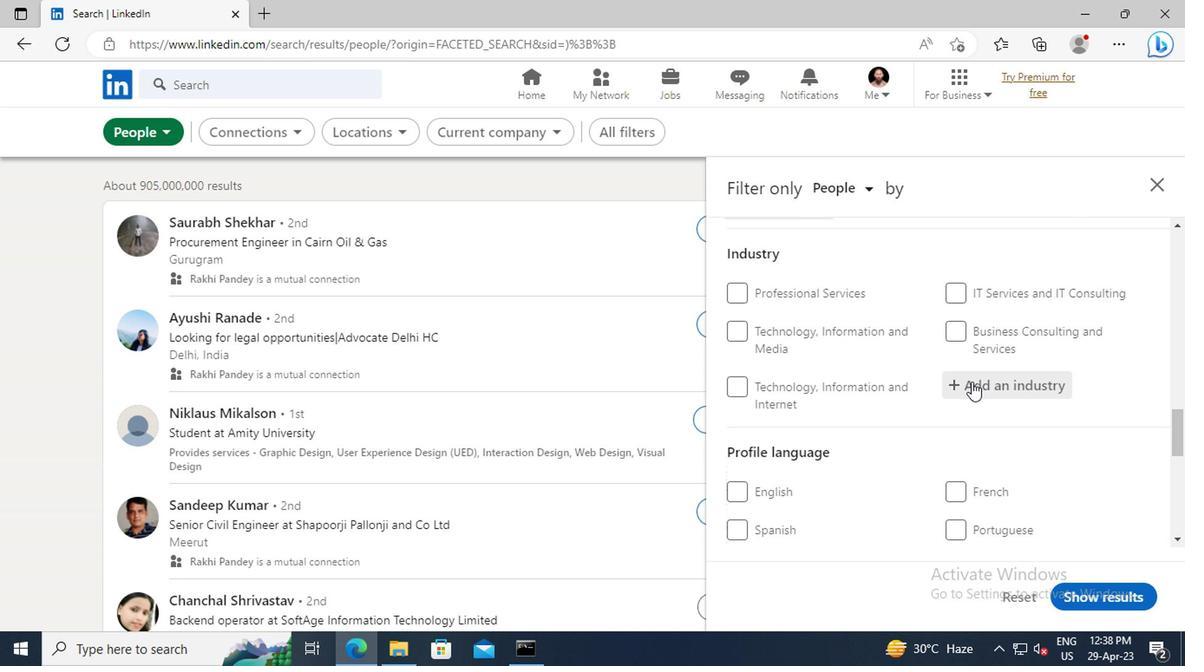 
Action: Key pressed <Key.shift>DAIRY<Key.space><Key.shift>PR
Screenshot: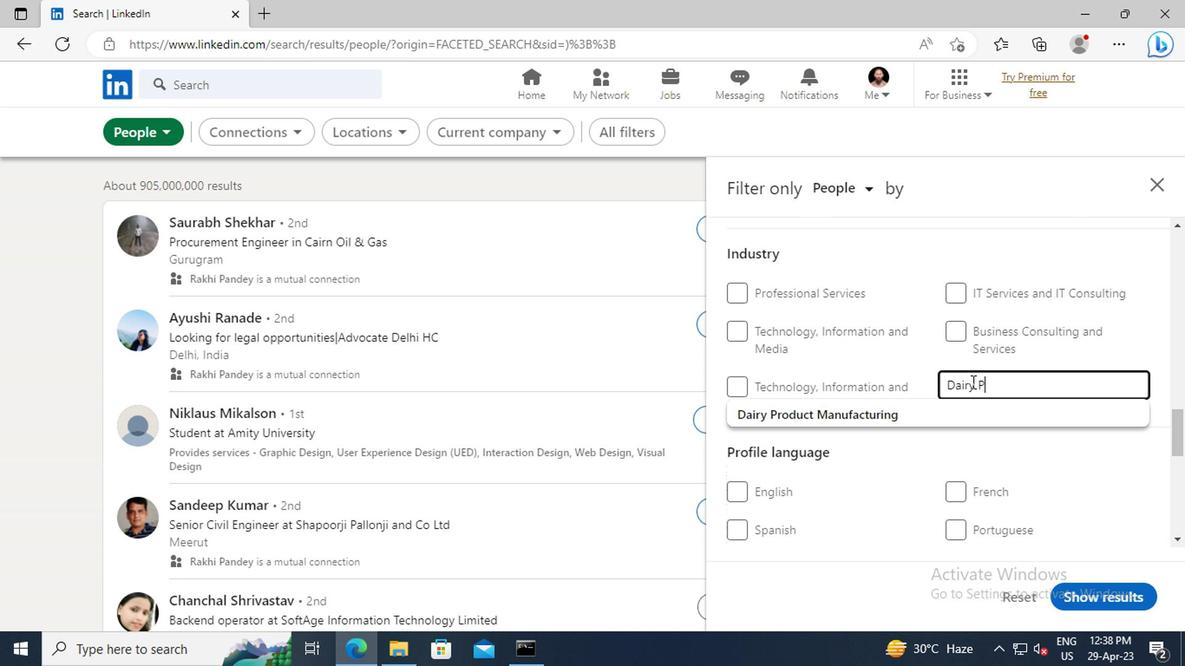 
Action: Mouse moved to (782, 407)
Screenshot: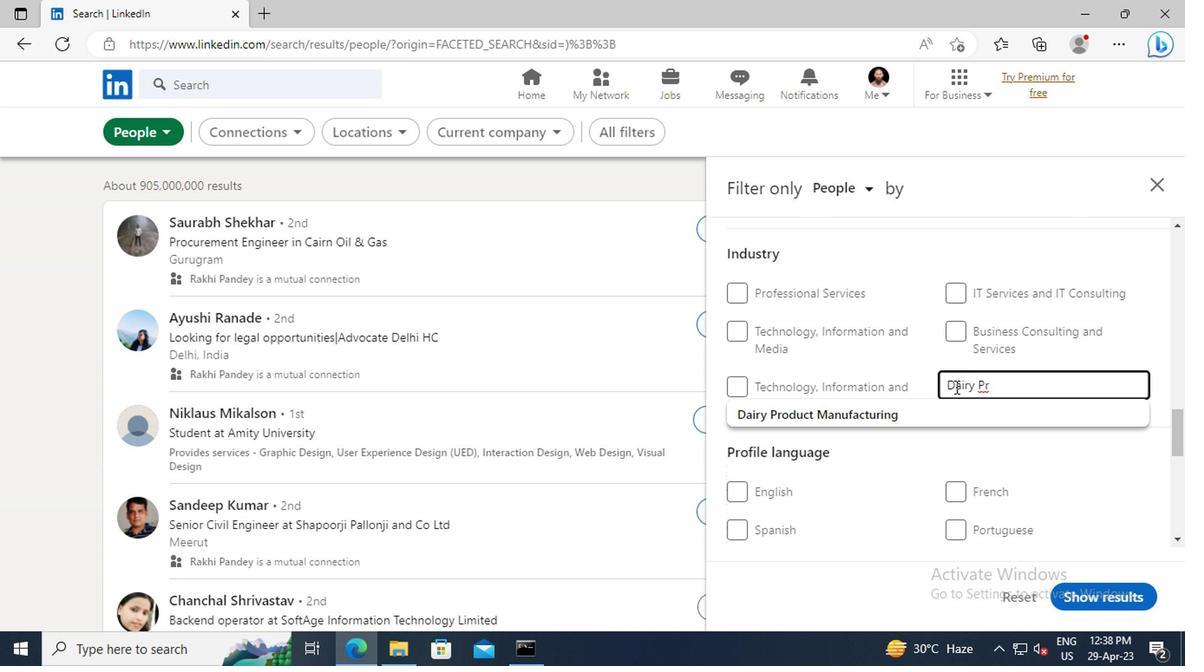 
Action: Mouse pressed left at (782, 407)
Screenshot: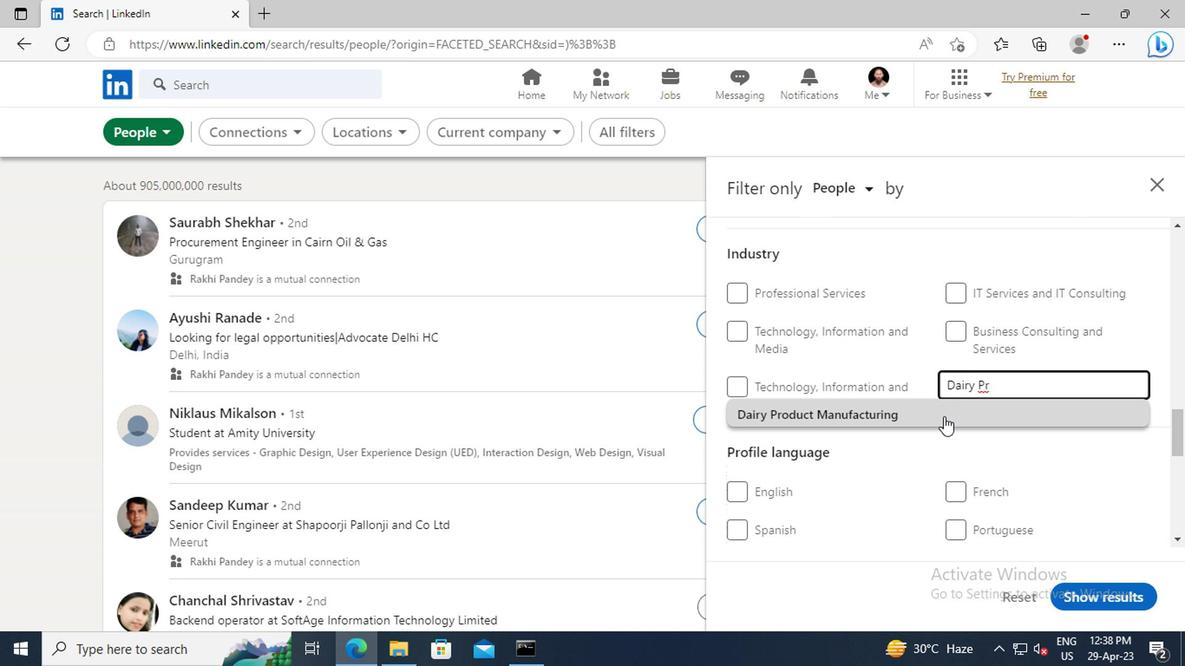 
Action: Mouse scrolled (782, 406) with delta (0, 0)
Screenshot: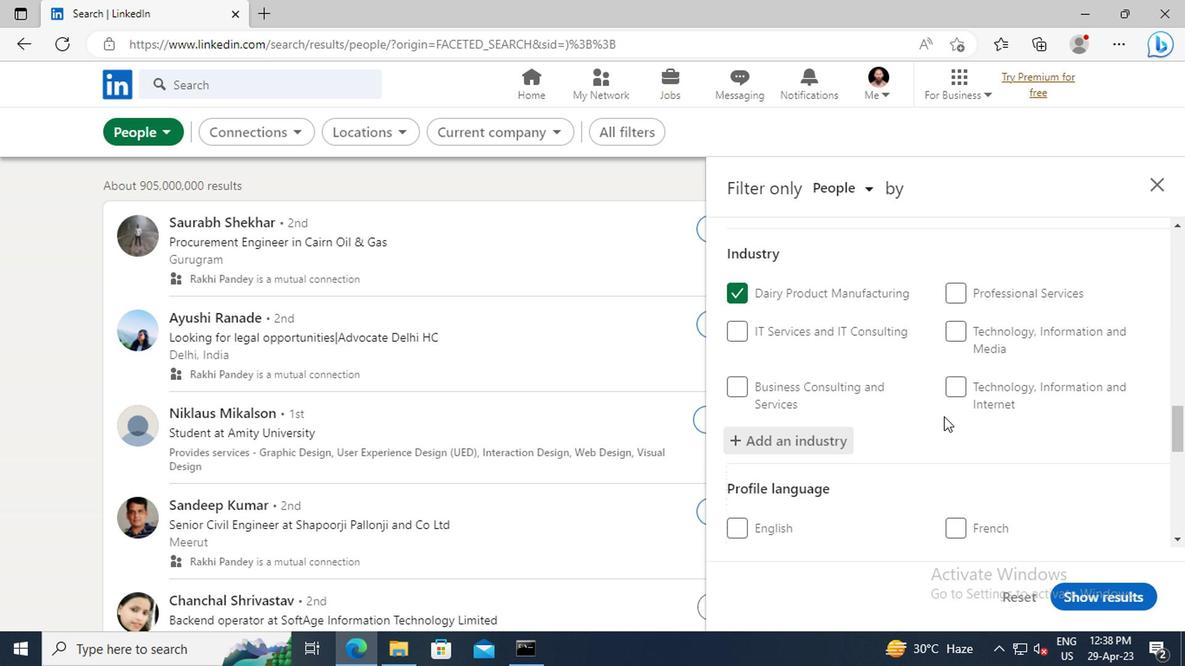 
Action: Mouse moved to (785, 392)
Screenshot: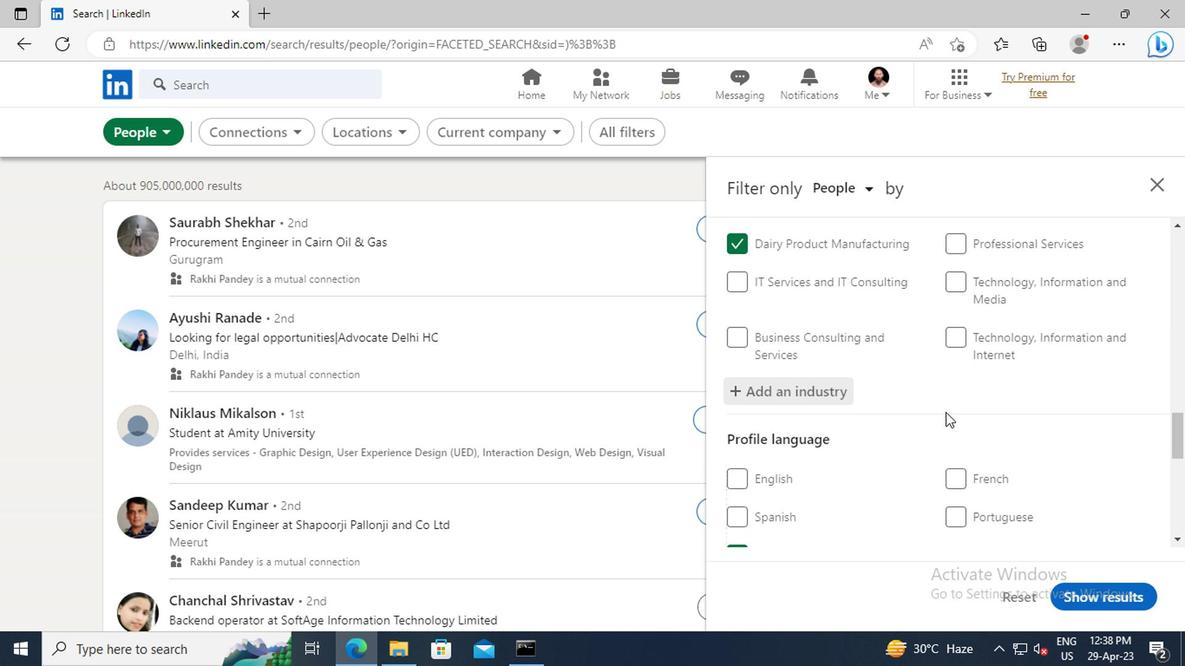 
Action: Mouse scrolled (785, 391) with delta (0, 0)
Screenshot: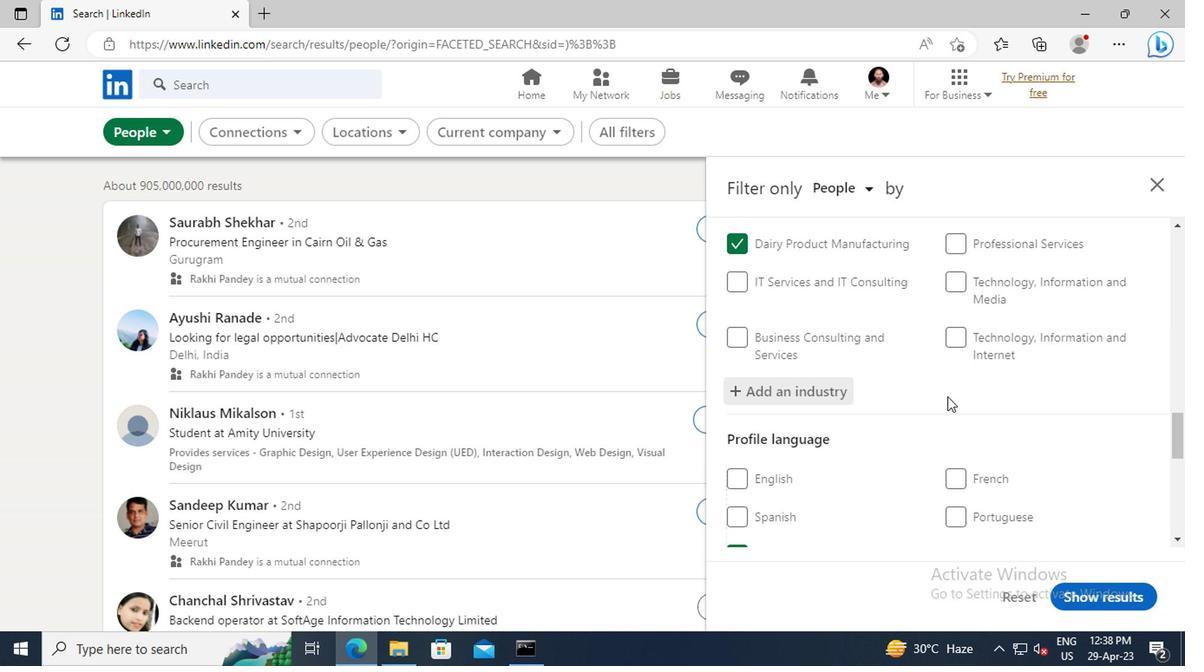 
Action: Mouse scrolled (785, 391) with delta (0, 0)
Screenshot: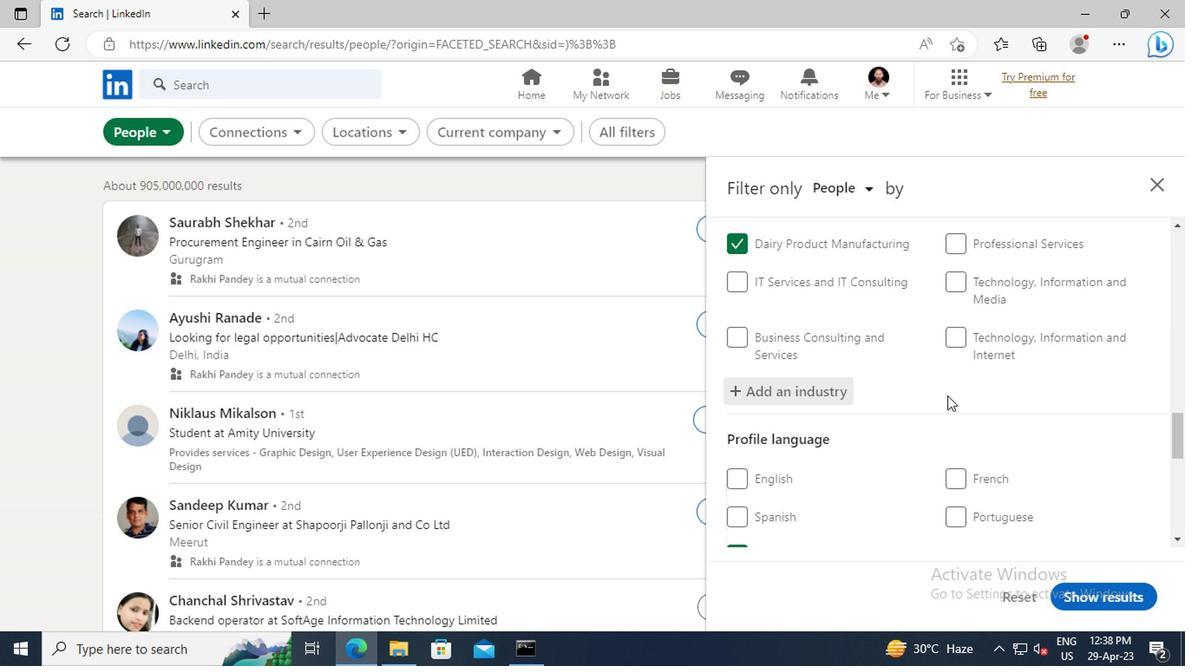 
Action: Mouse moved to (786, 378)
Screenshot: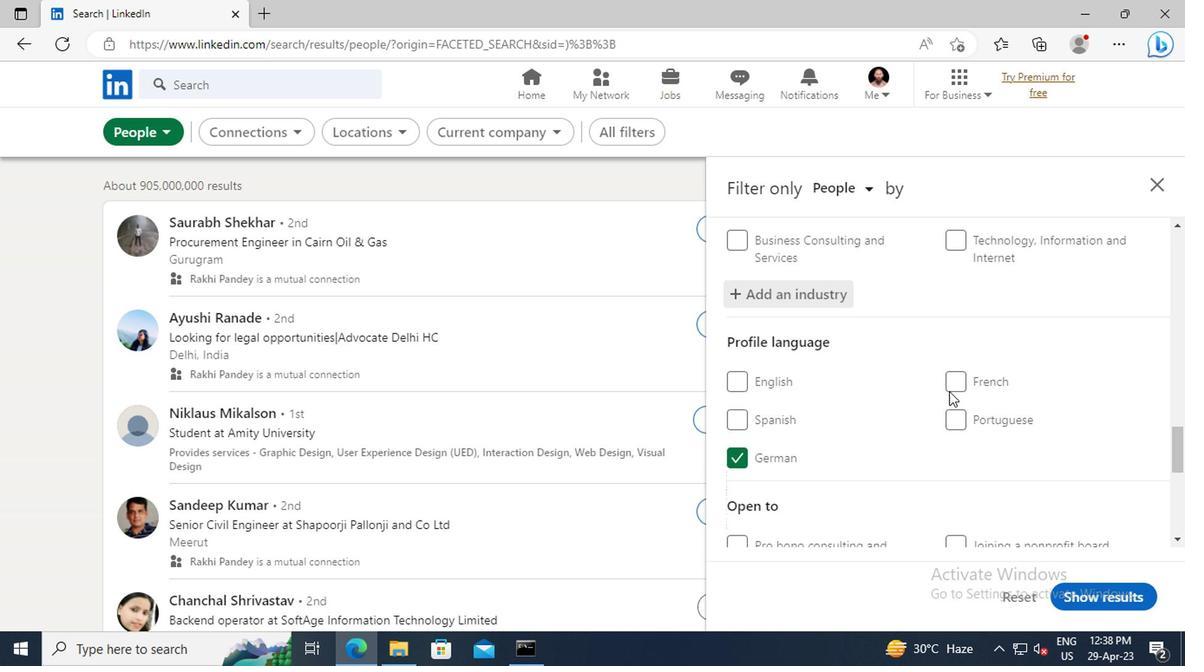 
Action: Mouse scrolled (786, 378) with delta (0, 0)
Screenshot: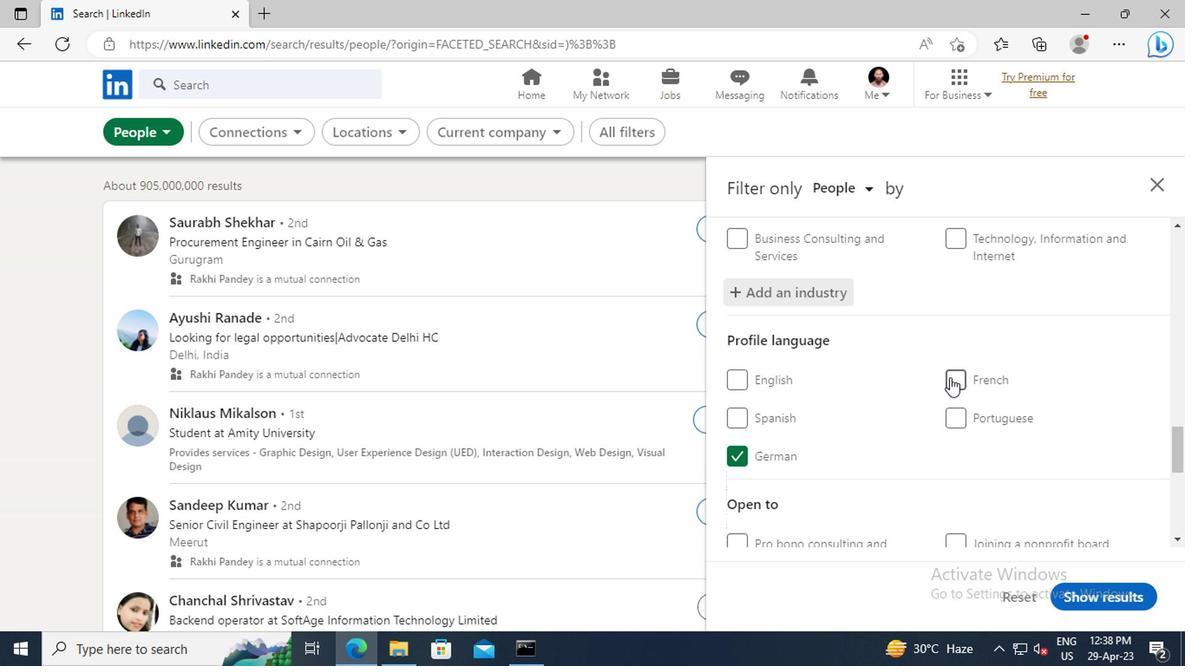 
Action: Mouse scrolled (786, 378) with delta (0, 0)
Screenshot: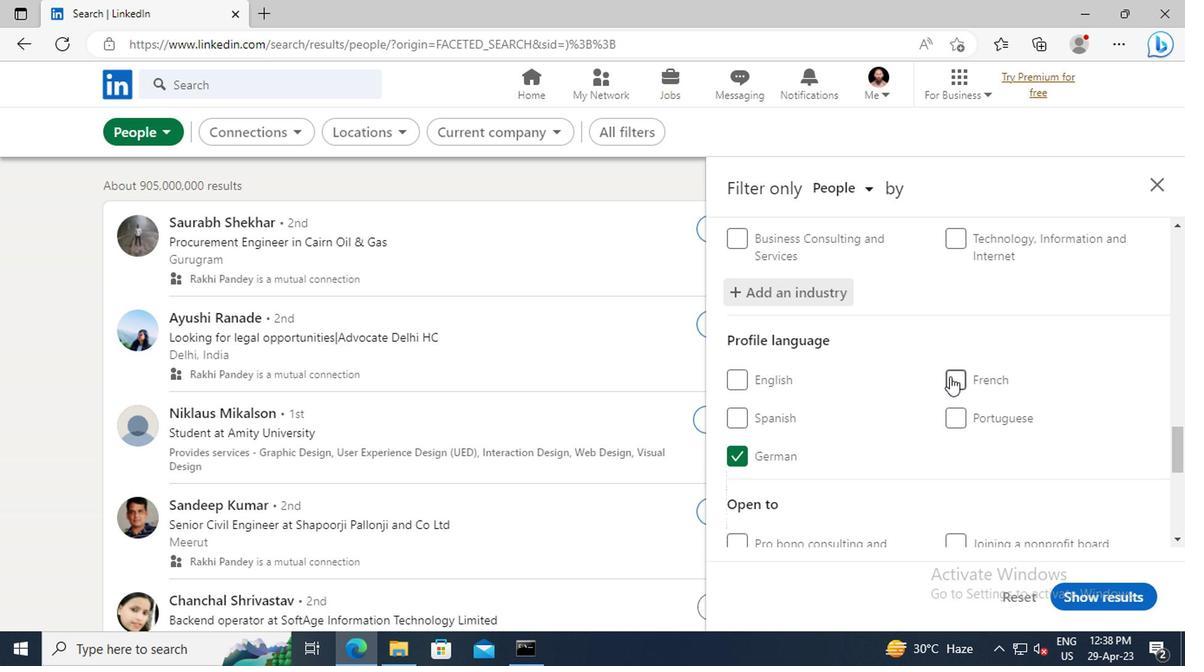 
Action: Mouse moved to (789, 367)
Screenshot: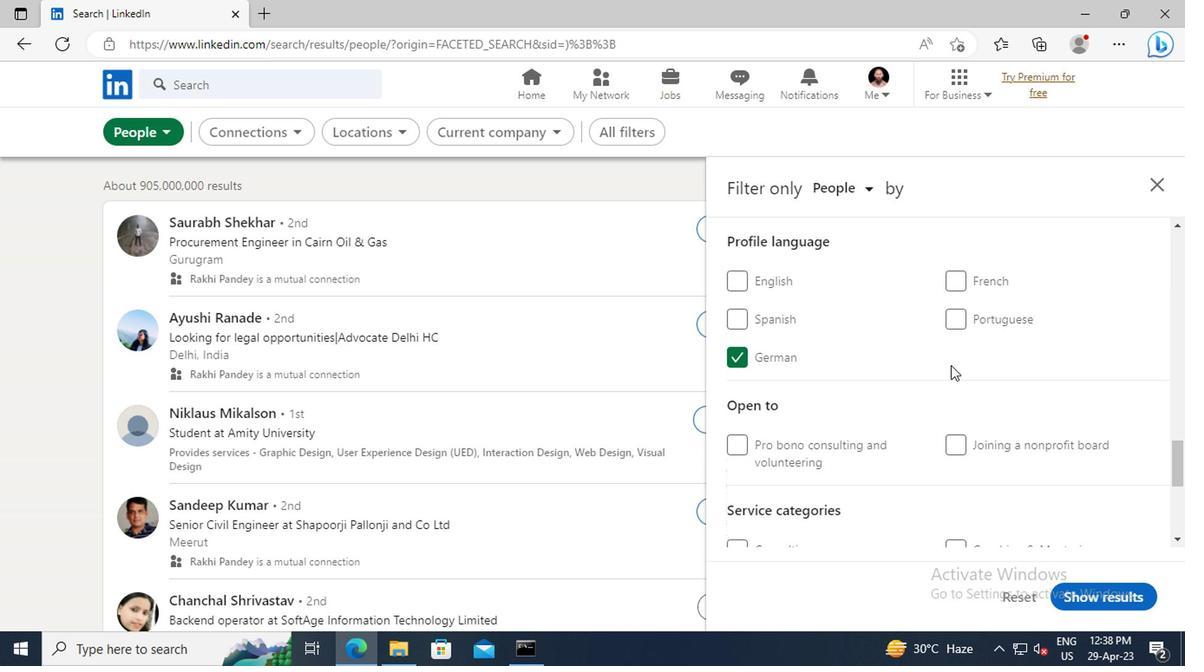 
Action: Mouse scrolled (789, 367) with delta (0, 0)
Screenshot: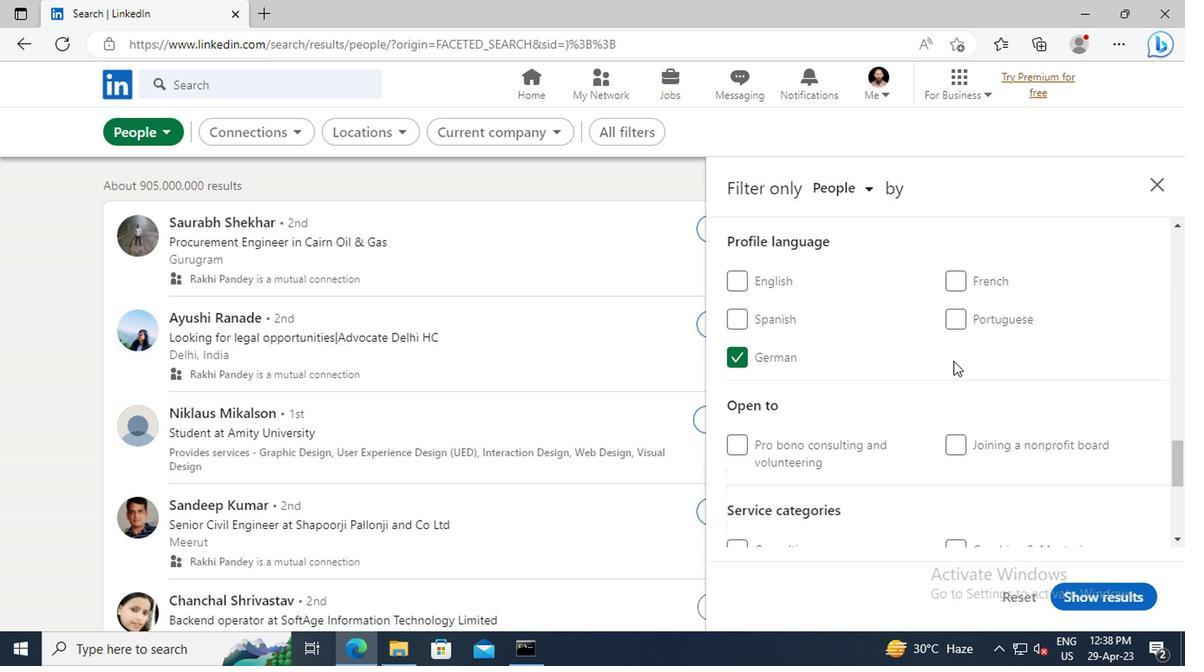 
Action: Mouse moved to (789, 364)
Screenshot: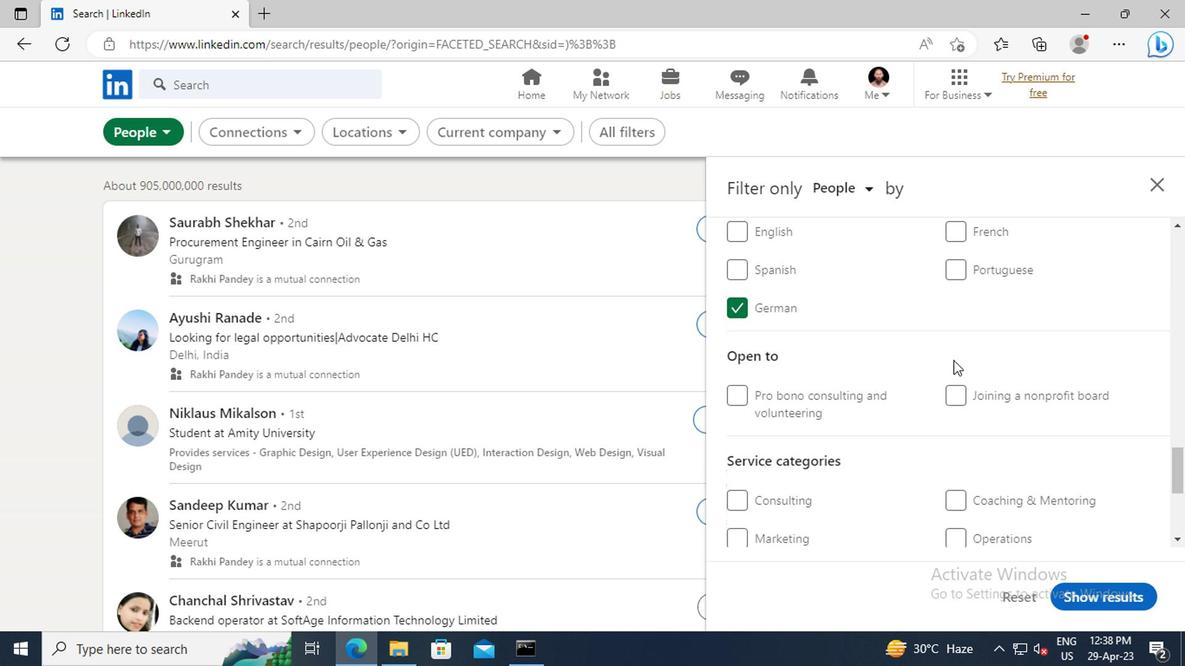 
Action: Mouse scrolled (789, 364) with delta (0, 0)
Screenshot: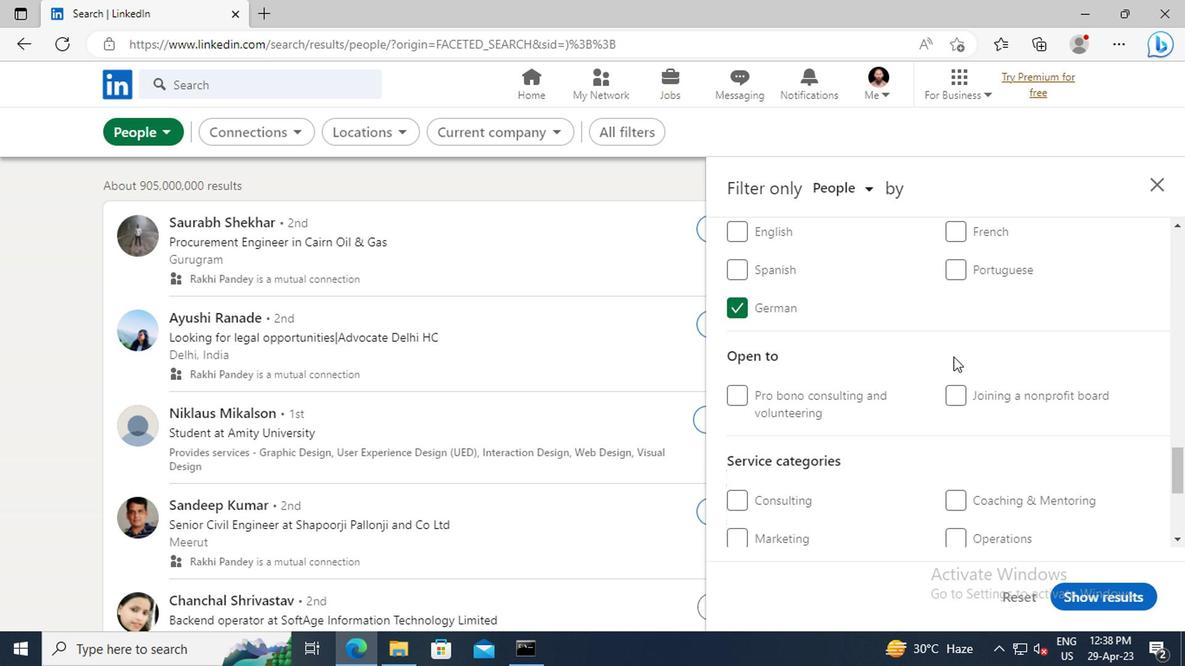 
Action: Mouse scrolled (789, 364) with delta (0, 0)
Screenshot: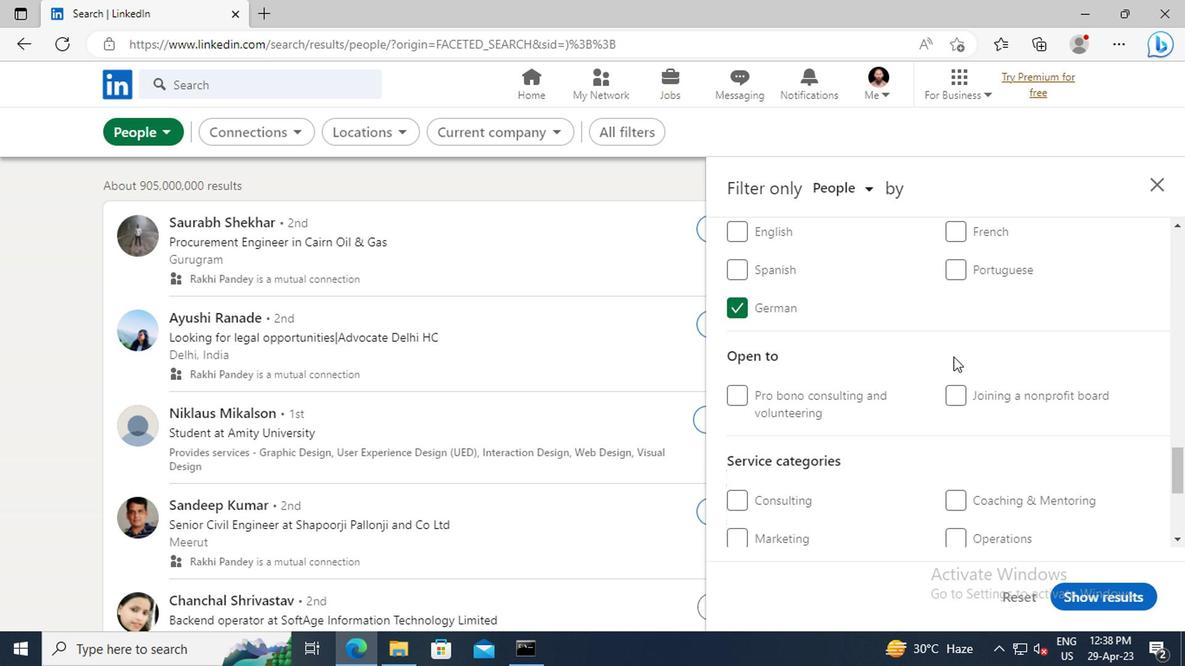 
Action: Mouse scrolled (789, 364) with delta (0, 0)
Screenshot: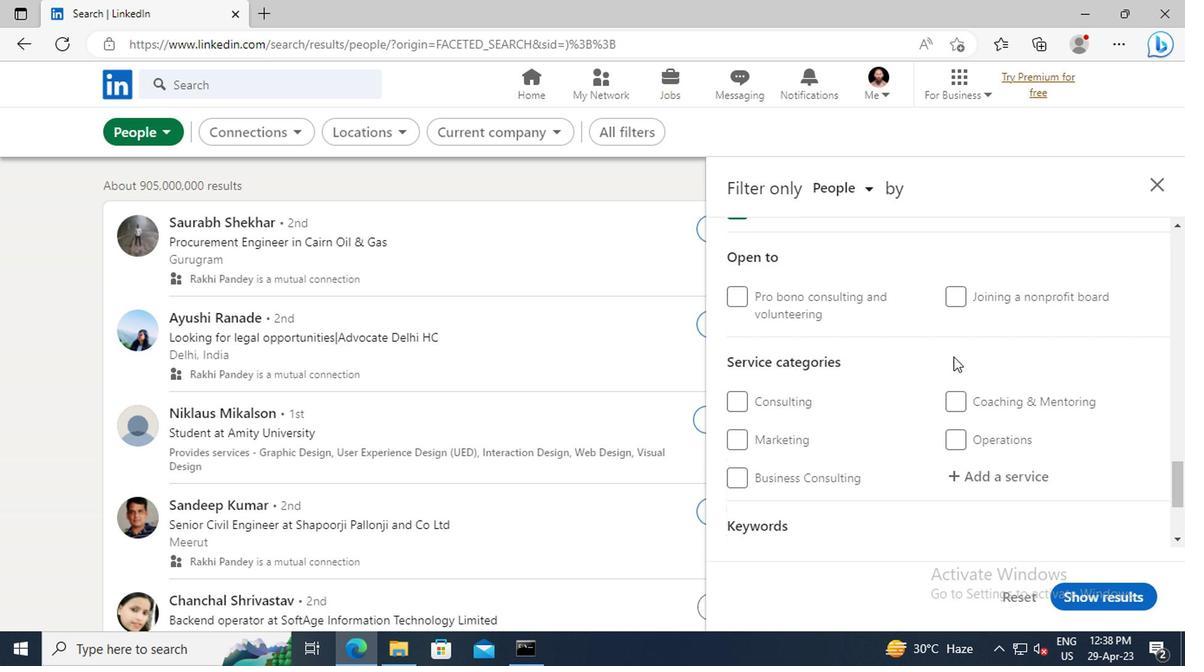 
Action: Mouse scrolled (789, 364) with delta (0, 0)
Screenshot: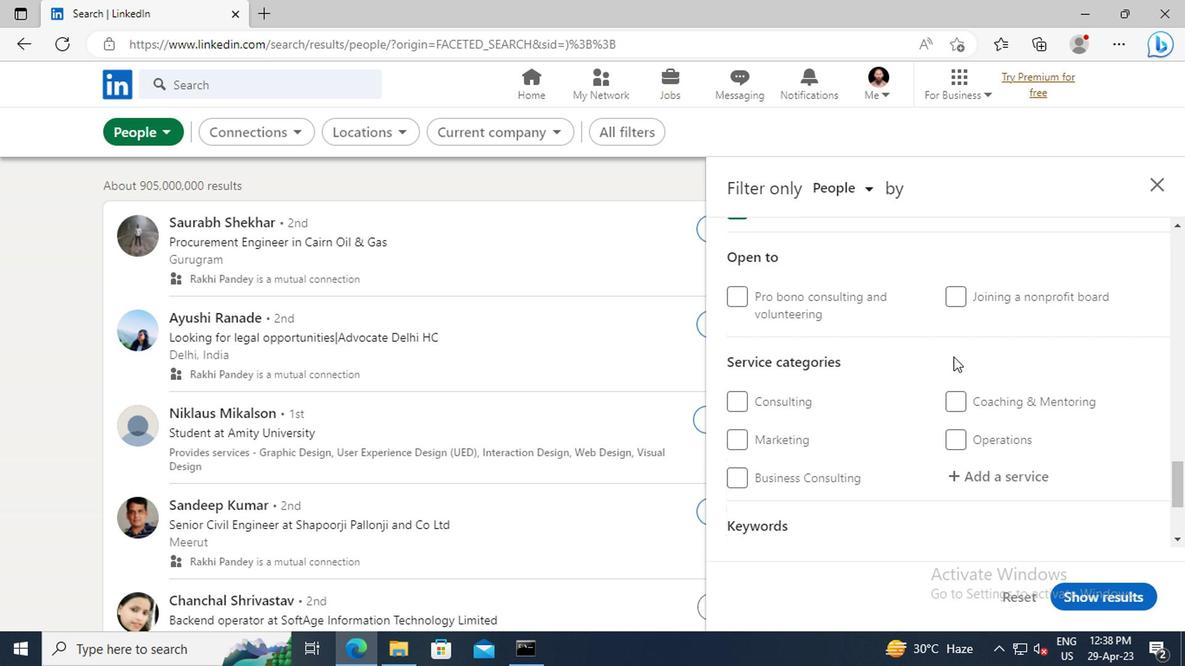 
Action: Mouse moved to (793, 377)
Screenshot: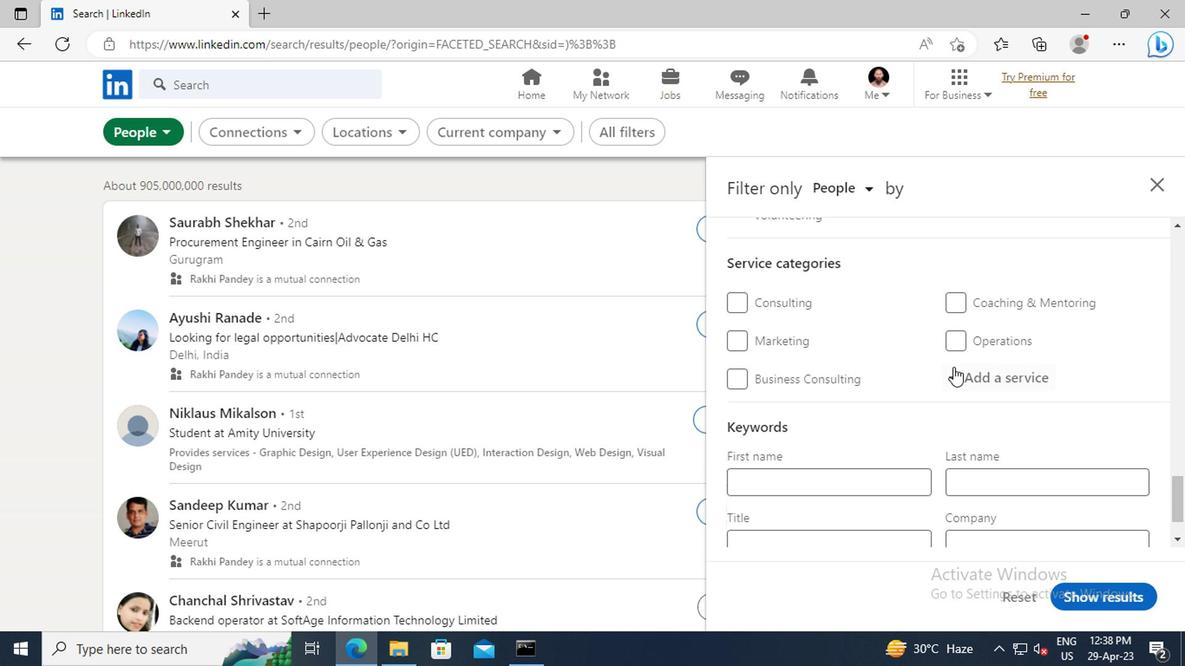 
Action: Mouse pressed left at (793, 377)
Screenshot: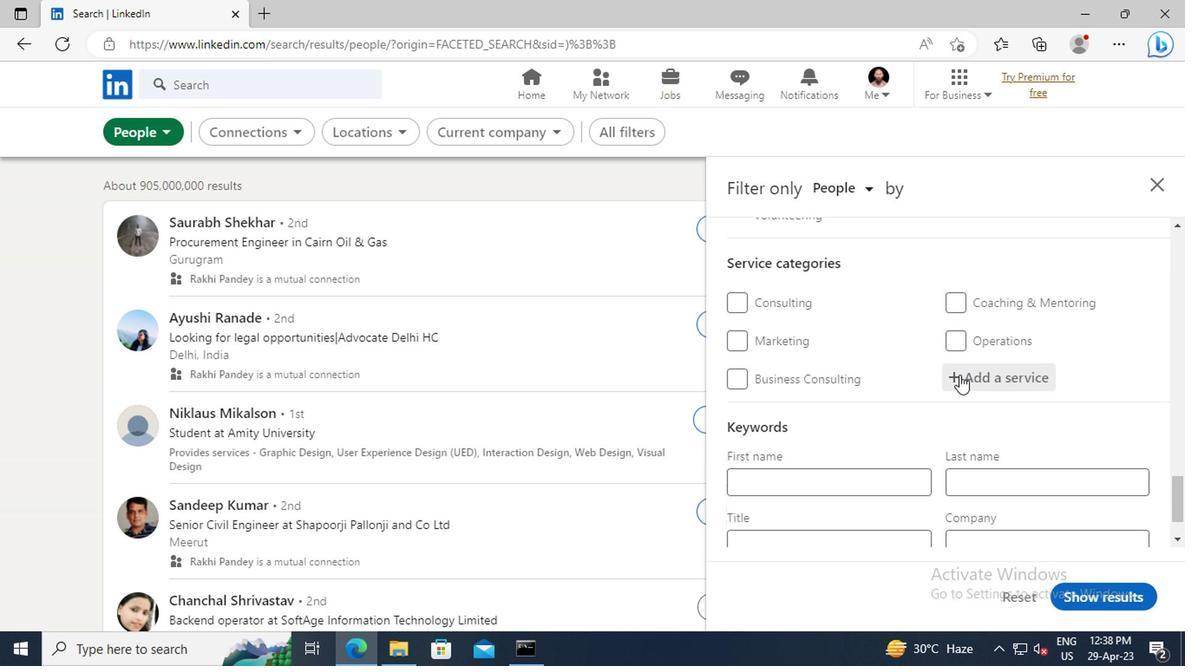 
Action: Key pressed <Key.shift>CUSTOMER<Key.space><Key.shift>SUPPORT
Screenshot: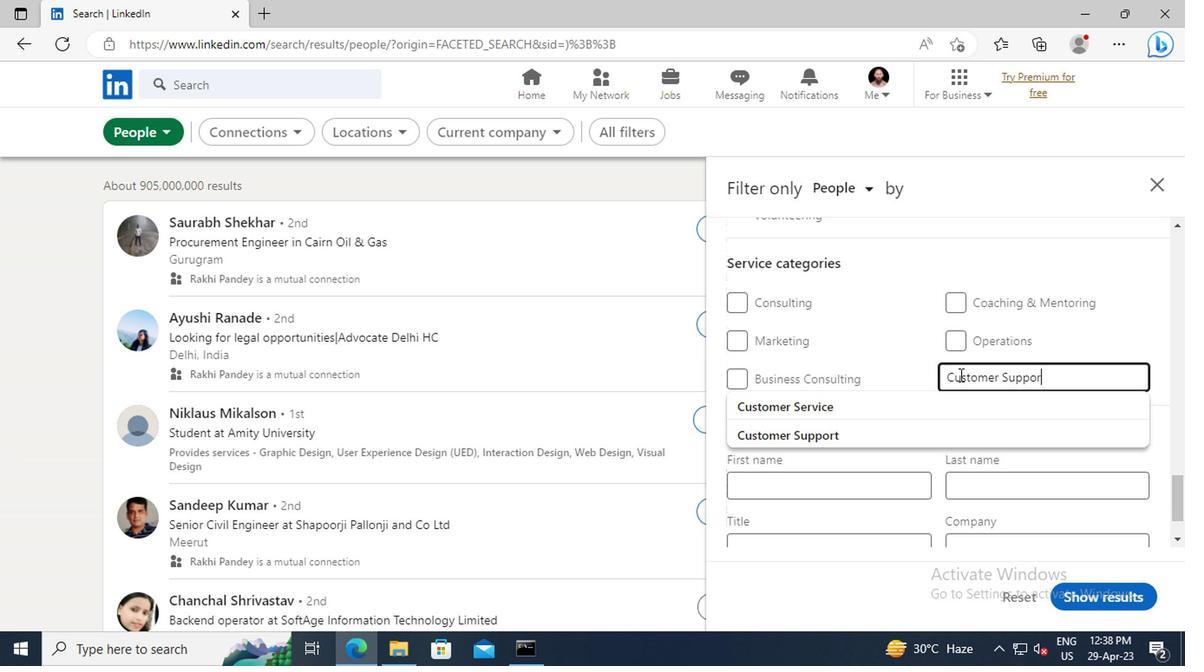 
Action: Mouse moved to (786, 412)
Screenshot: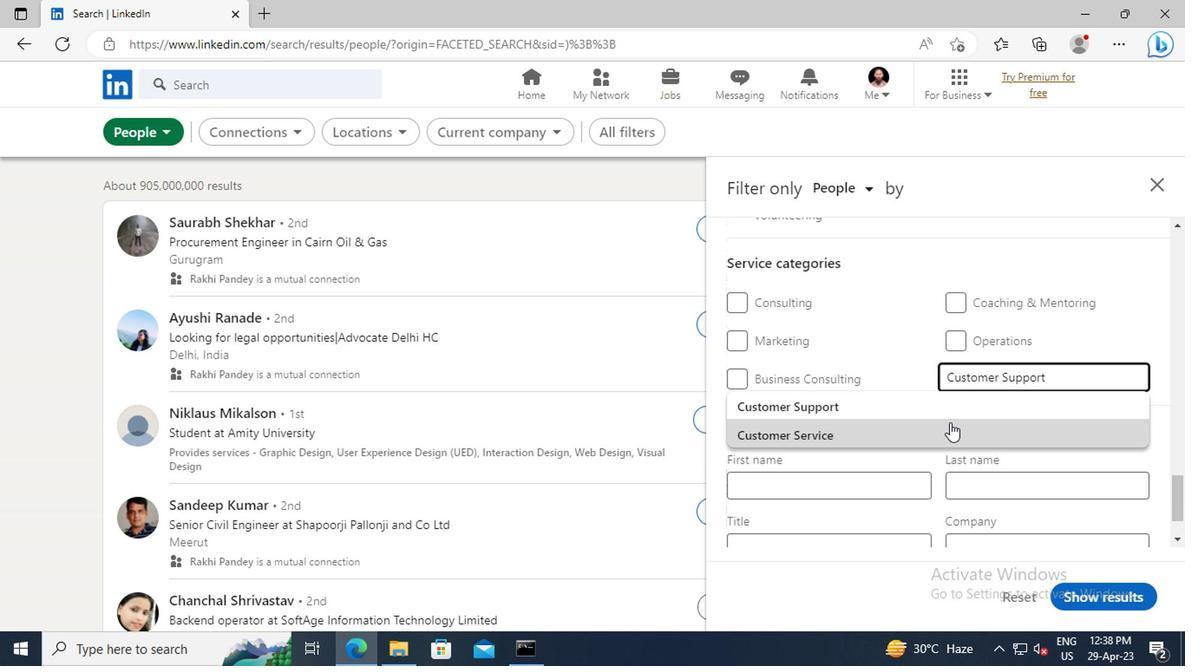 
Action: Mouse pressed left at (786, 412)
Screenshot: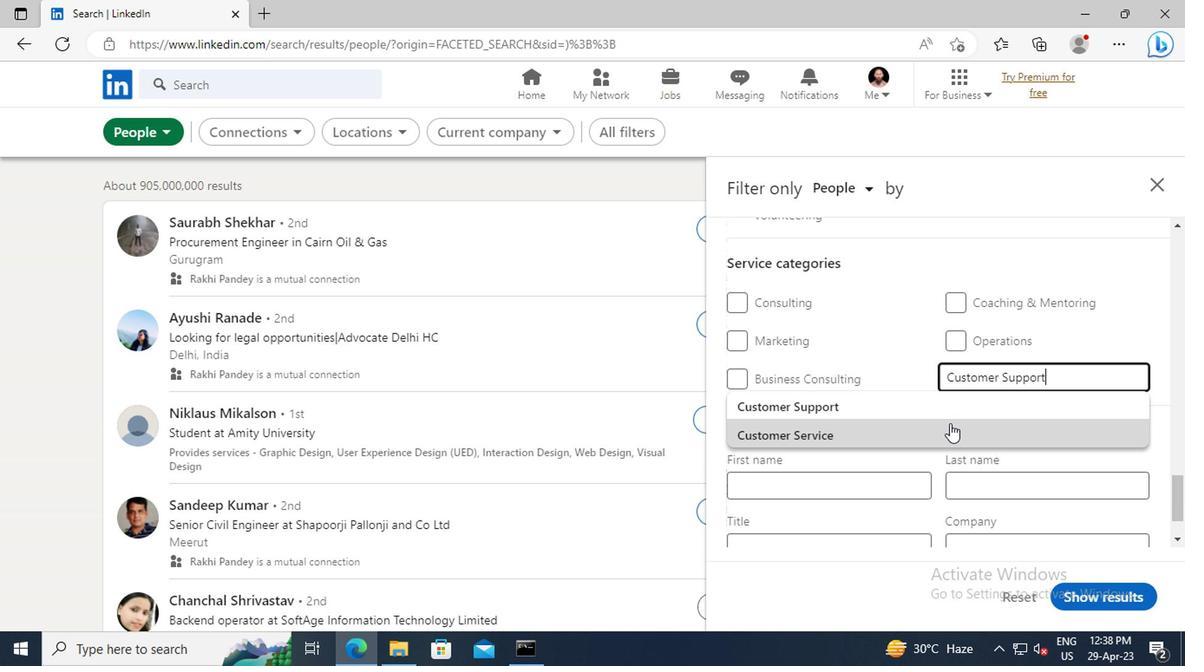
Action: Mouse moved to (786, 406)
Screenshot: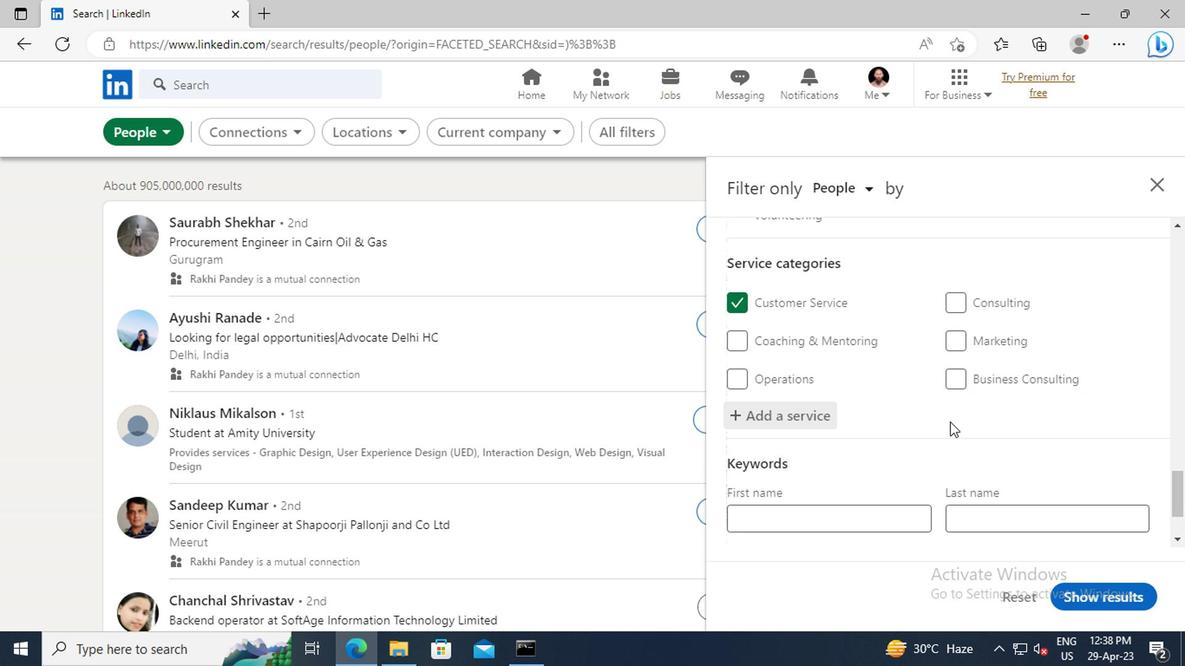 
Action: Mouse scrolled (786, 406) with delta (0, 0)
Screenshot: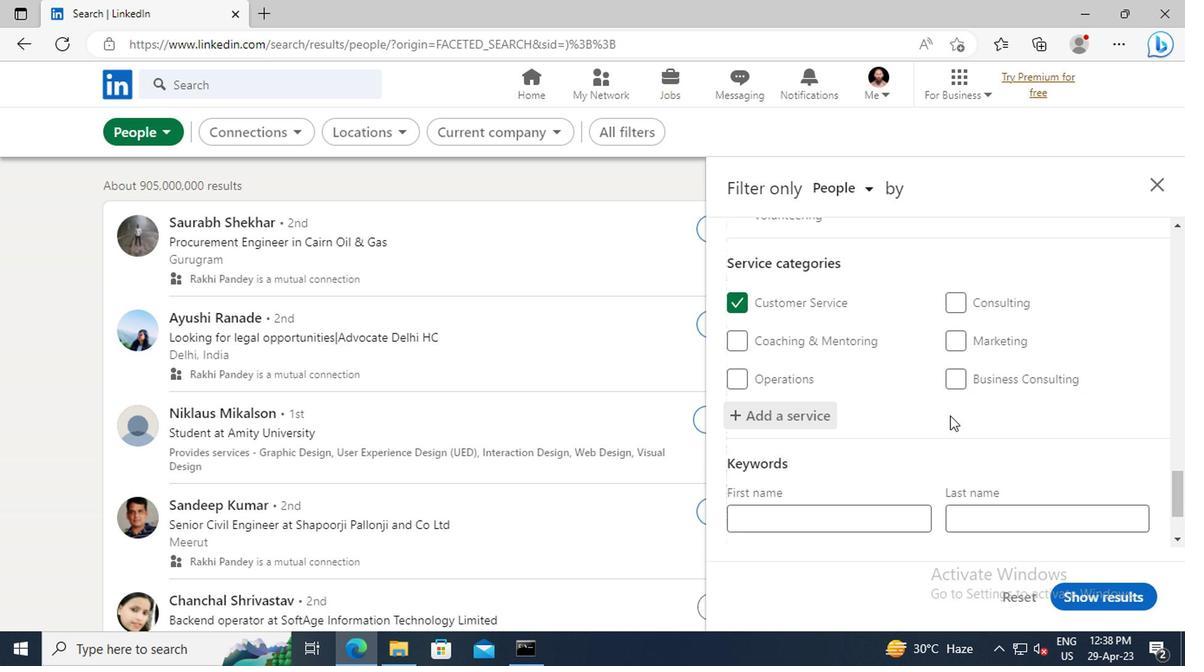 
Action: Mouse scrolled (786, 406) with delta (0, 0)
Screenshot: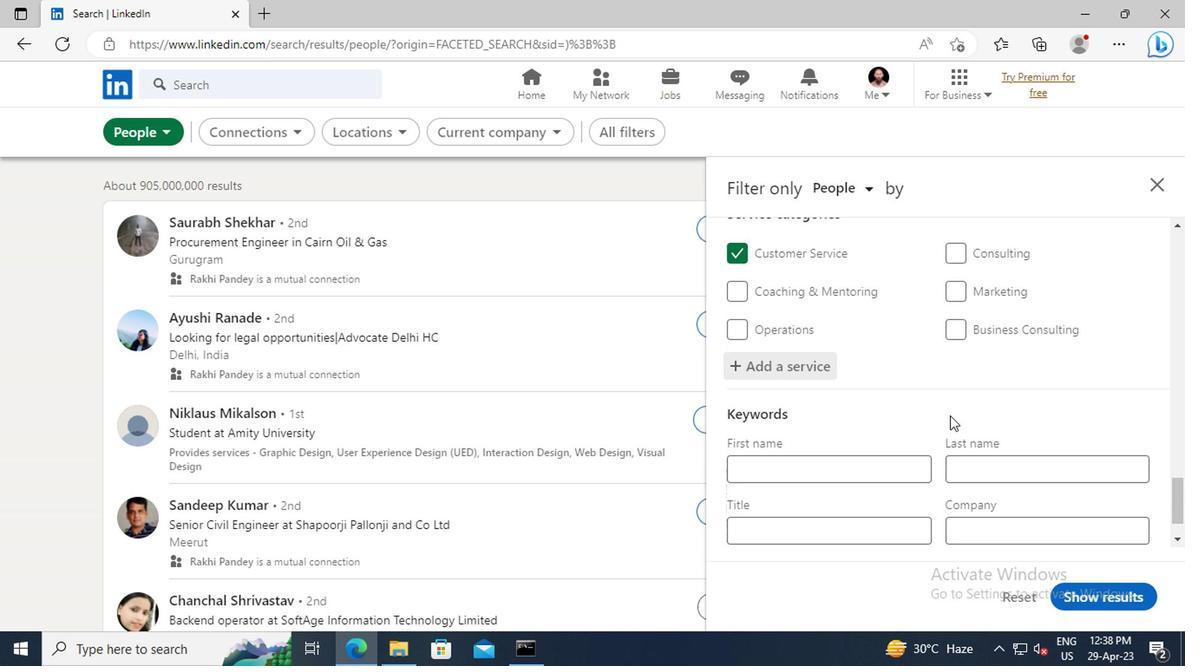 
Action: Mouse scrolled (786, 406) with delta (0, 0)
Screenshot: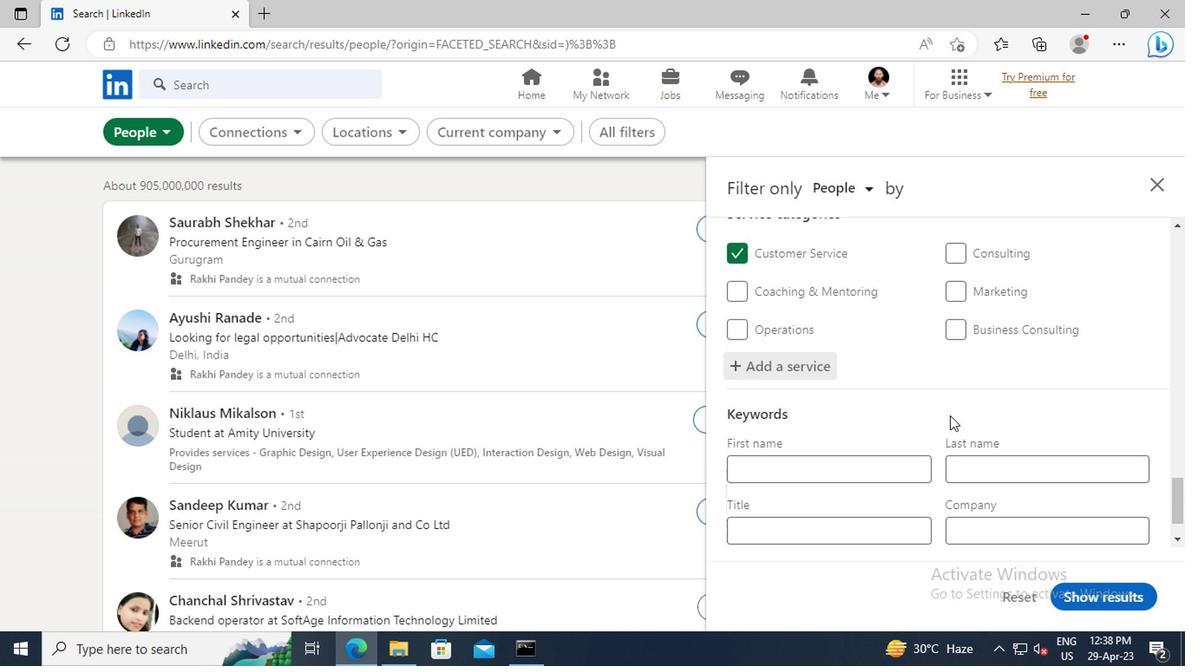 
Action: Mouse scrolled (786, 406) with delta (0, 0)
Screenshot: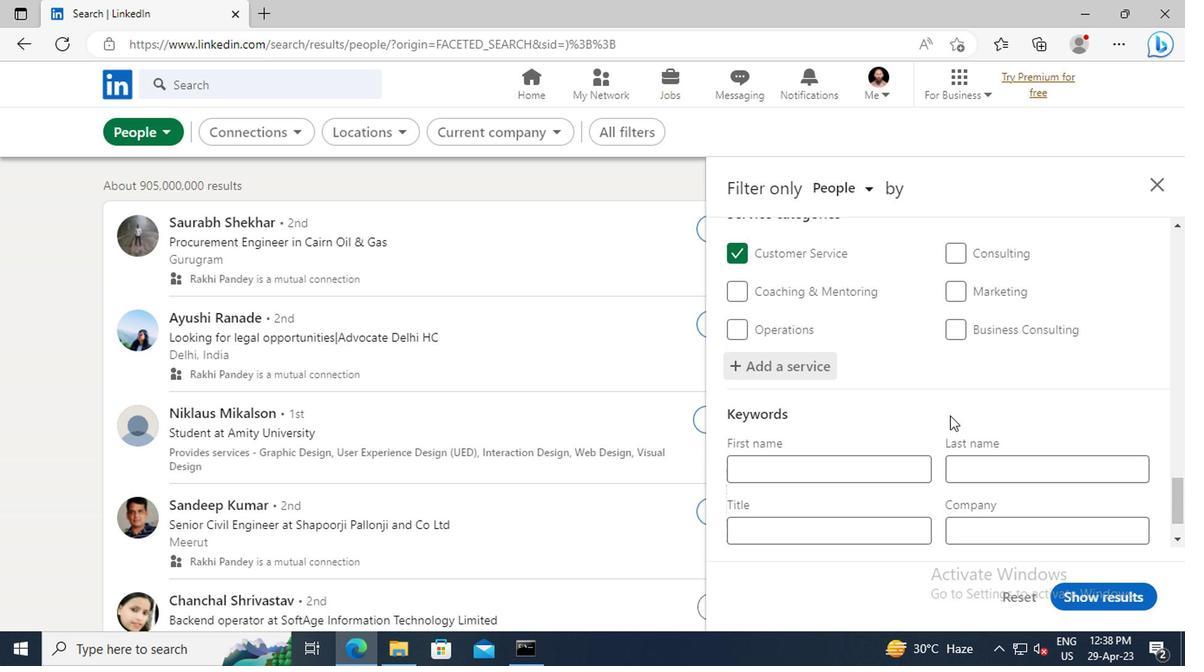 
Action: Mouse moved to (706, 443)
Screenshot: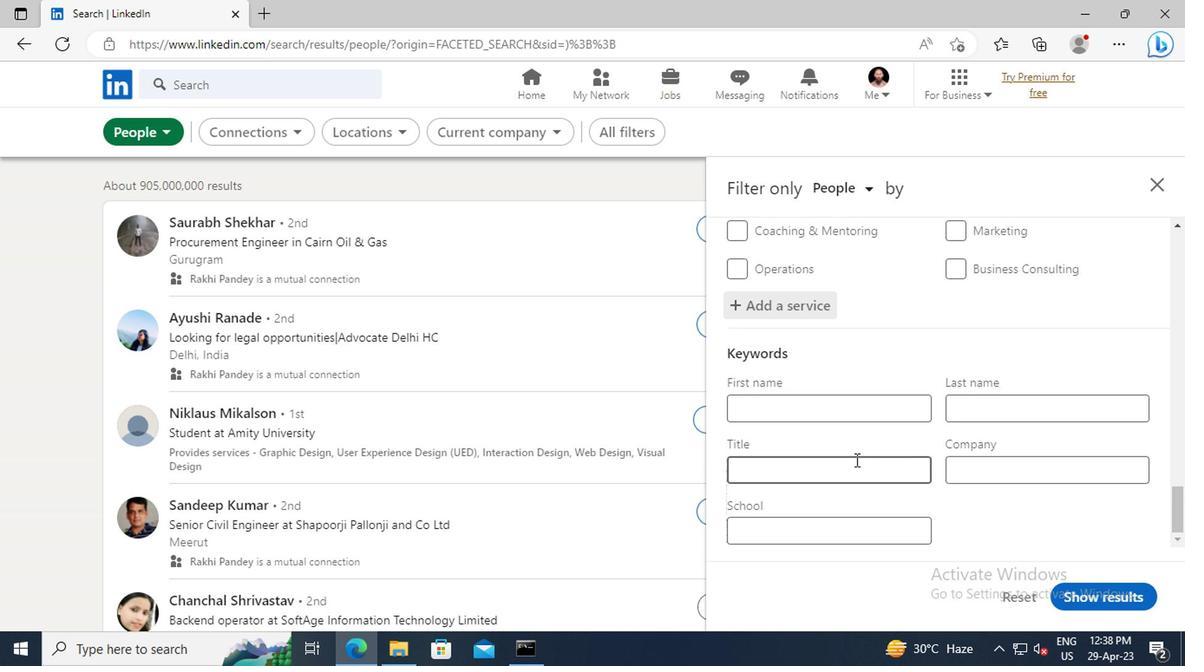 
Action: Mouse pressed left at (706, 443)
Screenshot: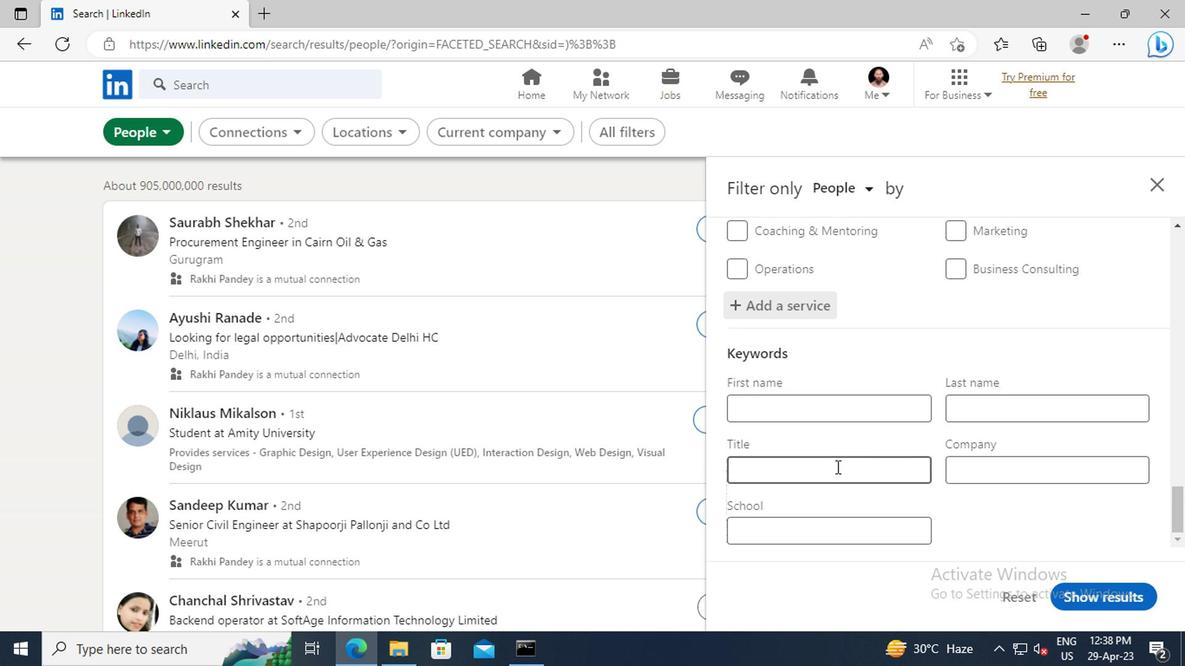 
Action: Key pressed <Key.shift>PRINCIPAL<Key.enter>
Screenshot: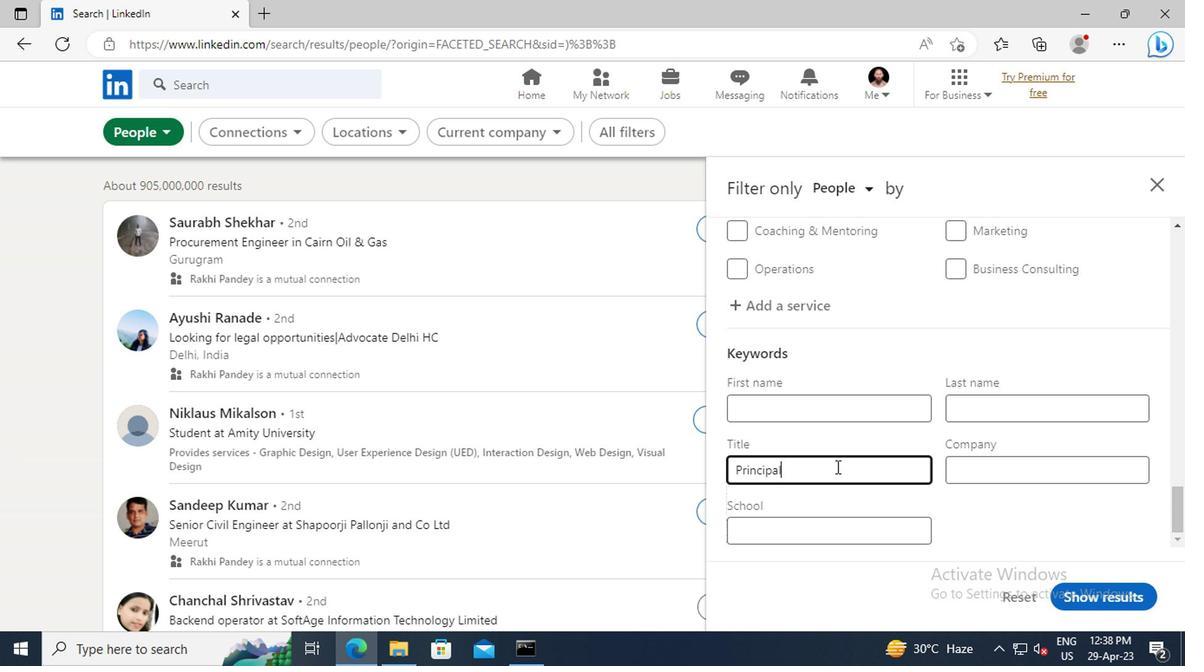 
Action: Mouse moved to (871, 535)
Screenshot: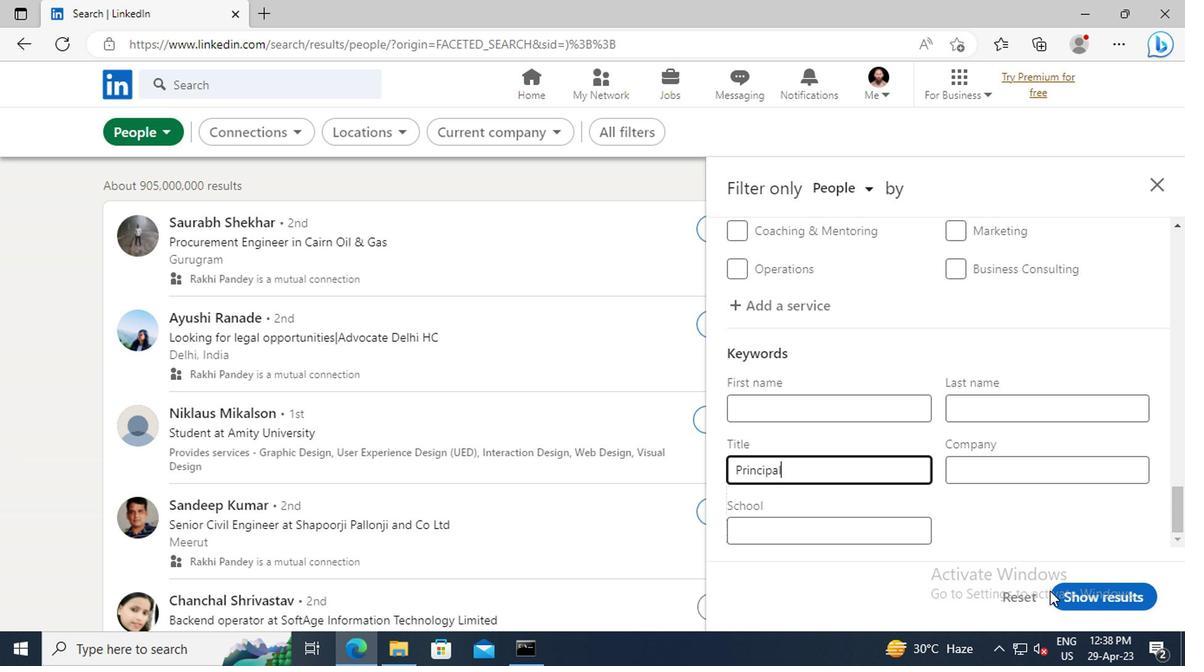 
Action: Mouse pressed left at (871, 535)
Screenshot: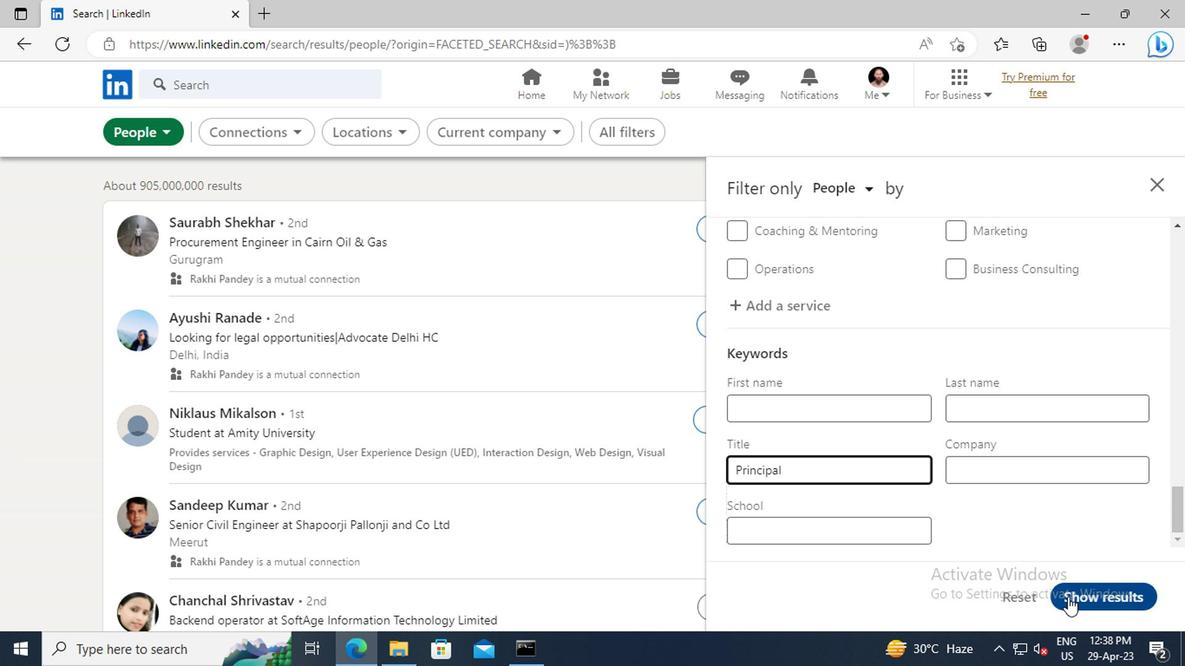 
Action: Mouse moved to (872, 535)
Screenshot: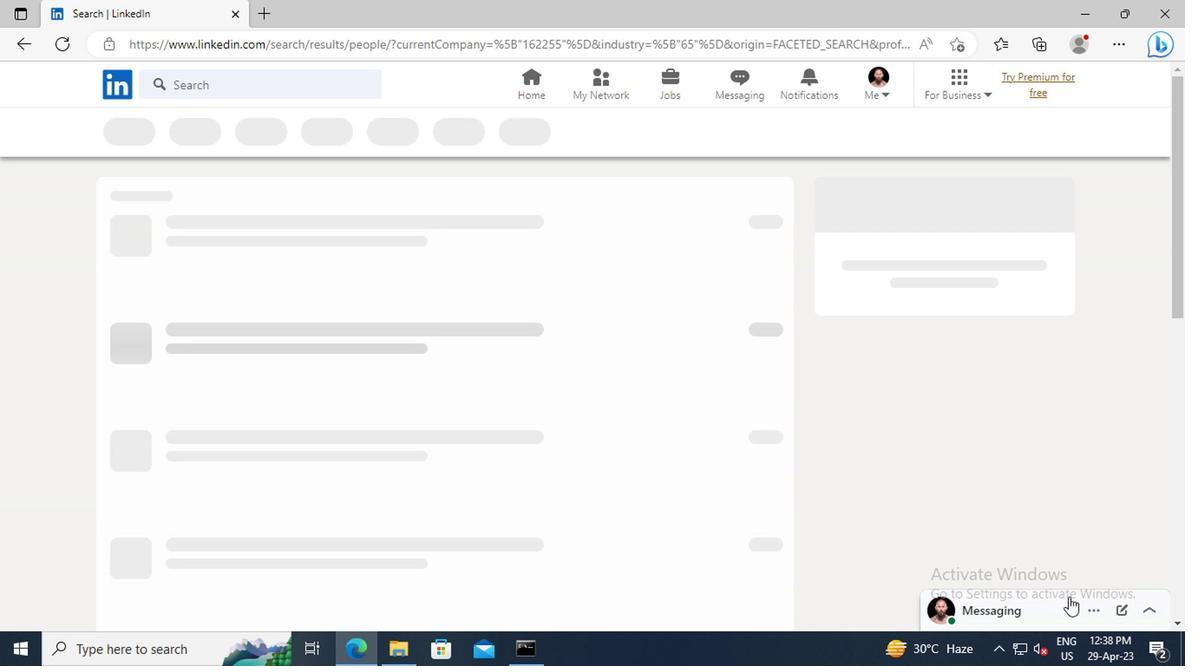 
